 Task: Add a signature Landon Mitchell containing Have a great National Cybersecurity Awareness Month, Landon Mitchell to email address softage.3@softage.net and add a folder Assembly
Action: Mouse moved to (83, 119)
Screenshot: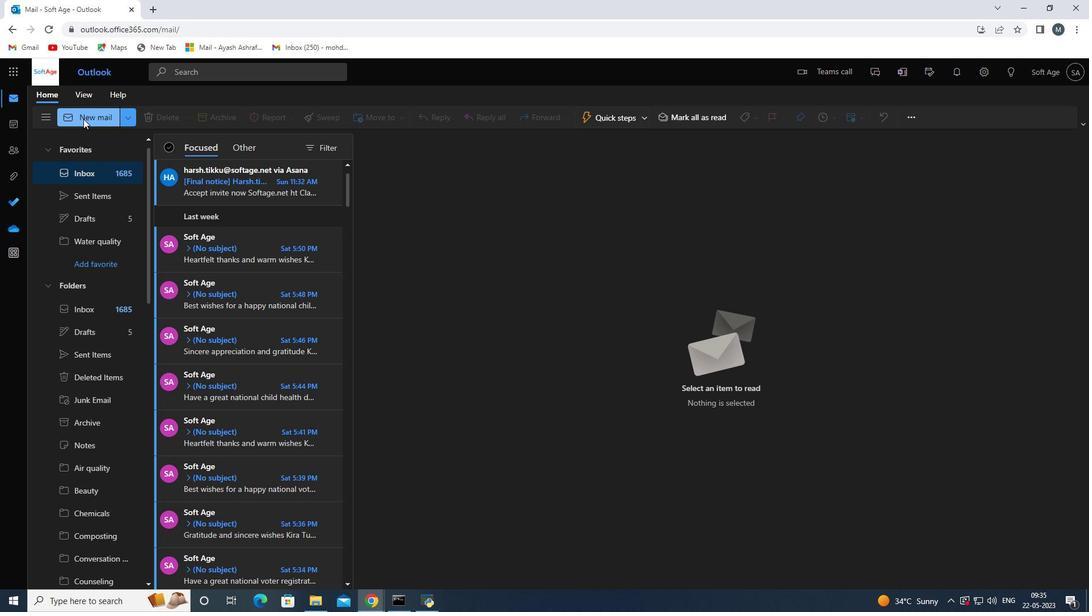 
Action: Mouse pressed left at (83, 119)
Screenshot: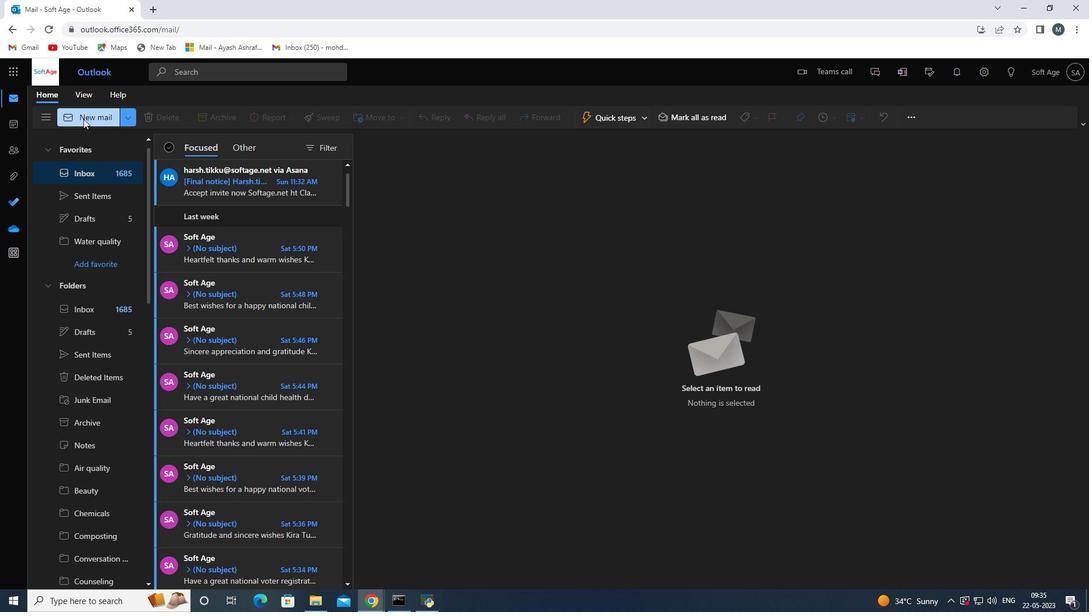 
Action: Mouse moved to (766, 119)
Screenshot: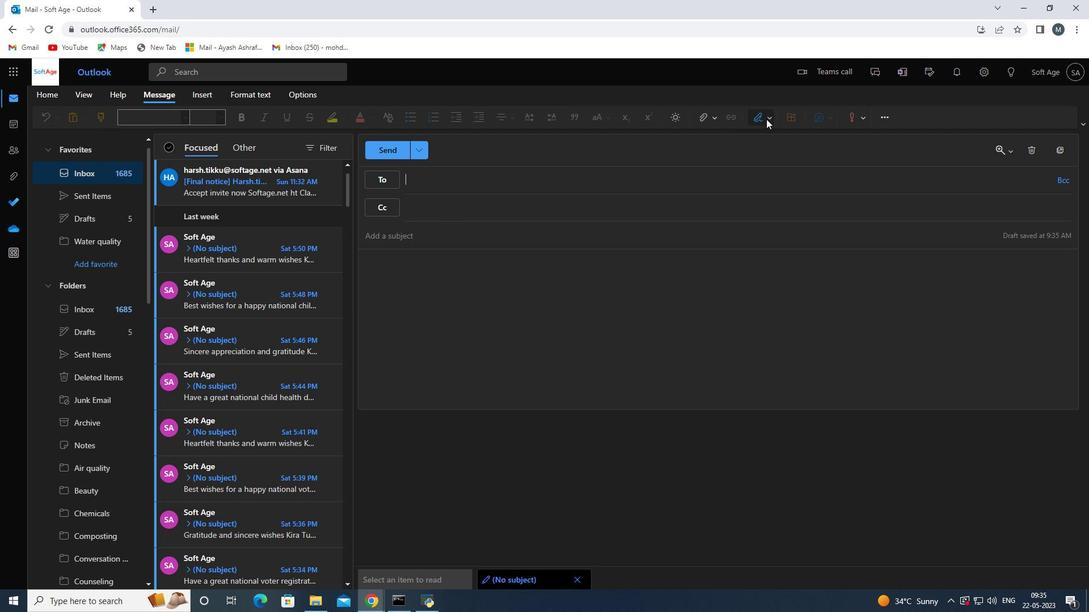 
Action: Mouse pressed left at (766, 119)
Screenshot: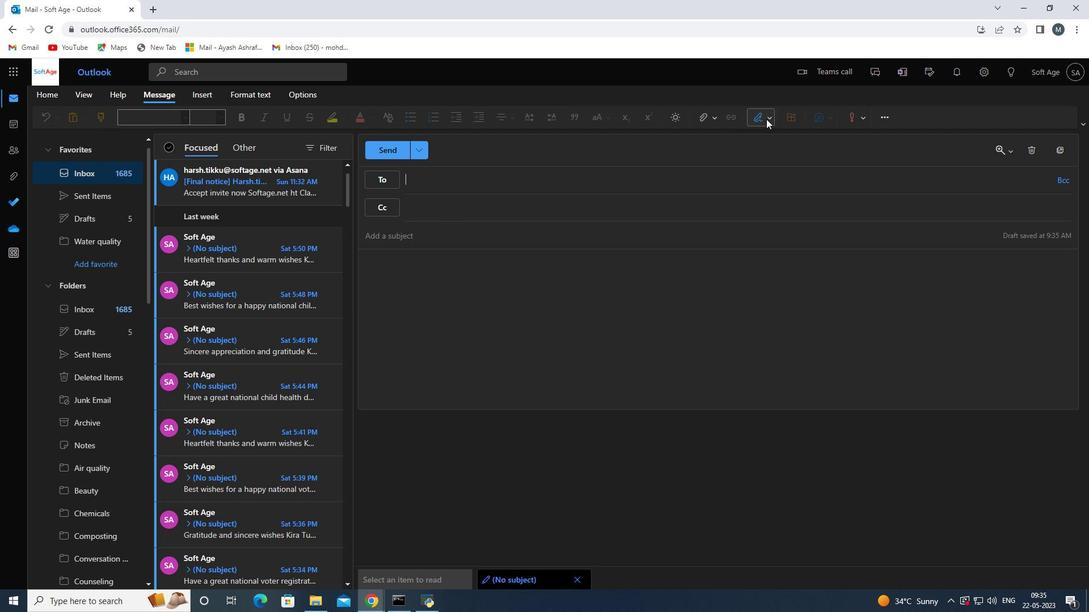 
Action: Mouse moved to (728, 412)
Screenshot: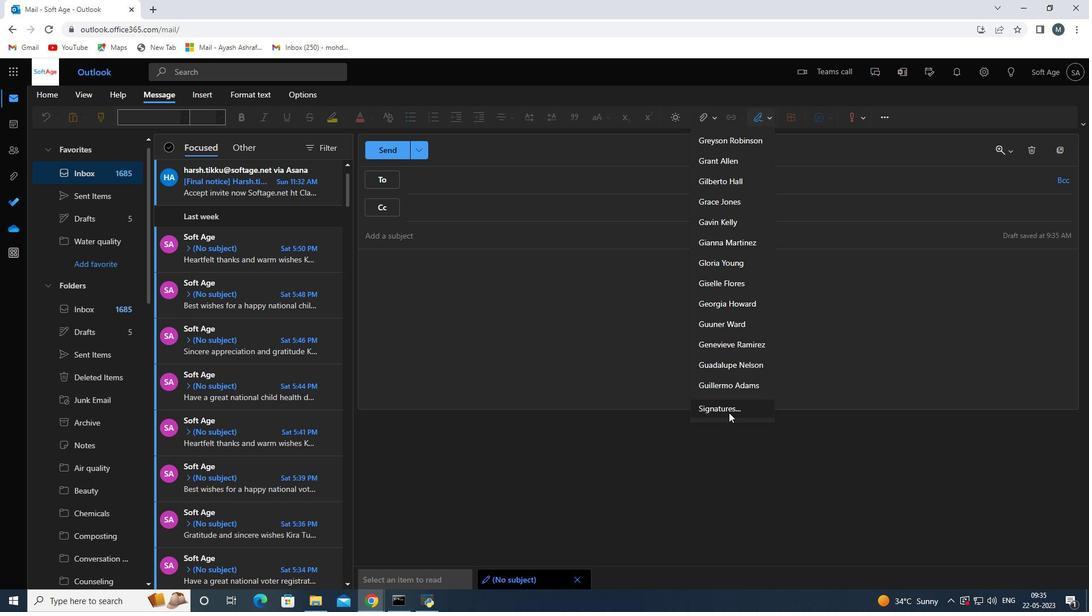 
Action: Mouse pressed left at (728, 412)
Screenshot: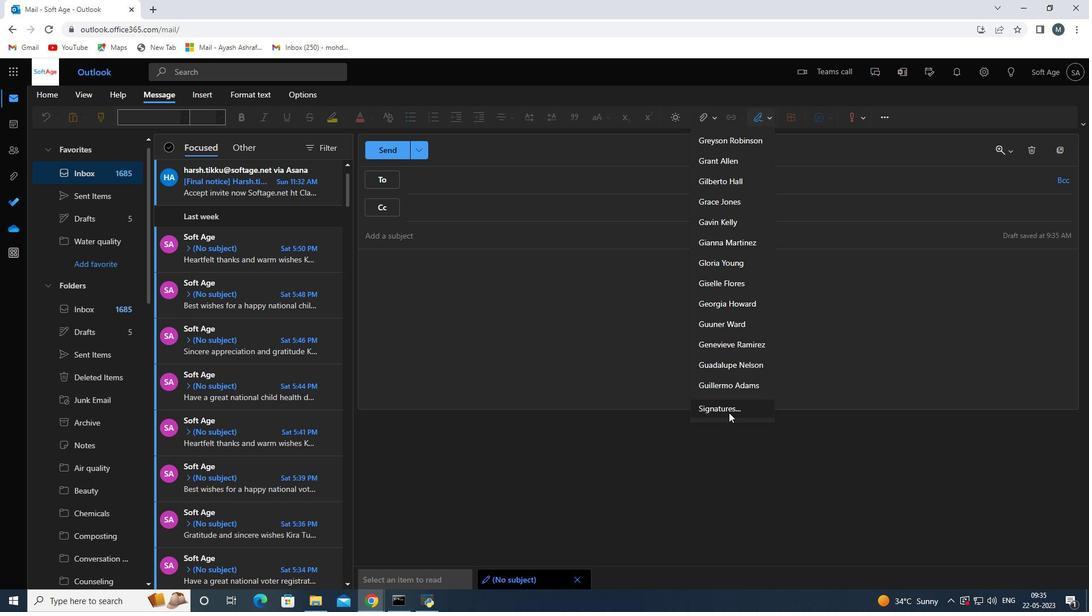 
Action: Mouse moved to (781, 209)
Screenshot: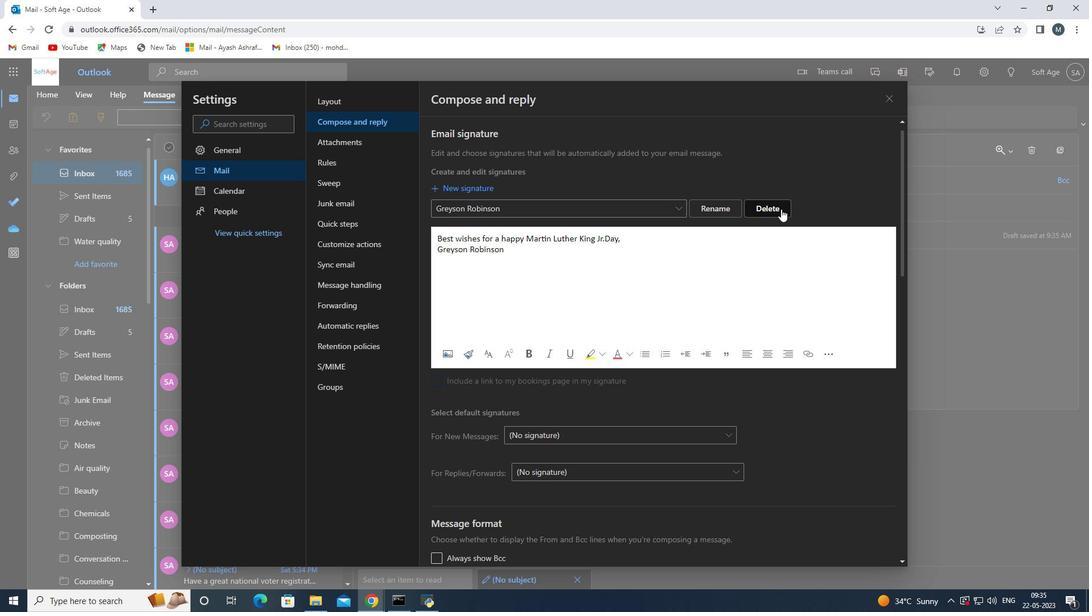 
Action: Mouse pressed left at (781, 209)
Screenshot: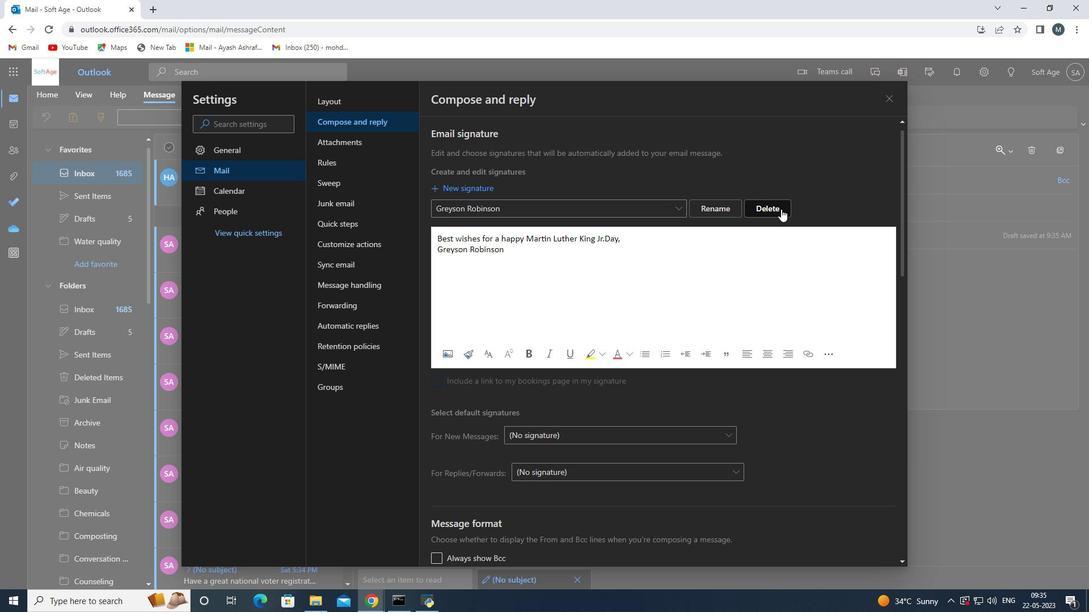 
Action: Mouse moved to (766, 203)
Screenshot: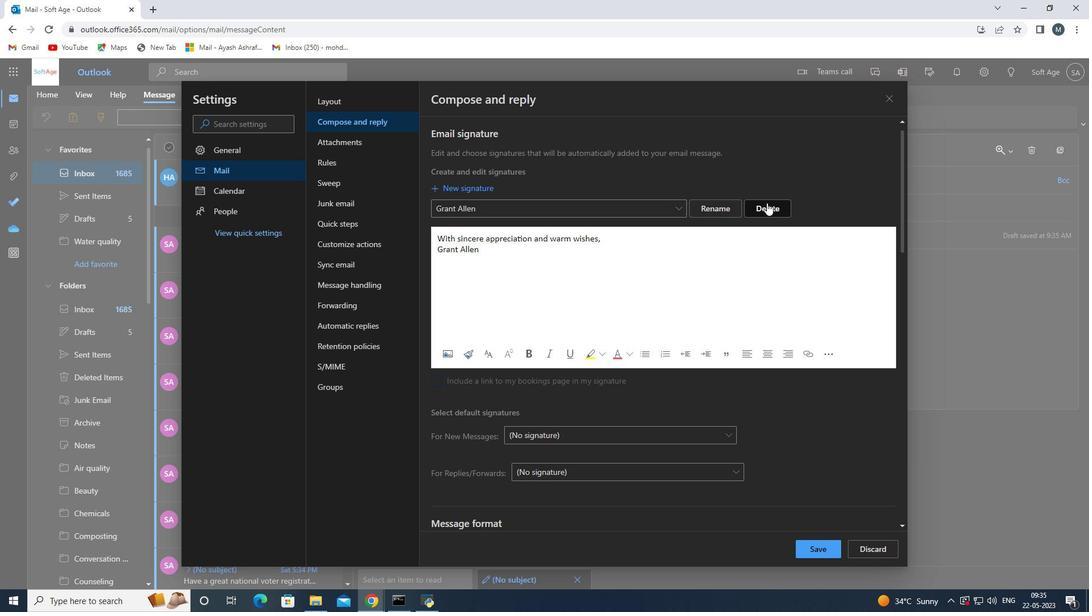 
Action: Mouse pressed left at (766, 203)
Screenshot: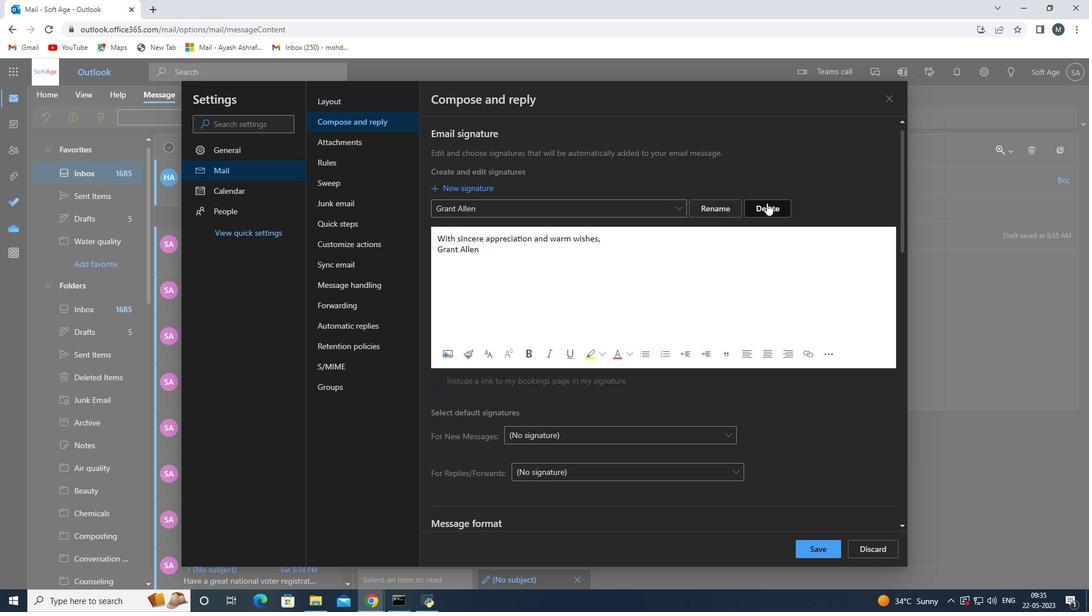 
Action: Mouse moved to (758, 213)
Screenshot: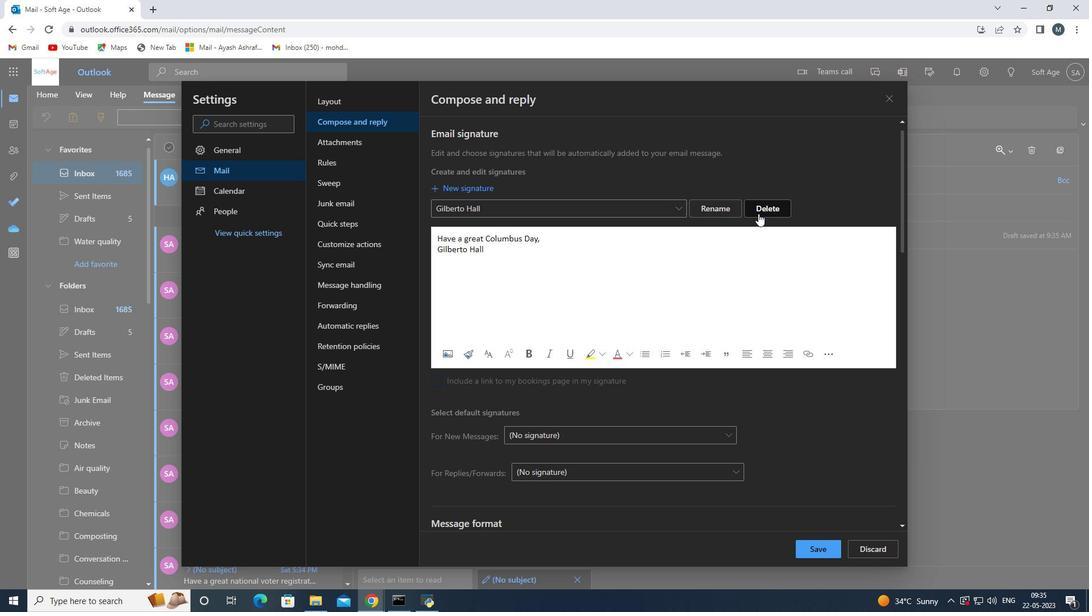 
Action: Mouse pressed left at (758, 213)
Screenshot: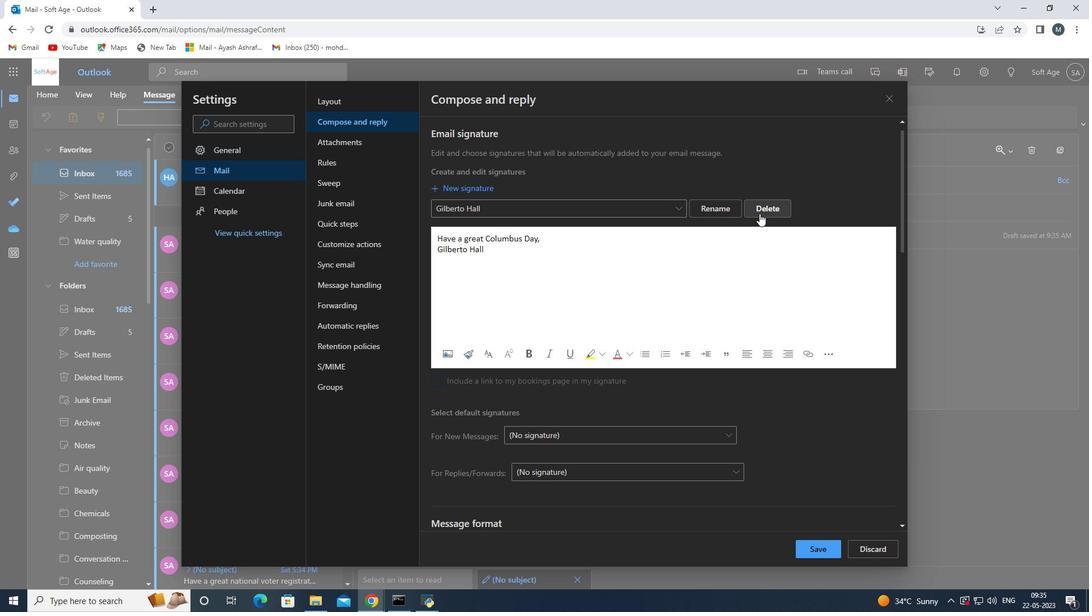 
Action: Mouse moved to (760, 213)
Screenshot: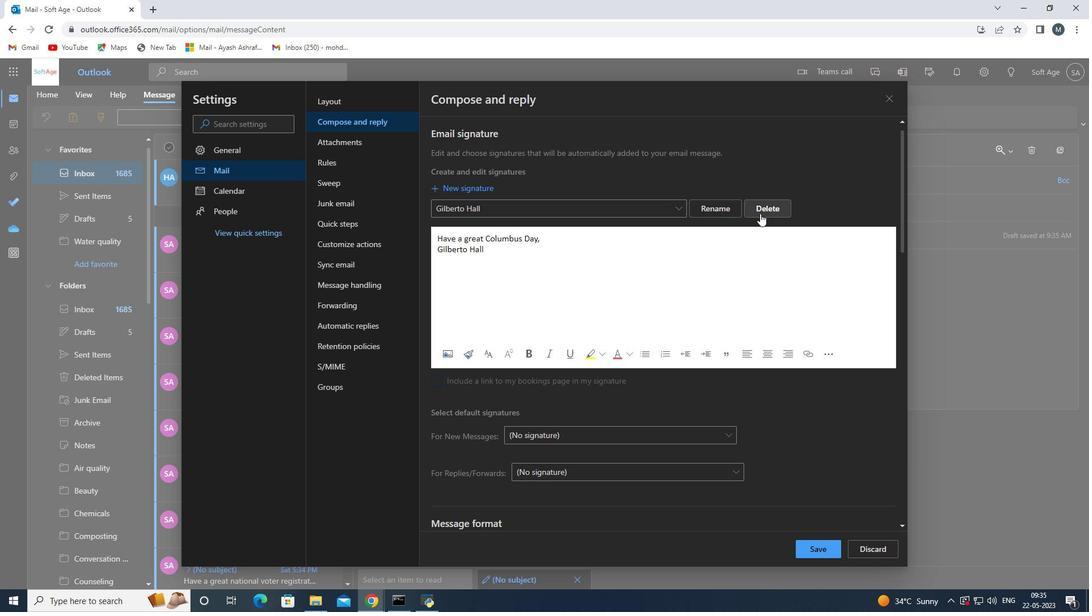 
Action: Mouse pressed left at (760, 213)
Screenshot: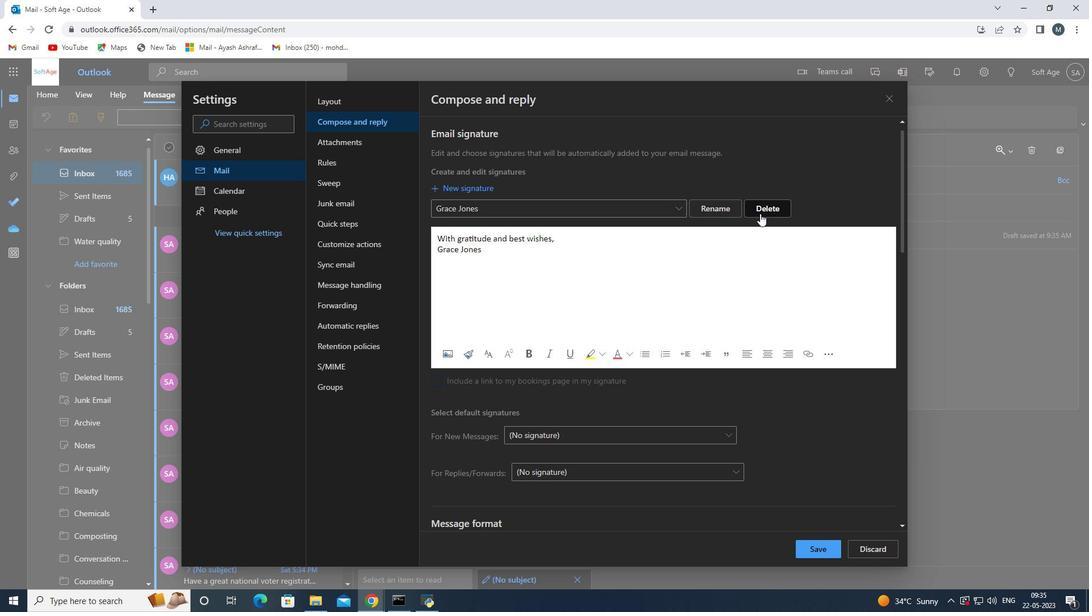 
Action: Mouse pressed left at (760, 213)
Screenshot: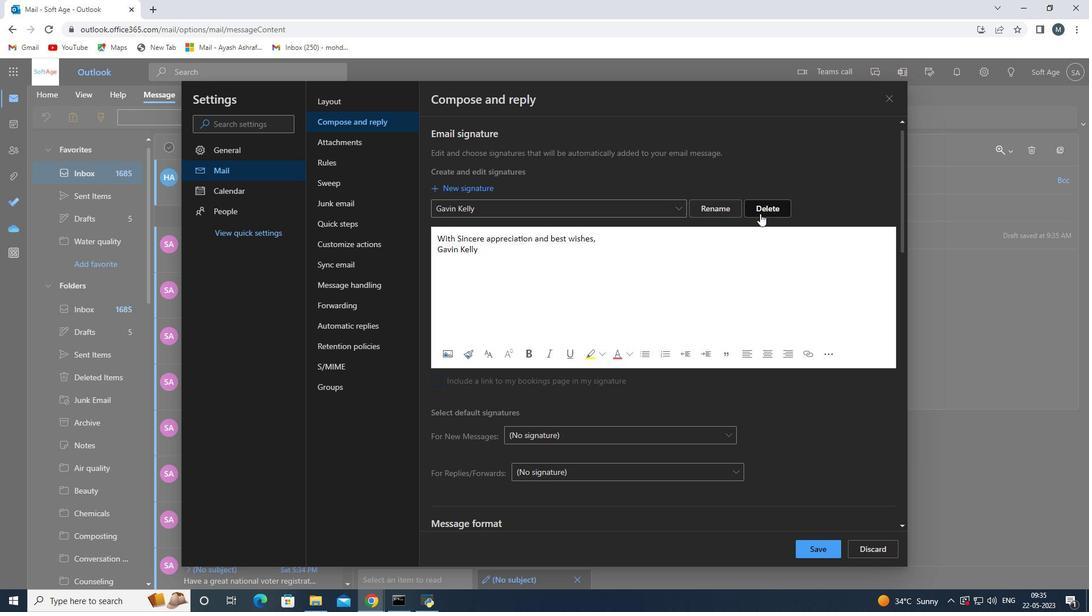 
Action: Mouse pressed left at (760, 213)
Screenshot: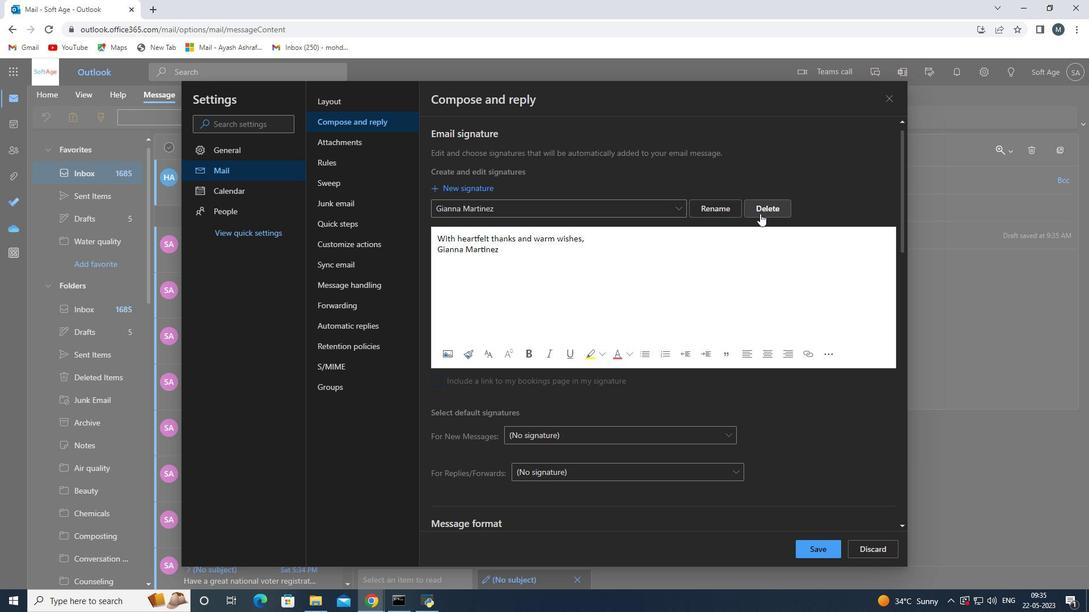 
Action: Mouse pressed left at (760, 213)
Screenshot: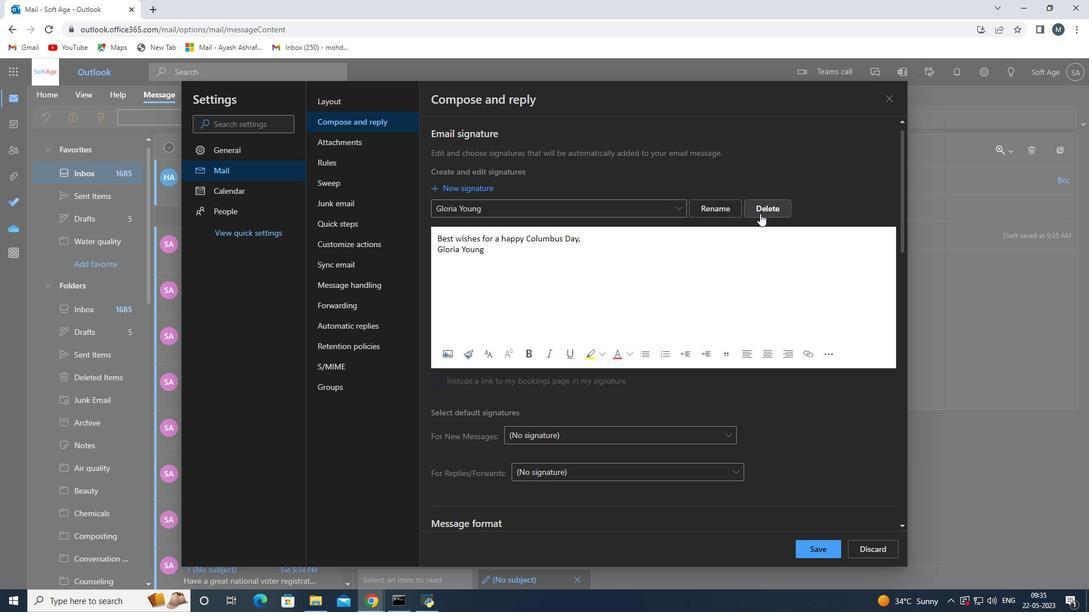 
Action: Mouse pressed left at (760, 213)
Screenshot: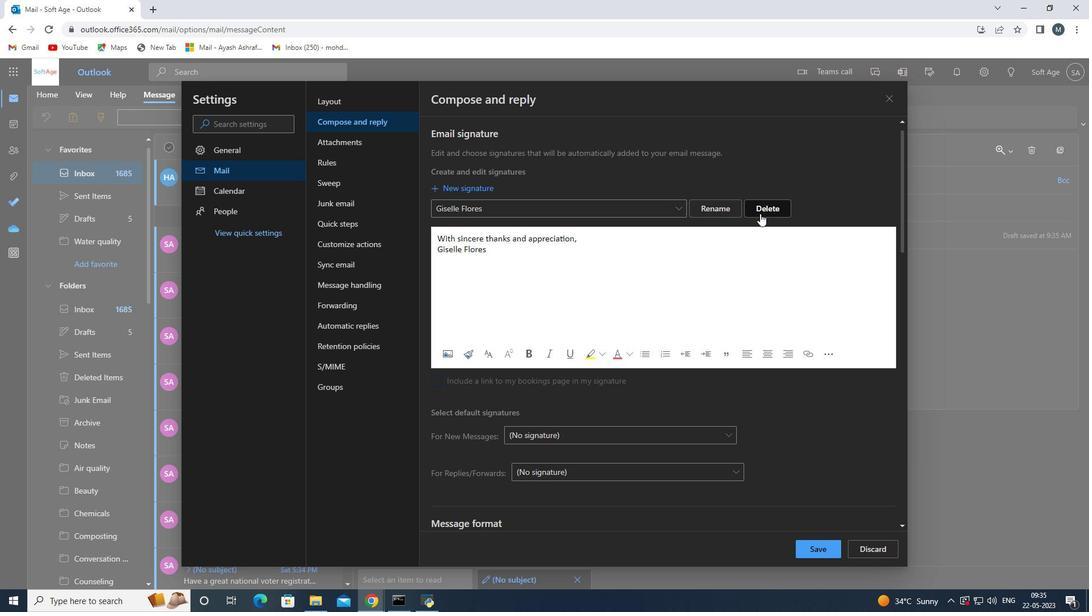 
Action: Mouse moved to (762, 211)
Screenshot: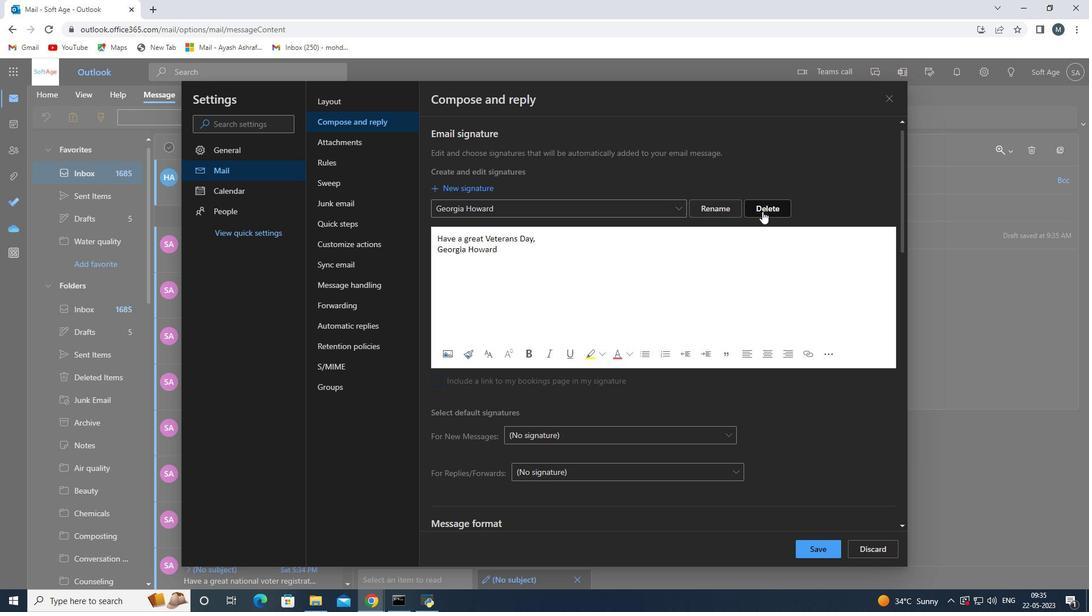 
Action: Mouse pressed left at (762, 211)
Screenshot: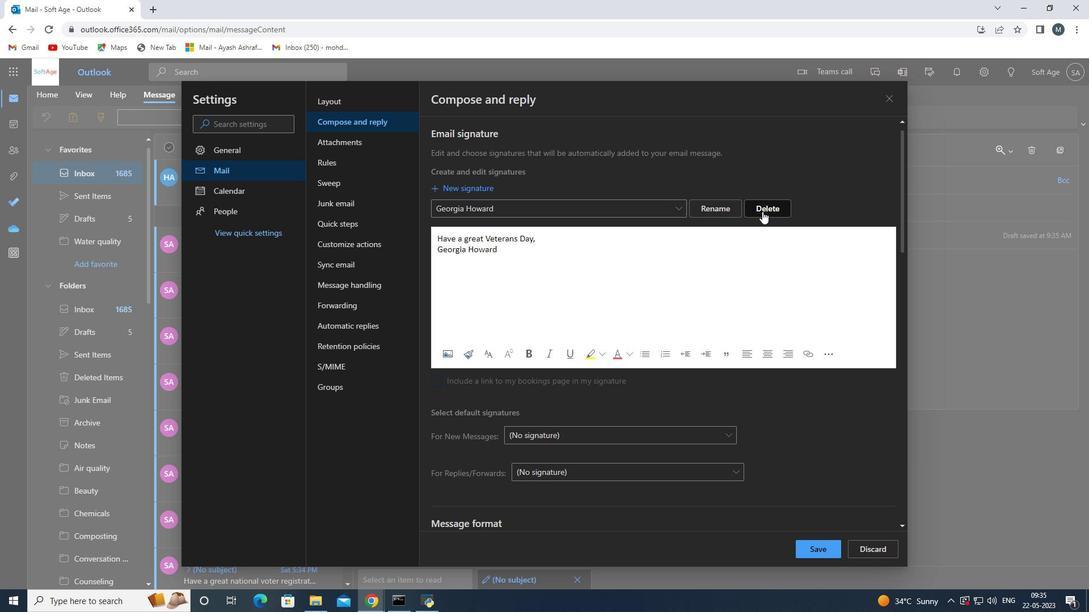 
Action: Mouse pressed left at (762, 211)
Screenshot: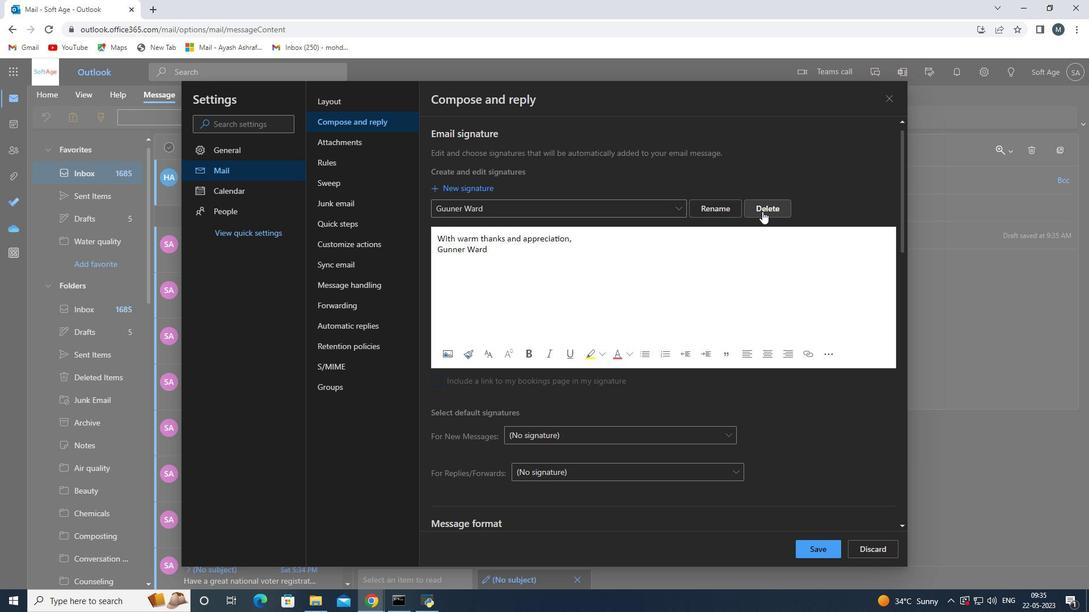 
Action: Mouse pressed left at (762, 211)
Screenshot: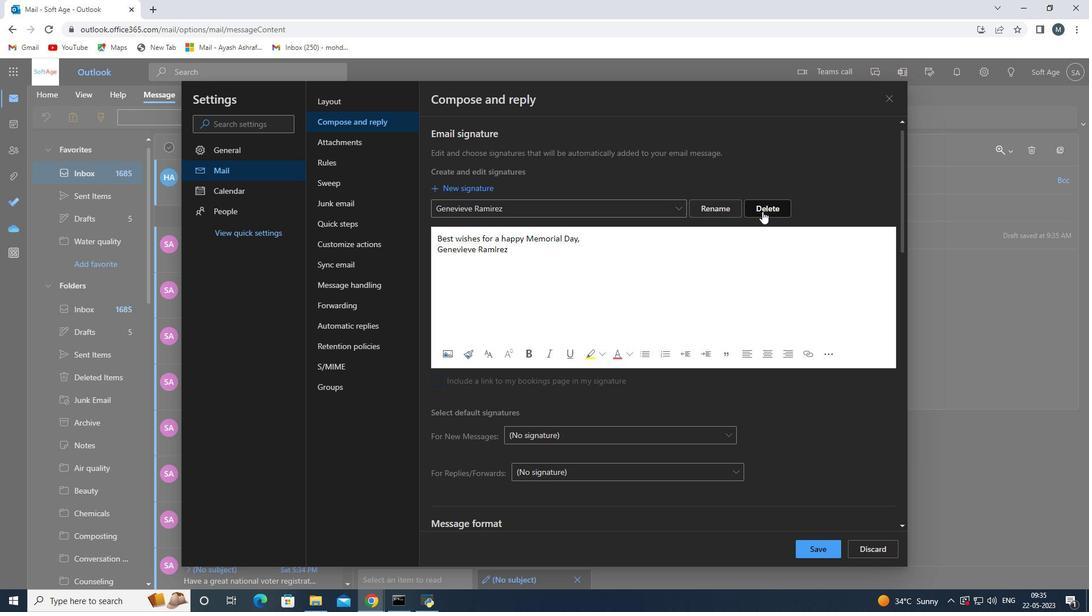 
Action: Mouse pressed left at (762, 211)
Screenshot: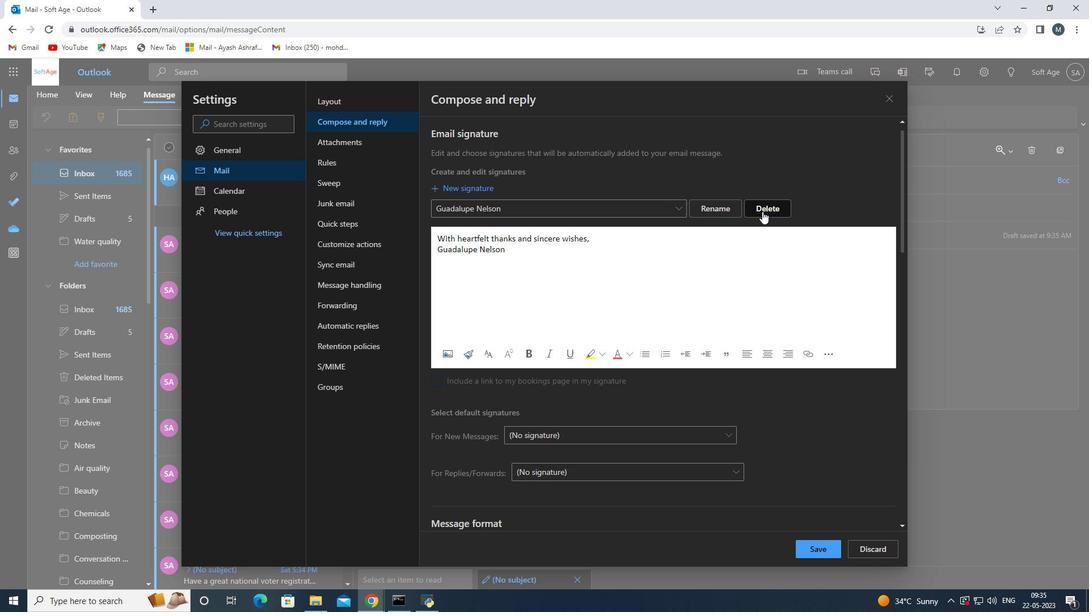 
Action: Mouse pressed left at (762, 211)
Screenshot: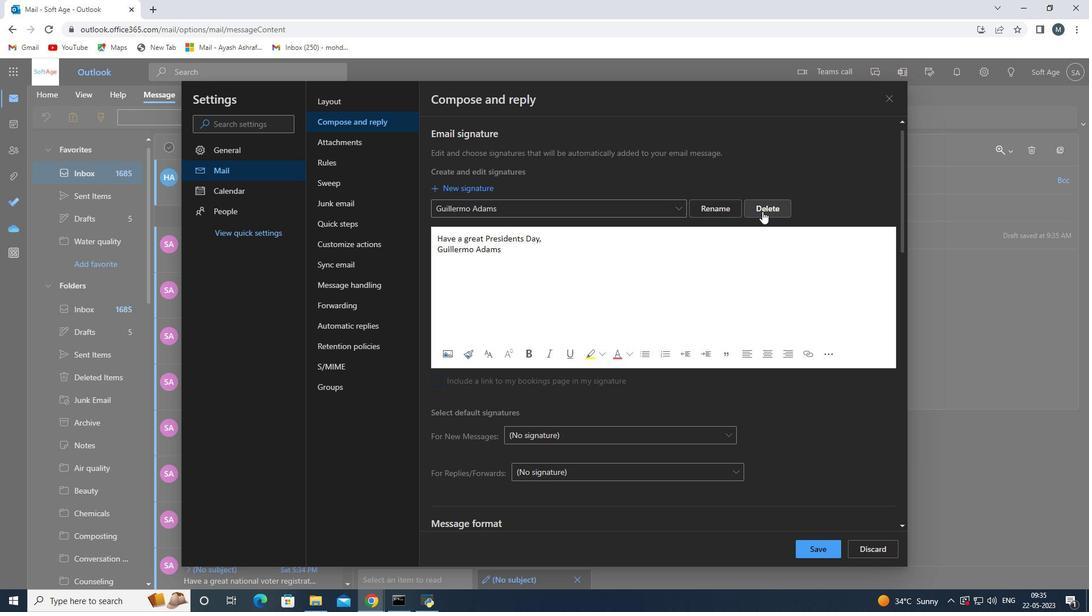 
Action: Mouse pressed left at (762, 211)
Screenshot: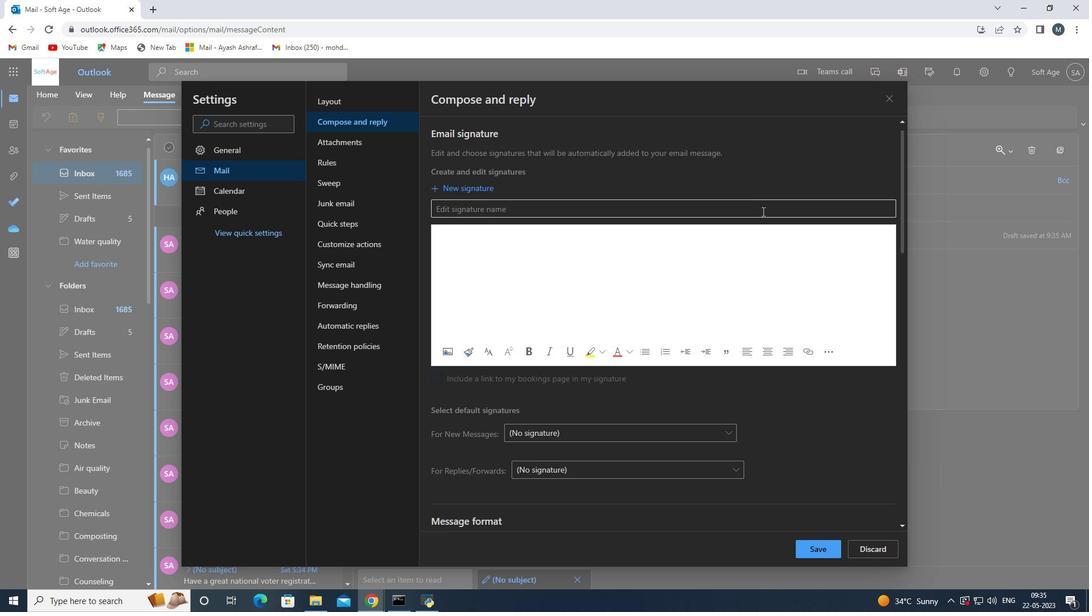 
Action: Mouse pressed left at (762, 211)
Screenshot: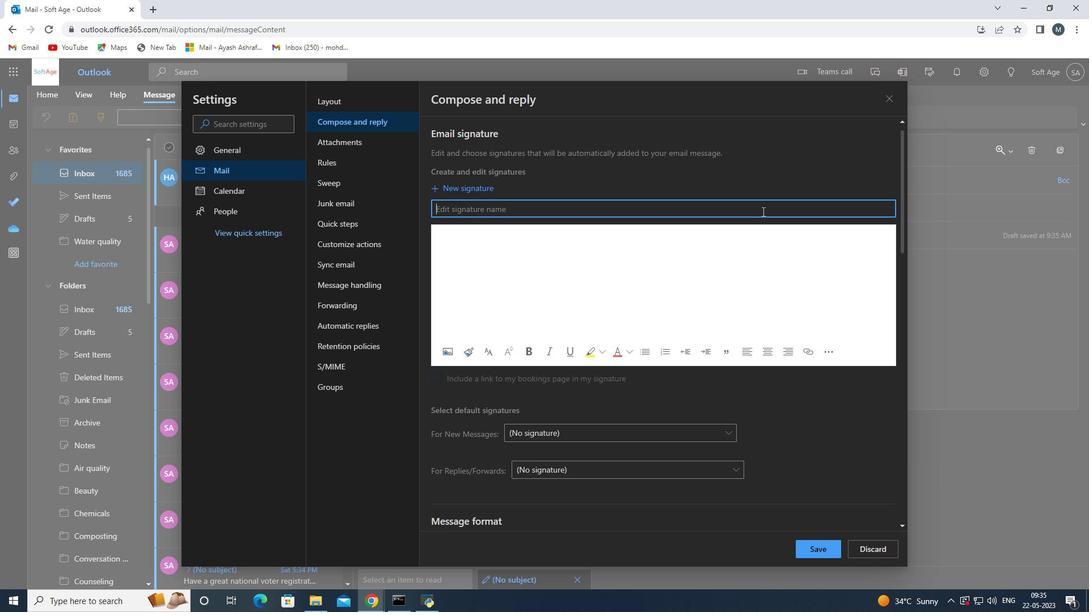 
Action: Mouse pressed left at (762, 211)
Screenshot: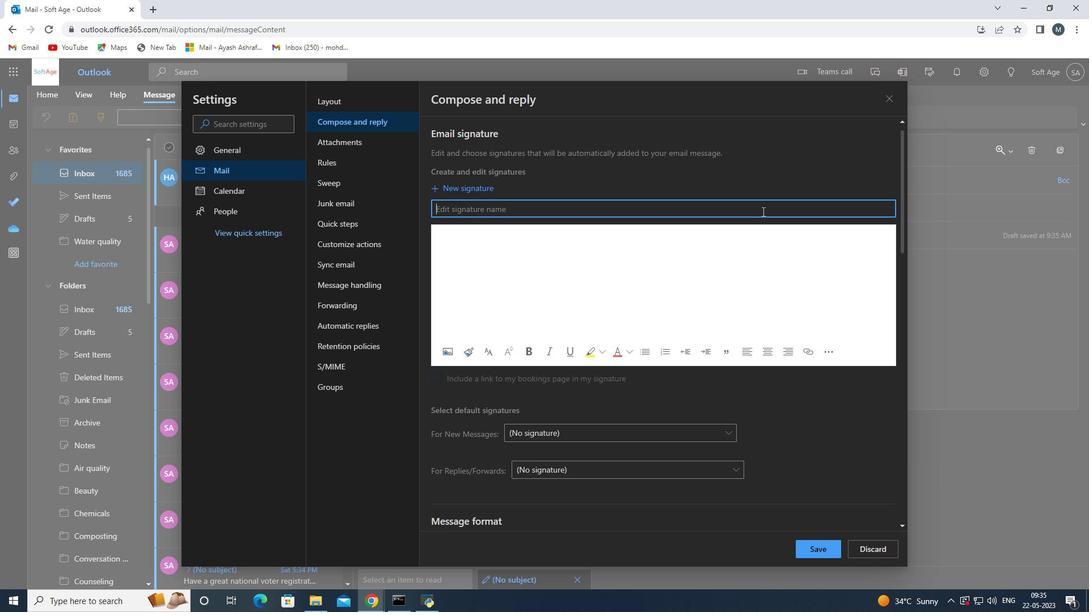 
Action: Mouse moved to (474, 204)
Screenshot: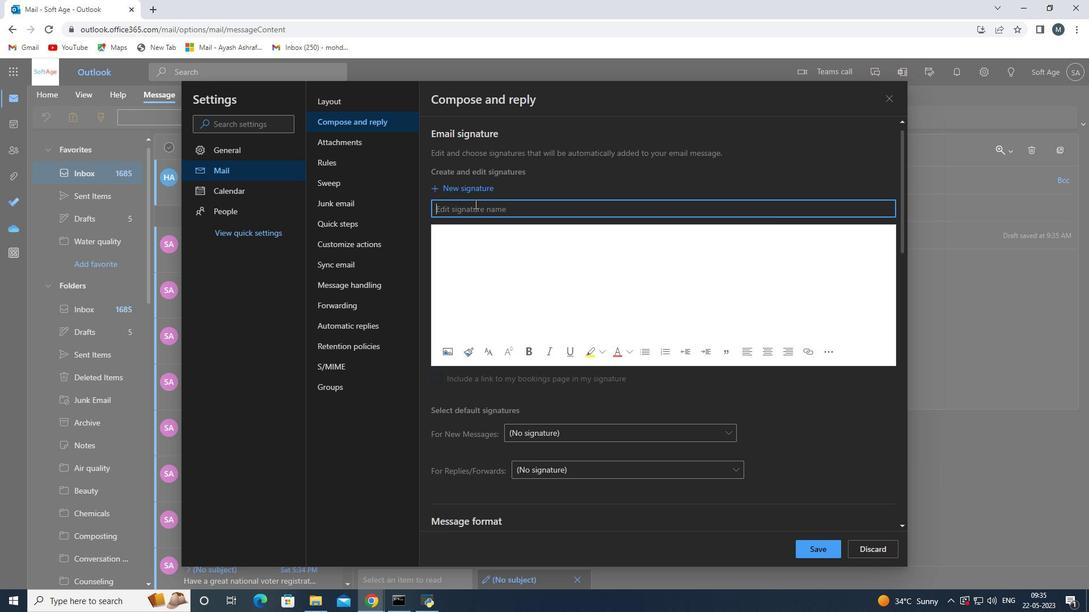 
Action: Mouse pressed left at (474, 204)
Screenshot: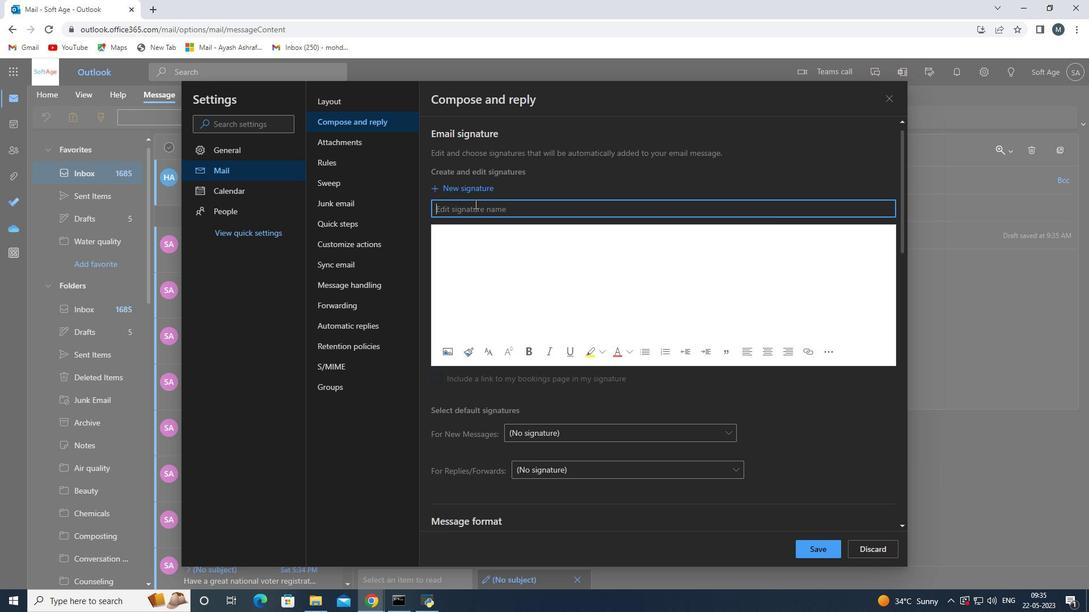 
Action: Key pressed <Key.shift>Landi<Key.backspace>on<Key.space><Key.shift>Mitchell
Screenshot: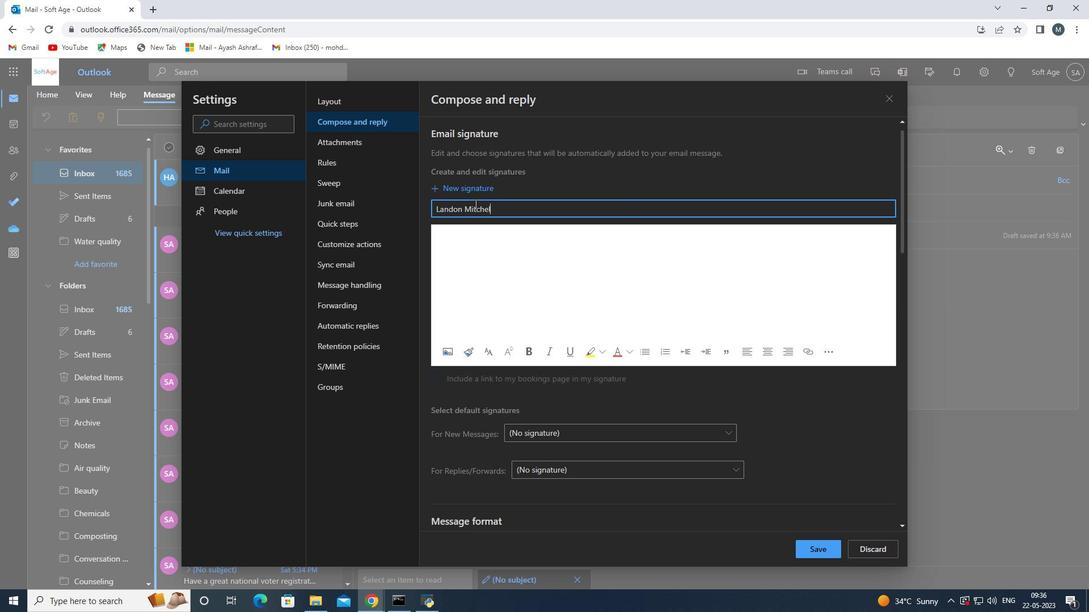
Action: Mouse moved to (491, 253)
Screenshot: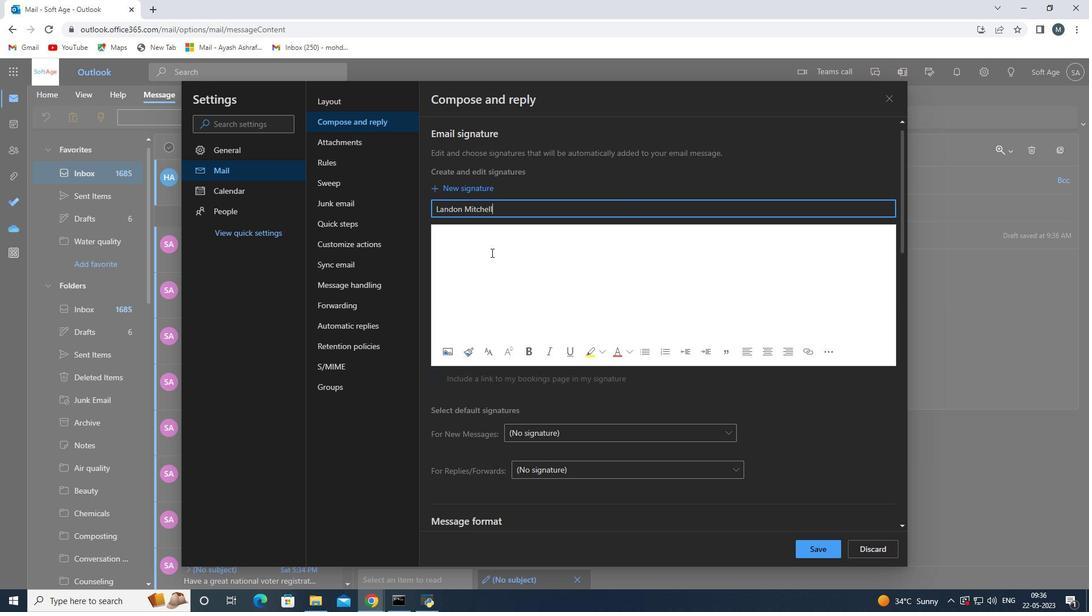 
Action: Mouse pressed left at (491, 253)
Screenshot: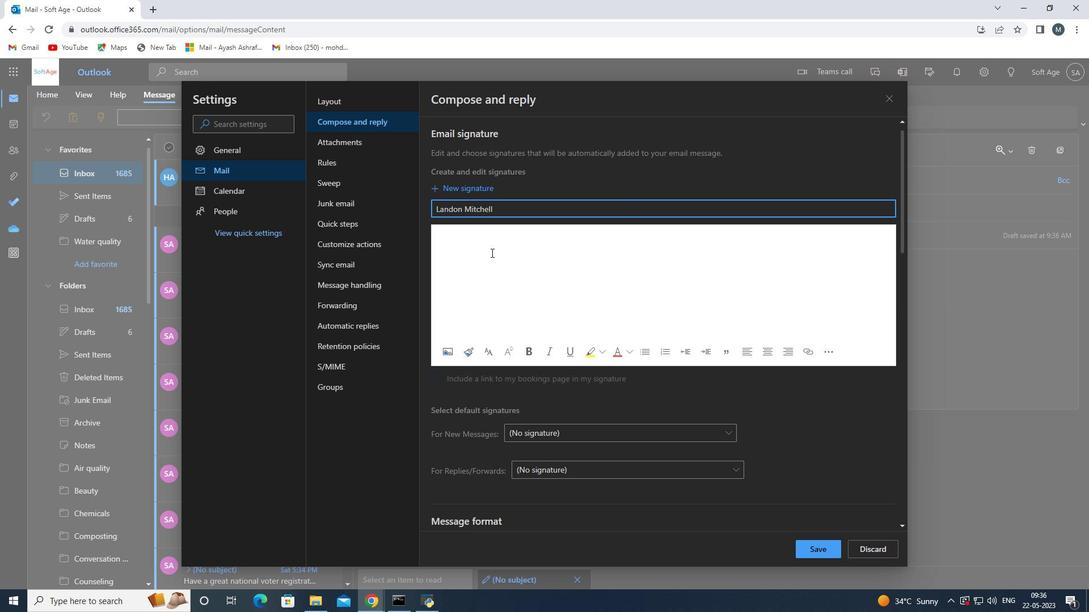 
Action: Key pressed <Key.enter><Key.shift>Landon<Key.space><Key.shift>Mitchel<Key.space><Key.backspace>l
Screenshot: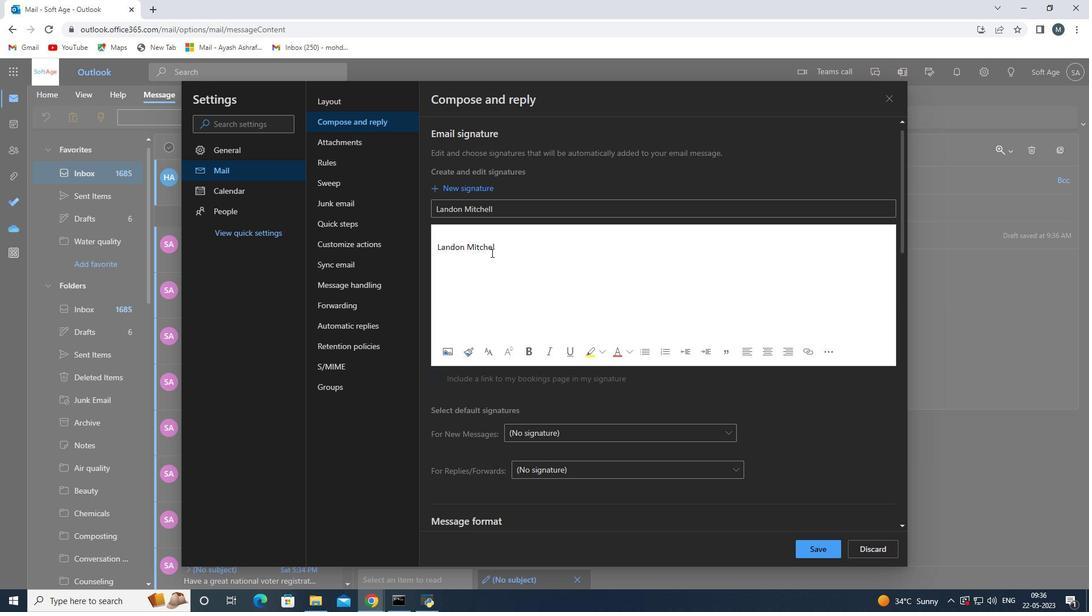 
Action: Mouse moved to (807, 548)
Screenshot: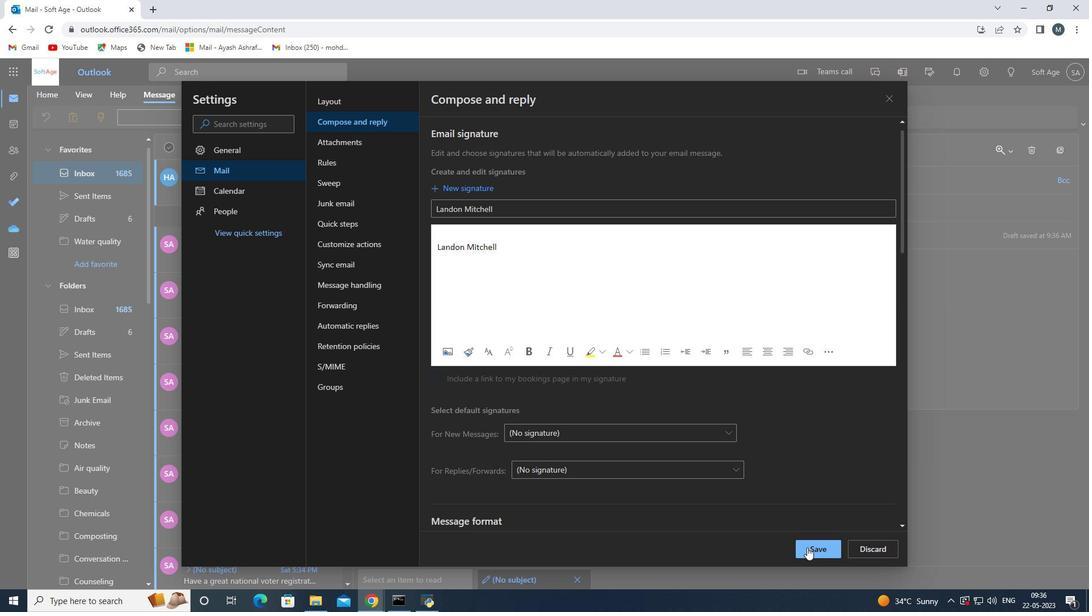 
Action: Mouse pressed left at (807, 548)
Screenshot: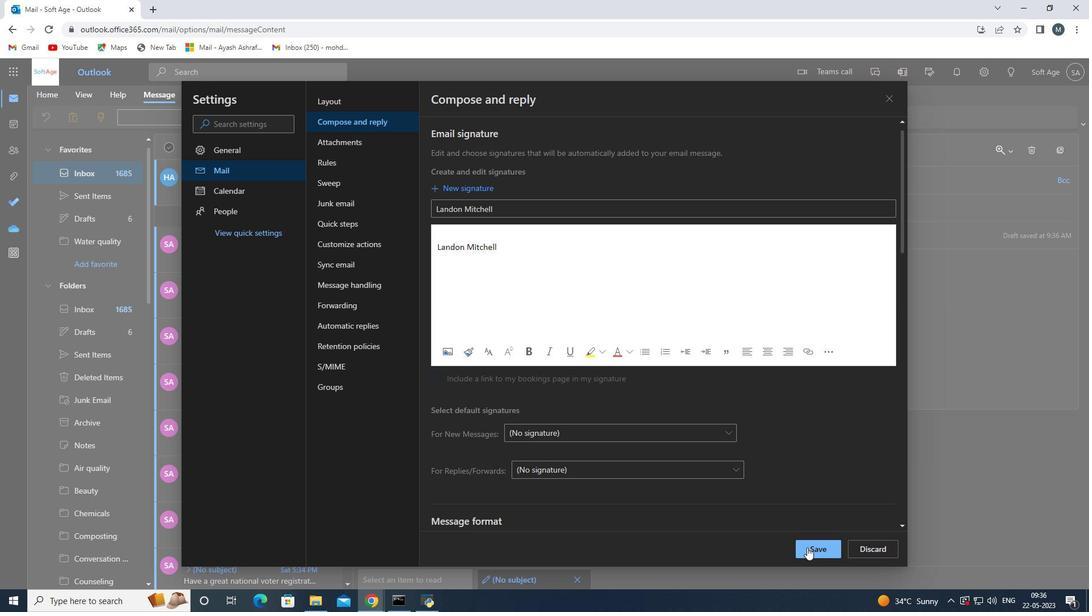
Action: Mouse moved to (809, 167)
Screenshot: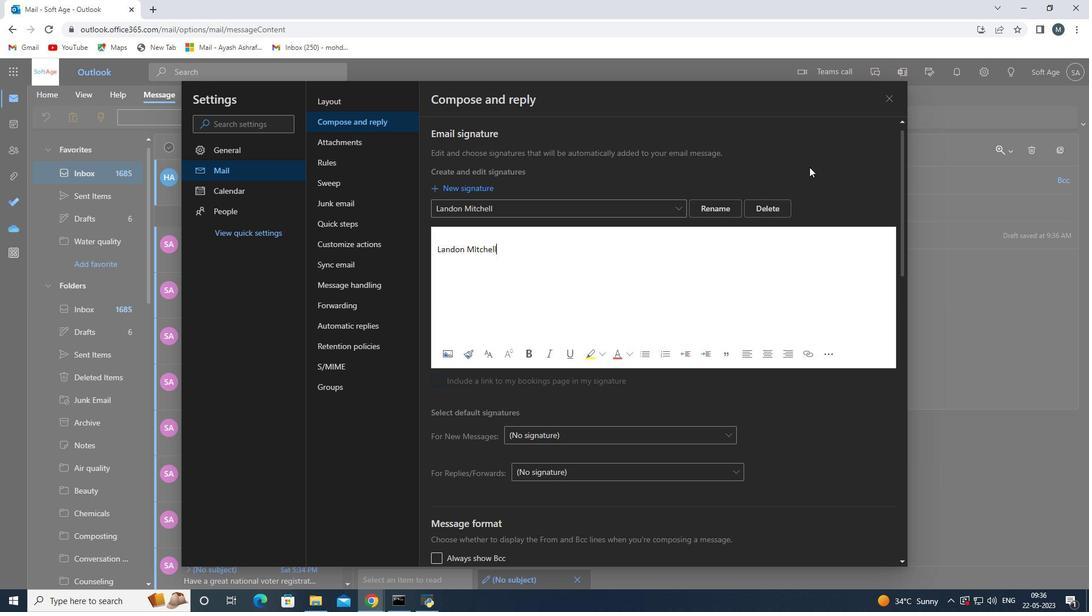 
Action: Mouse scrolled (809, 167) with delta (0, 0)
Screenshot: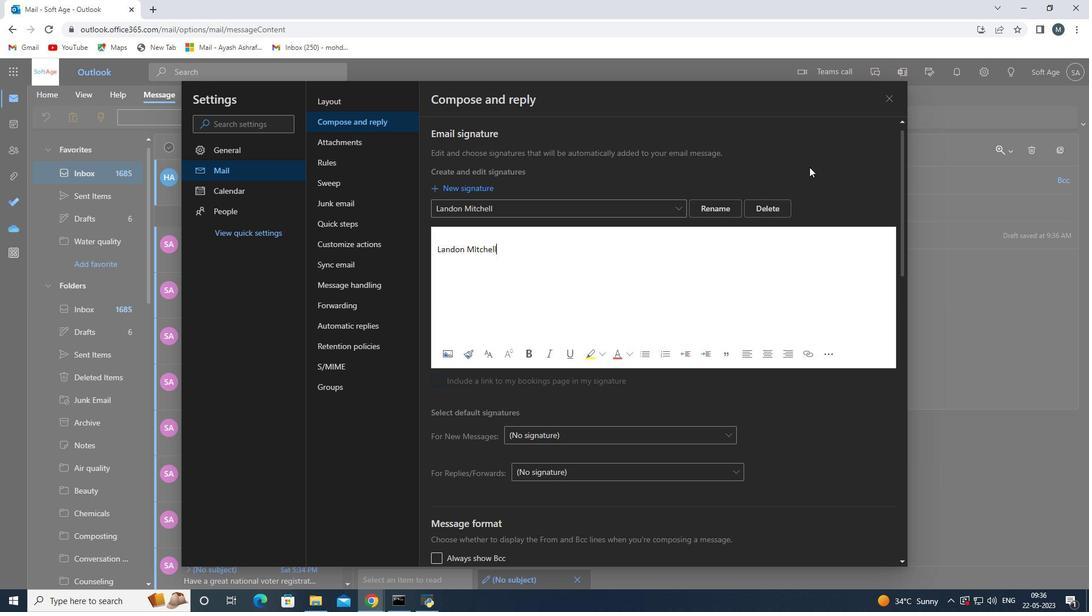 
Action: Mouse scrolled (809, 167) with delta (0, 0)
Screenshot: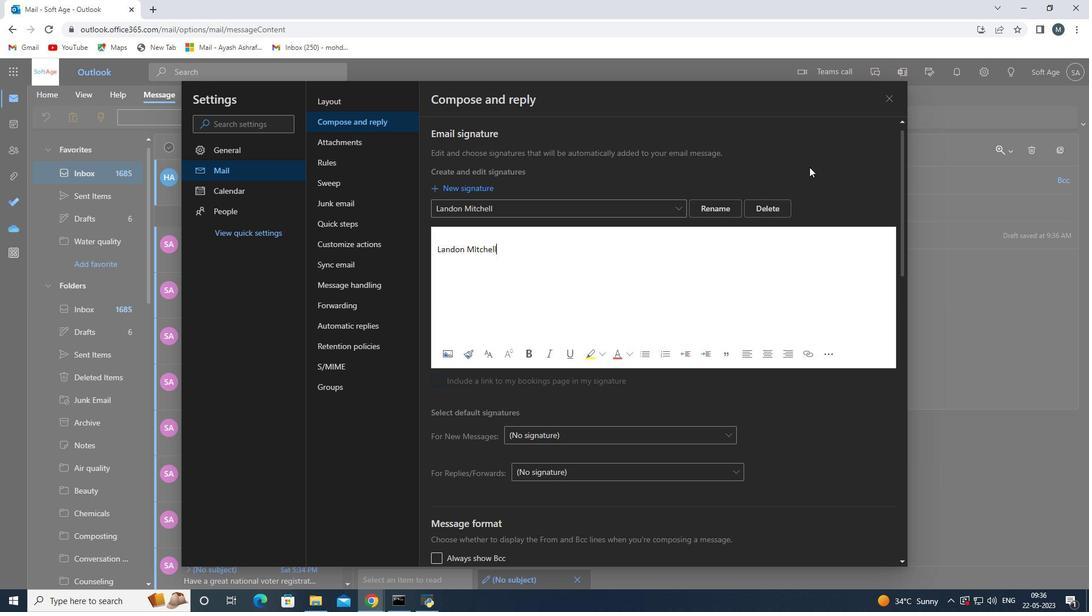 
Action: Mouse scrolled (809, 167) with delta (0, 0)
Screenshot: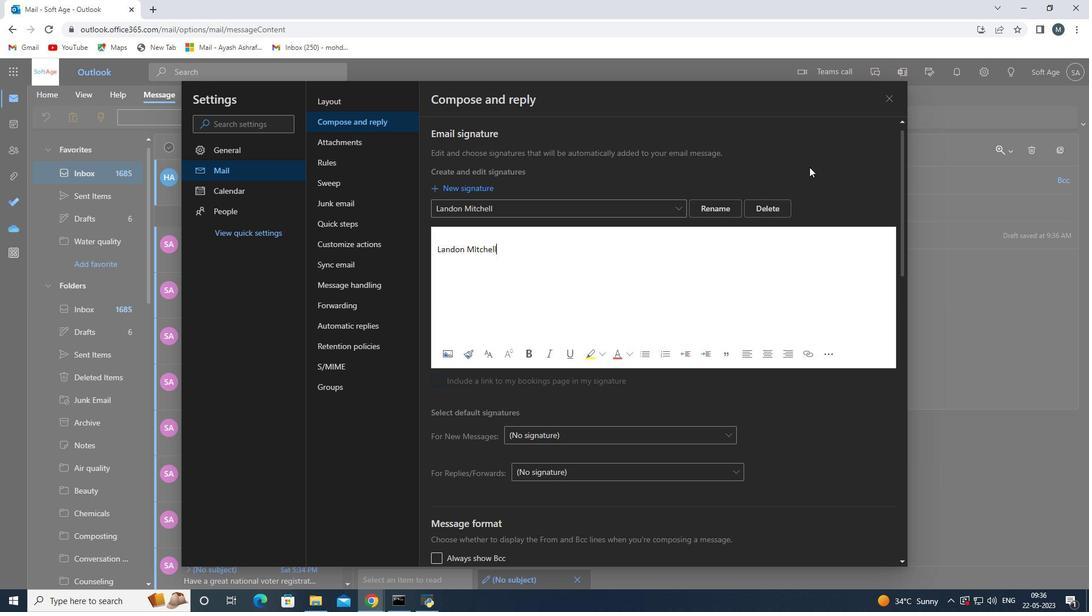 
Action: Mouse scrolled (809, 167) with delta (0, 0)
Screenshot: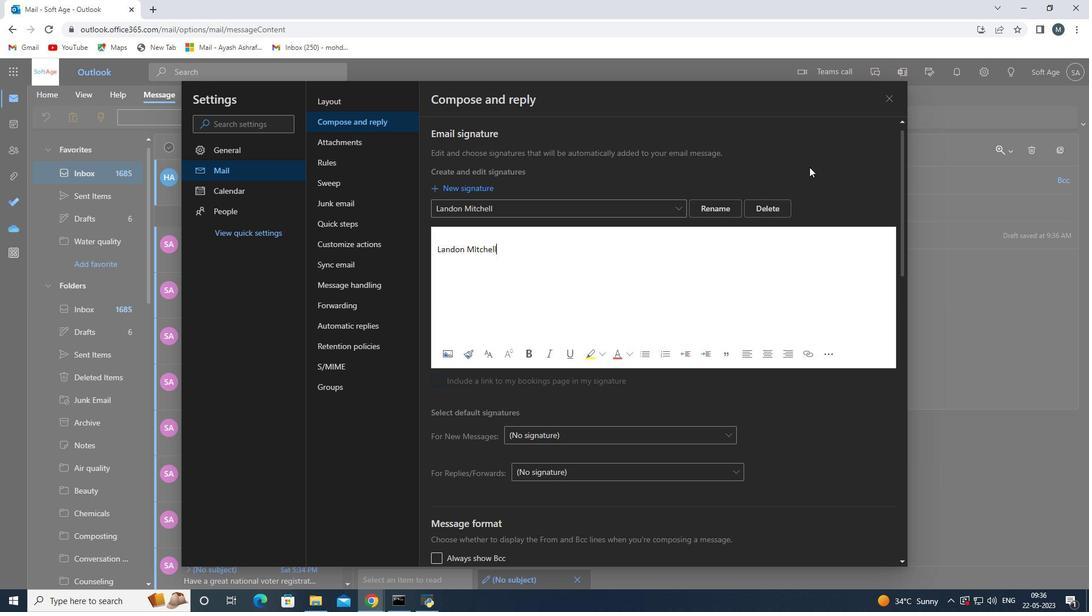 
Action: Mouse moved to (884, 98)
Screenshot: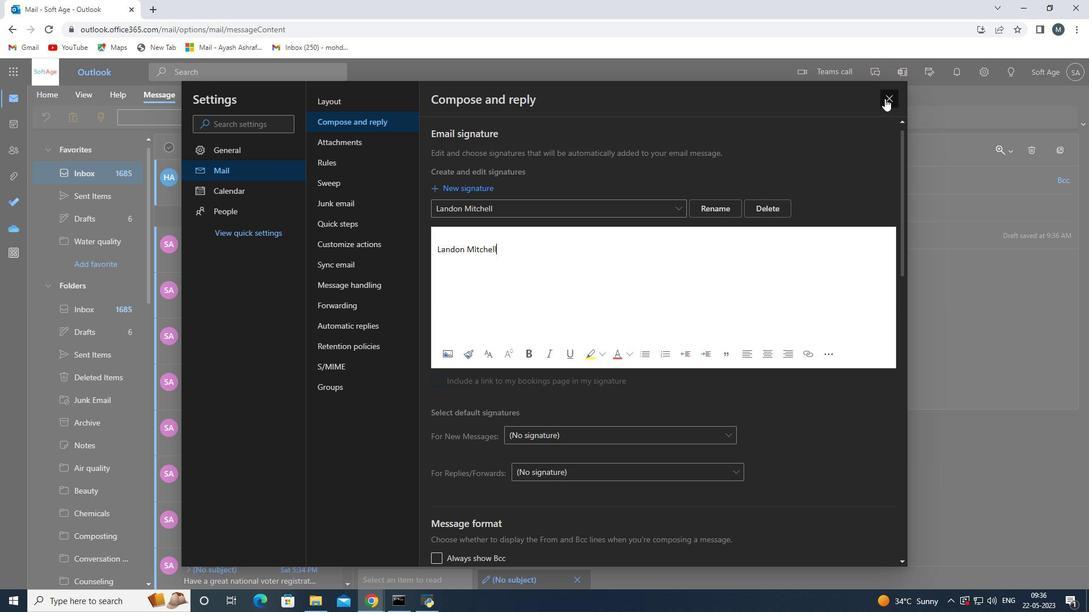 
Action: Mouse pressed left at (884, 98)
Screenshot: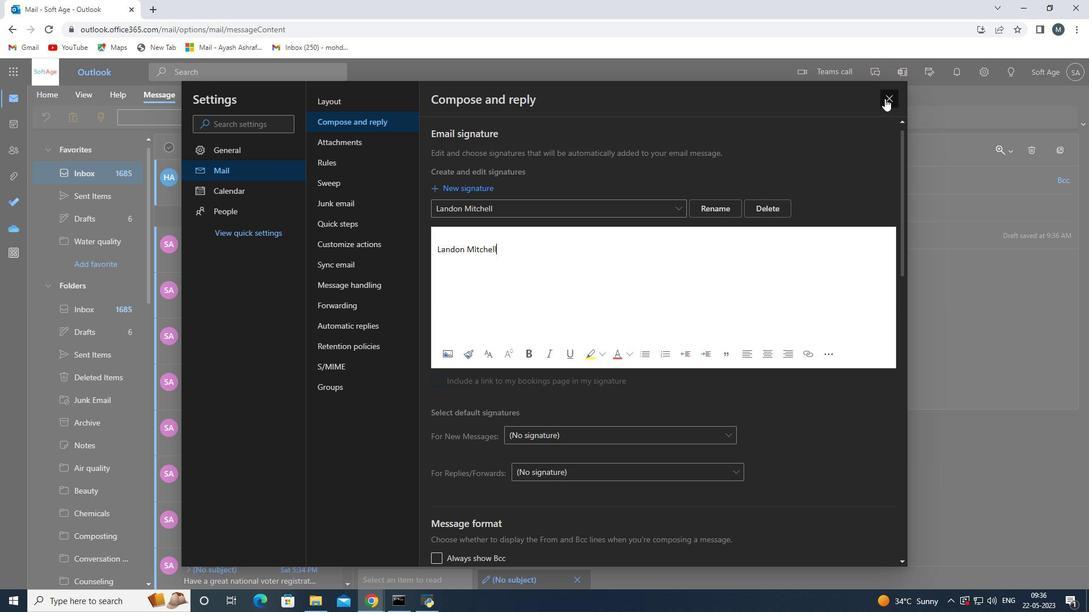 
Action: Mouse moved to (451, 275)
Screenshot: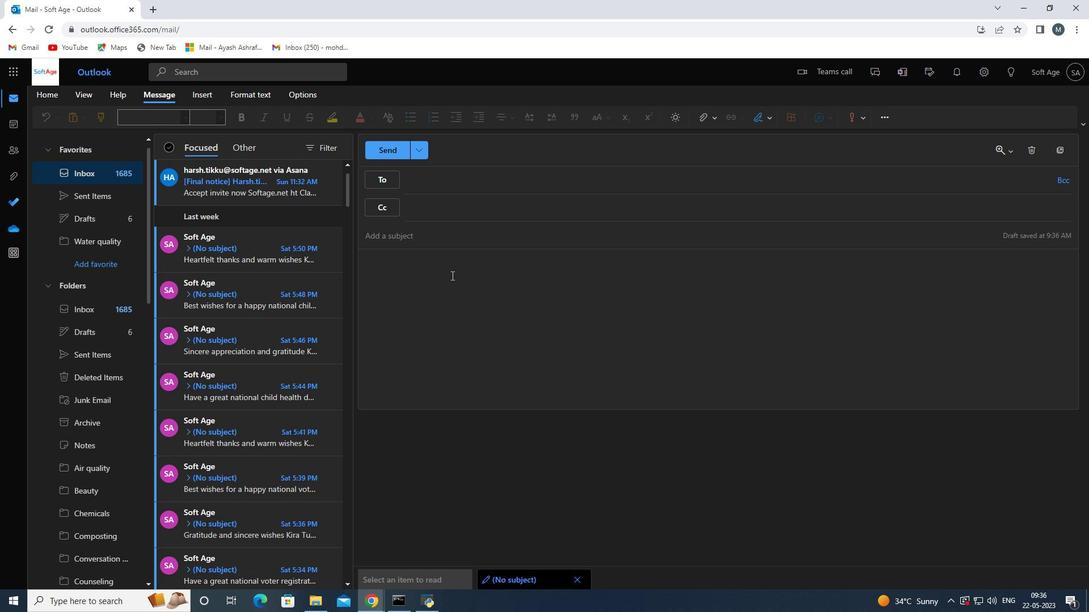 
Action: Mouse pressed left at (451, 275)
Screenshot: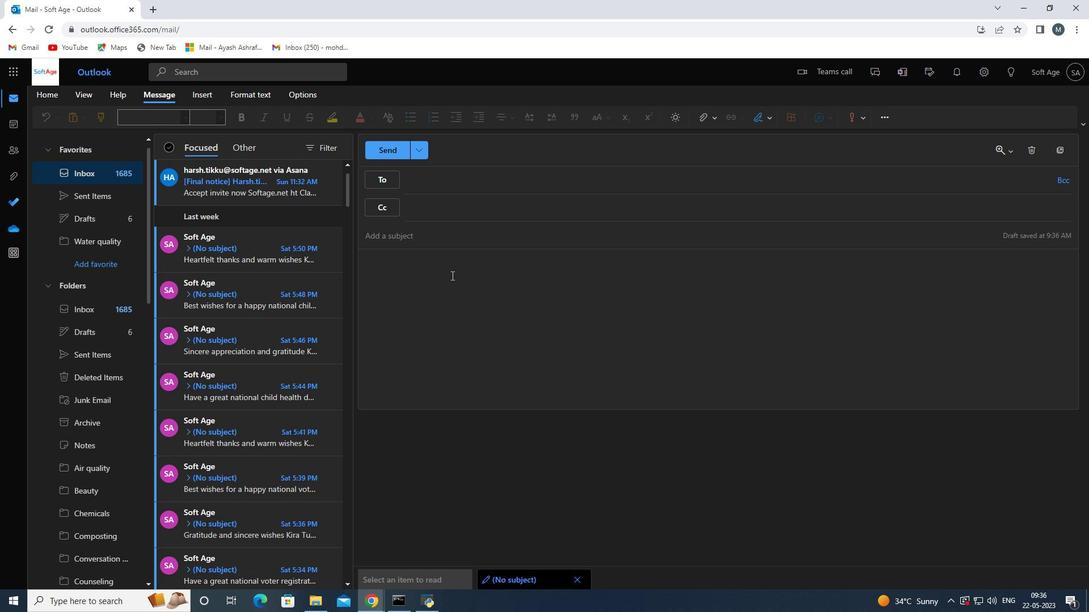 
Action: Mouse moved to (450, 235)
Screenshot: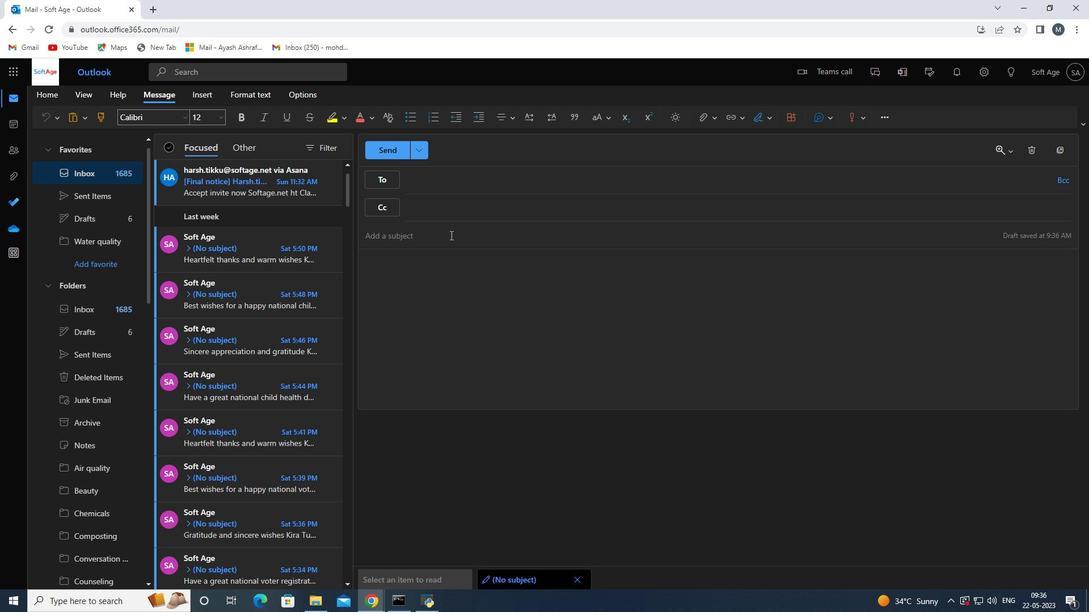 
Action: Mouse pressed left at (450, 235)
Screenshot: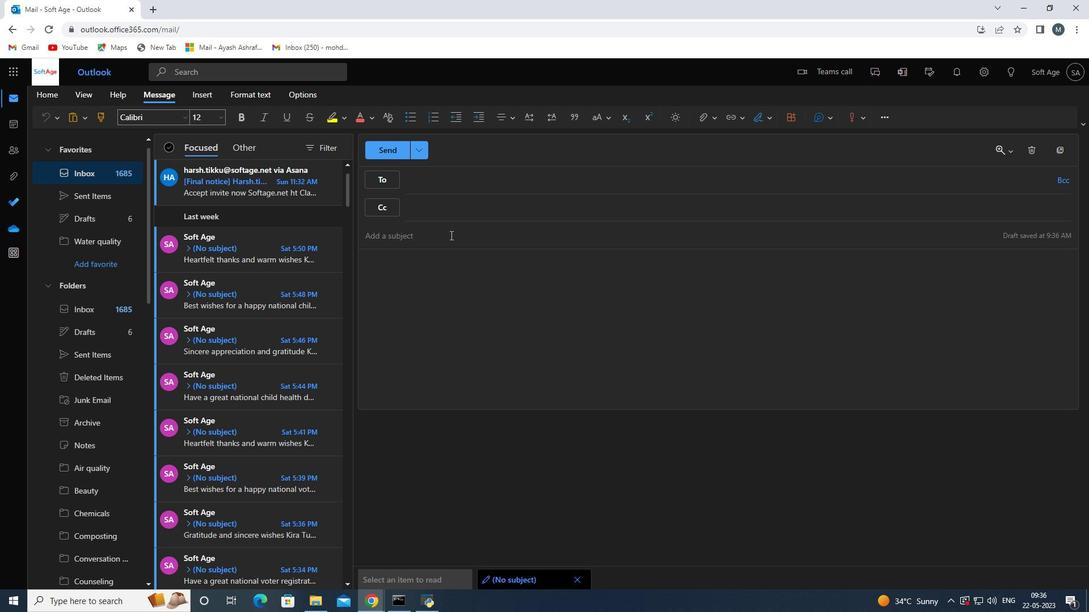 
Action: Key pressed <Key.shift>Have<Key.space>a<Key.space><Key.backspace><Key.backspace><Key.backspace><Key.backspace><Key.backspace><Key.backspace><Key.backspace><Key.backspace><Key.backspace><Key.backspace><Key.backspace><Key.backspace><Key.backspace>
Screenshot: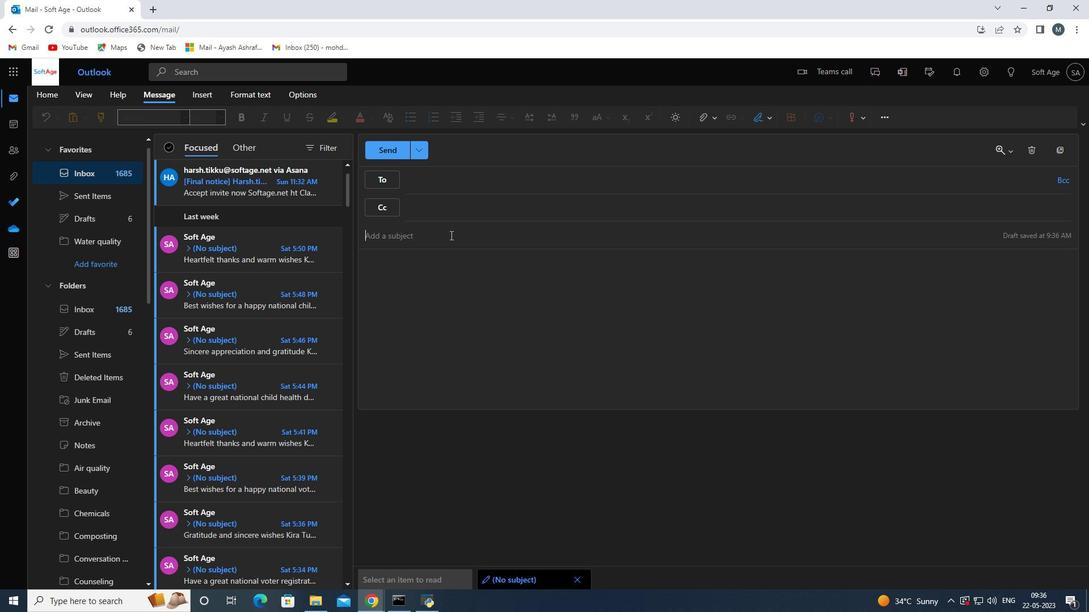 
Action: Mouse moved to (450, 234)
Screenshot: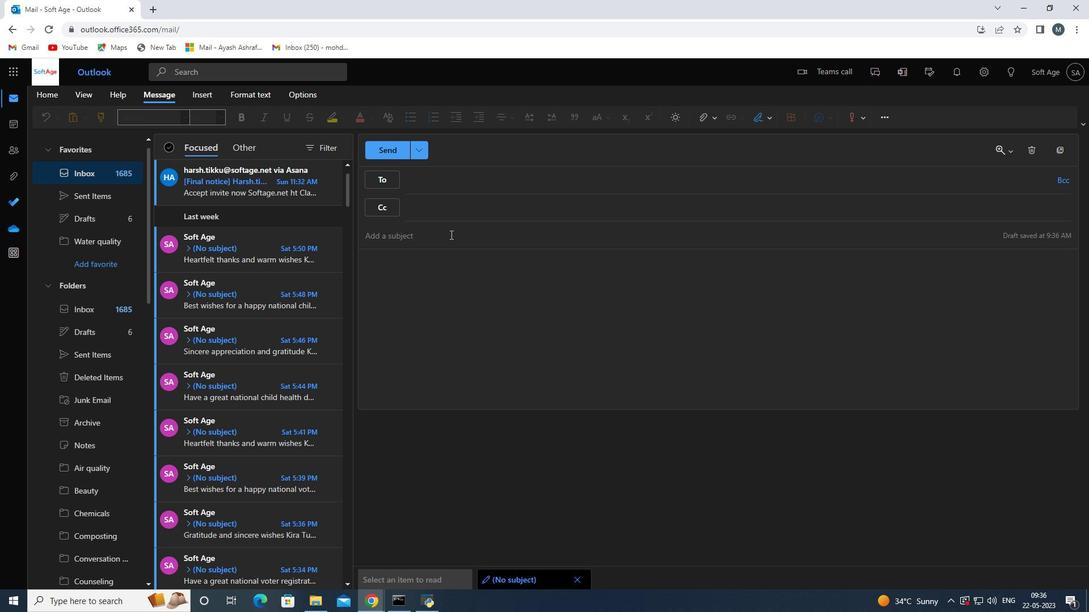 
Action: Key pressed <Key.enter><Key.enter><Key.backspace><Key.shift><Key.shift>HAb<Key.backspace>ve<Key.space>a<Key.space><Key.backspace><Key.backspace><Key.backspace><Key.backspace><Key.backspace><Key.backspace>ave<Key.space>a<Key.space>great<Key.space>national<Key.space>cybersecurity<Key.backspace>y<Key.space>awareness<Key.space>month
Screenshot: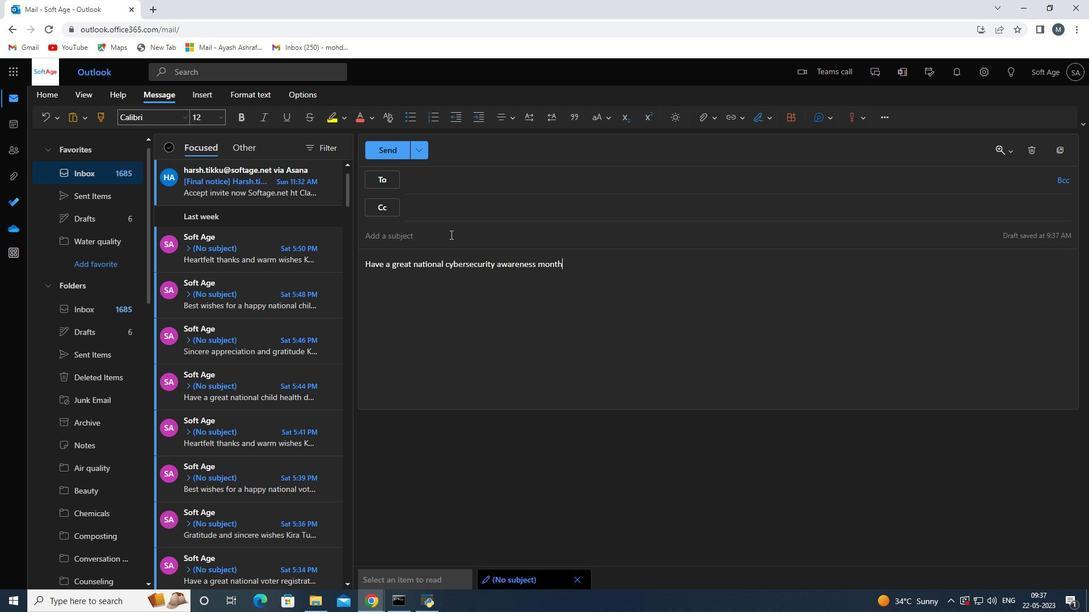 
Action: Mouse moved to (458, 306)
Screenshot: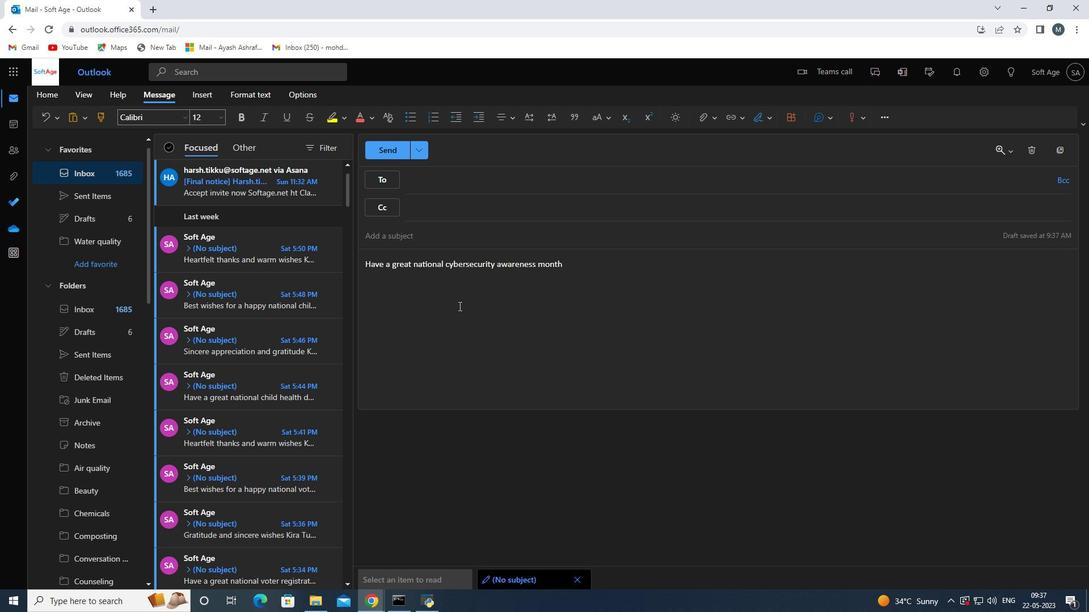 
Action: Mouse pressed left at (458, 306)
Screenshot: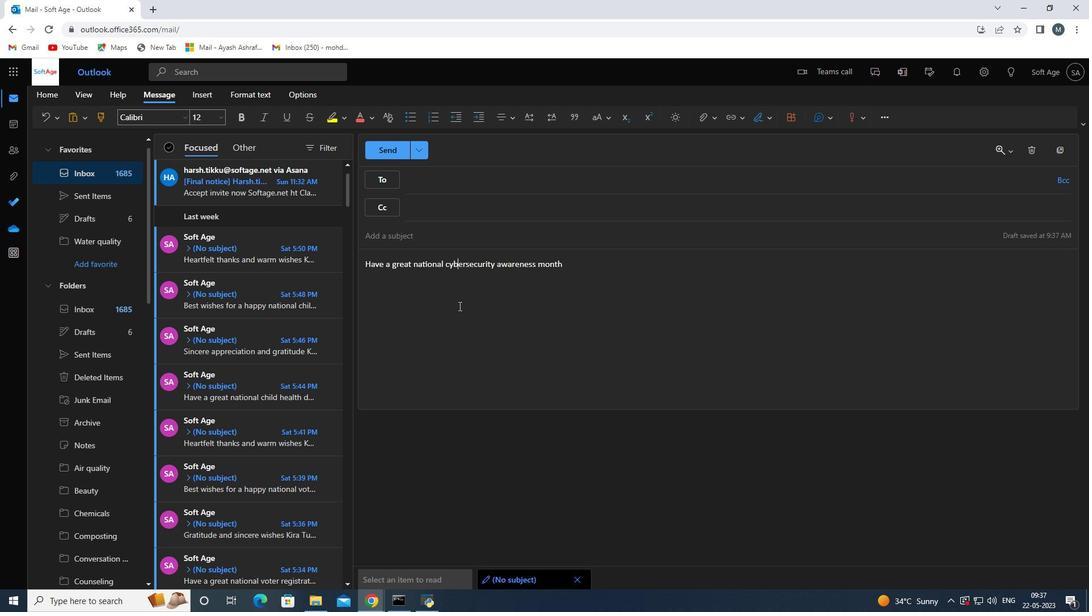
Action: Mouse moved to (589, 266)
Screenshot: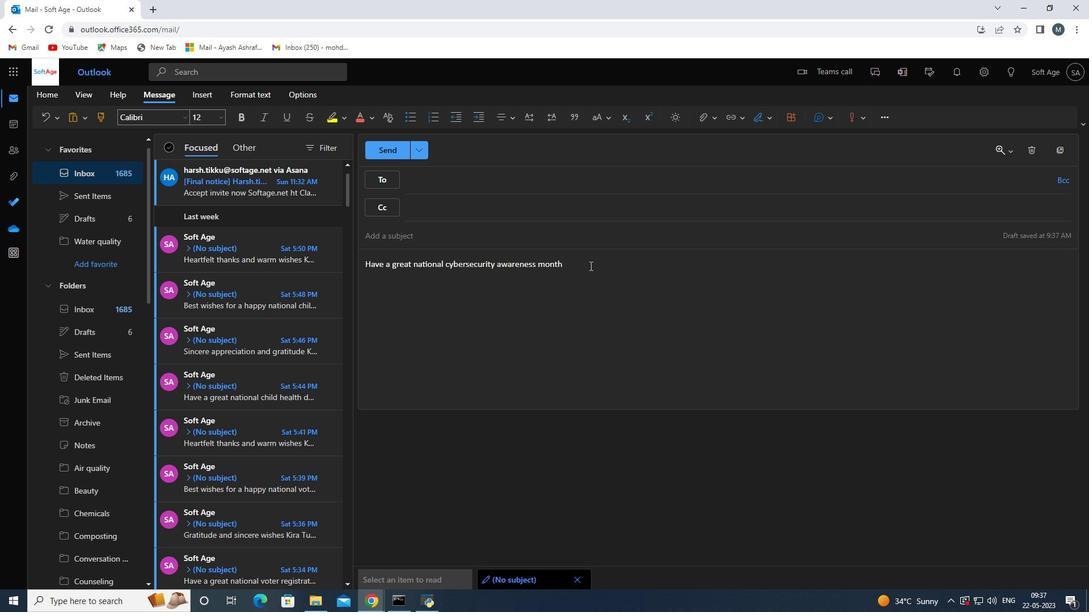 
Action: Mouse pressed left at (589, 266)
Screenshot: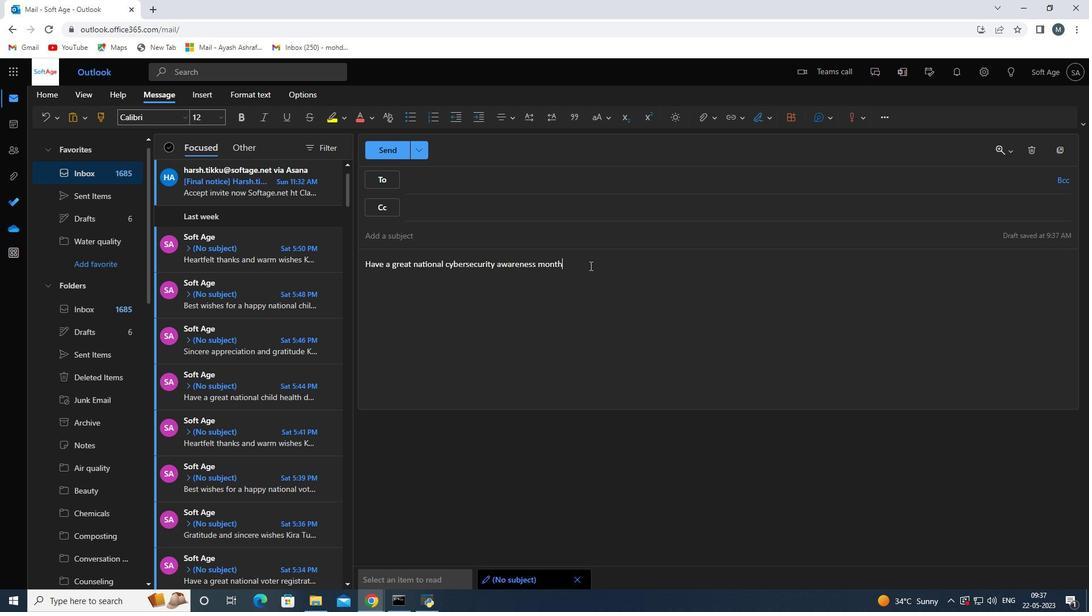 
Action: Mouse moved to (589, 264)
Screenshot: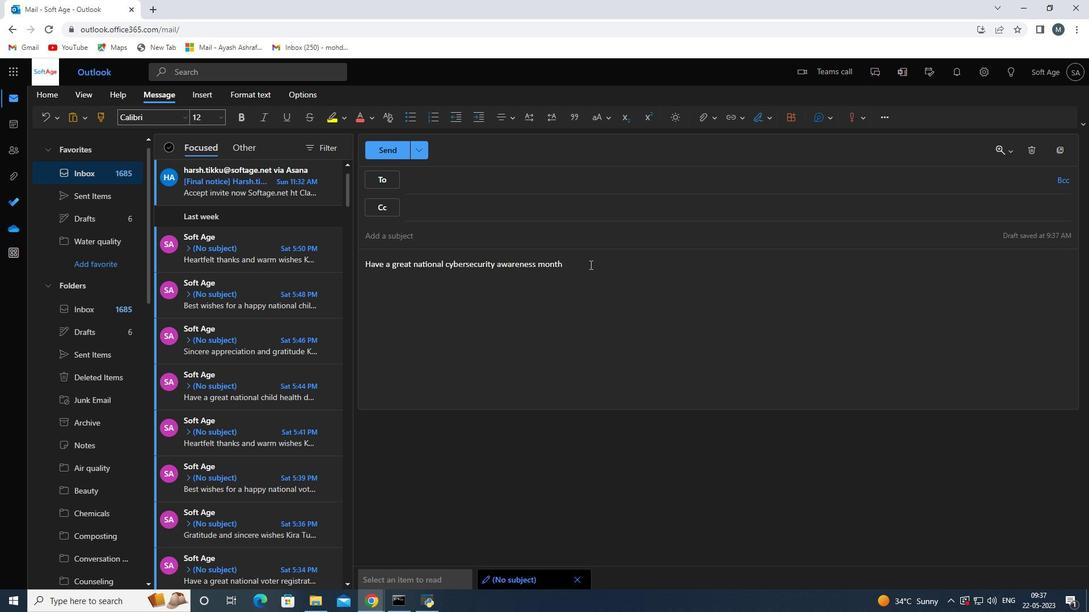 
Action: Key pressed <Key.enter><Key.enter>
Screenshot: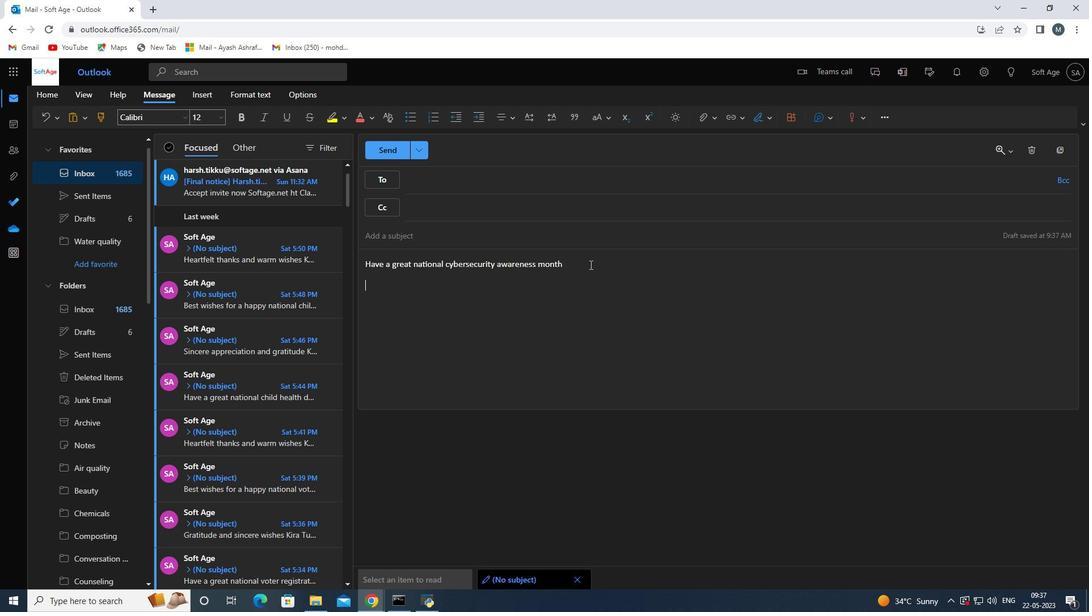 
Action: Mouse moved to (706, 121)
Screenshot: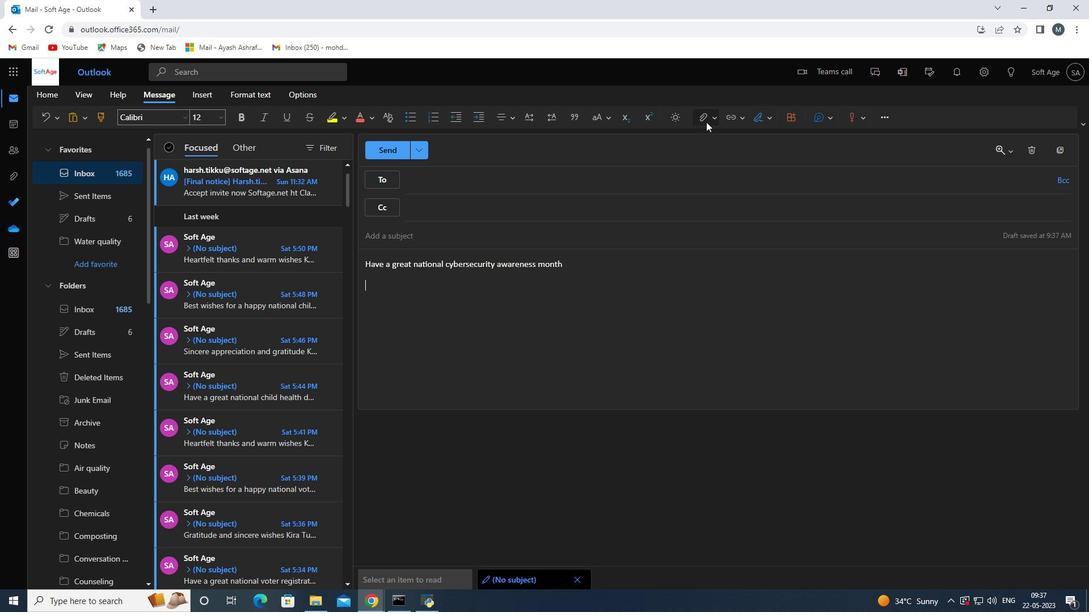 
Action: Mouse pressed left at (706, 121)
Screenshot: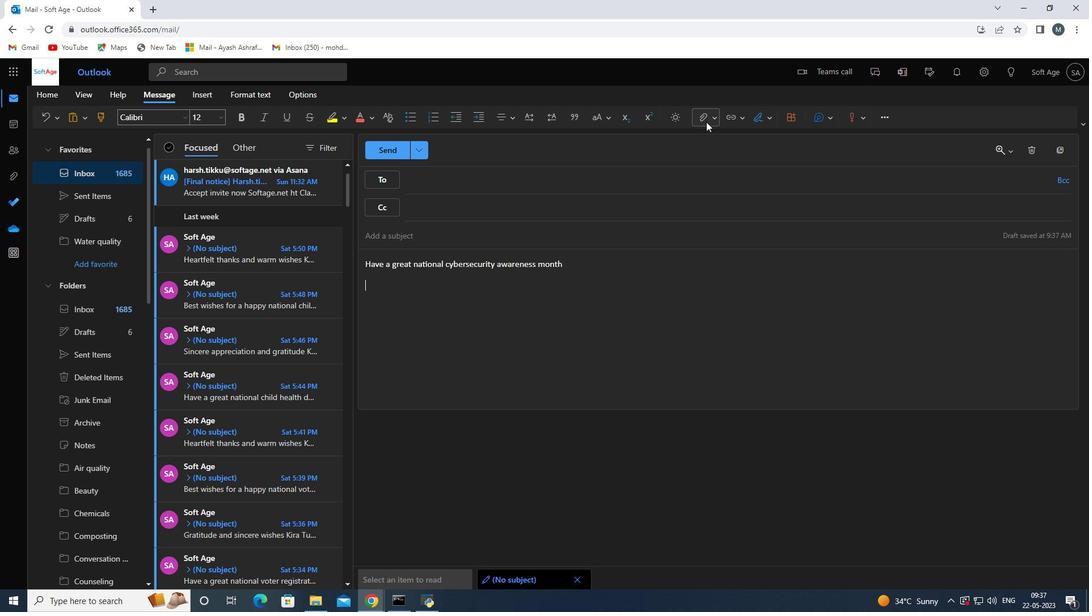 
Action: Mouse moved to (774, 121)
Screenshot: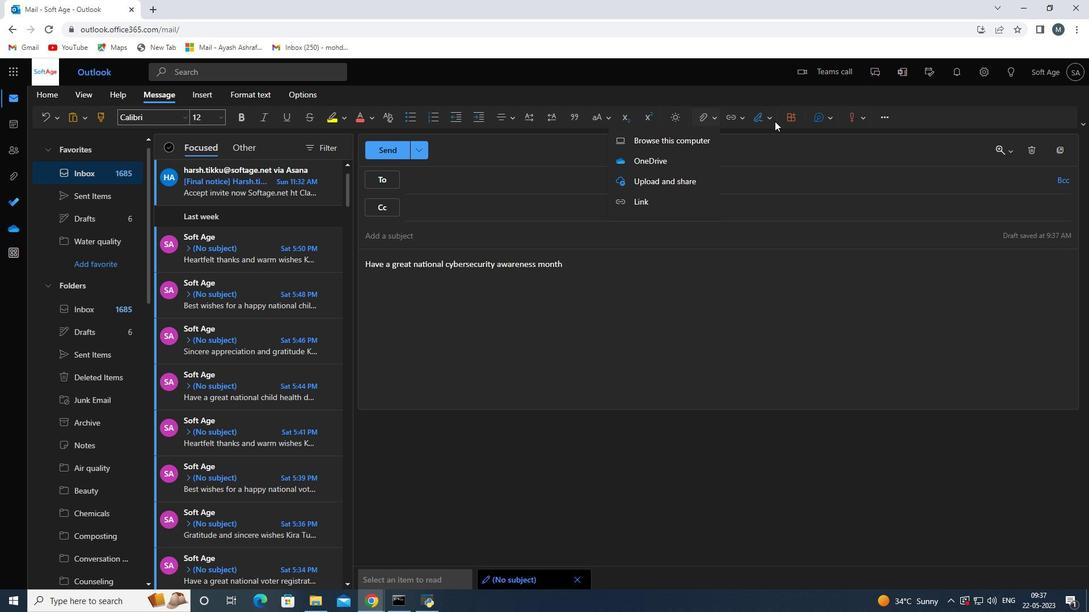 
Action: Mouse pressed left at (774, 121)
Screenshot: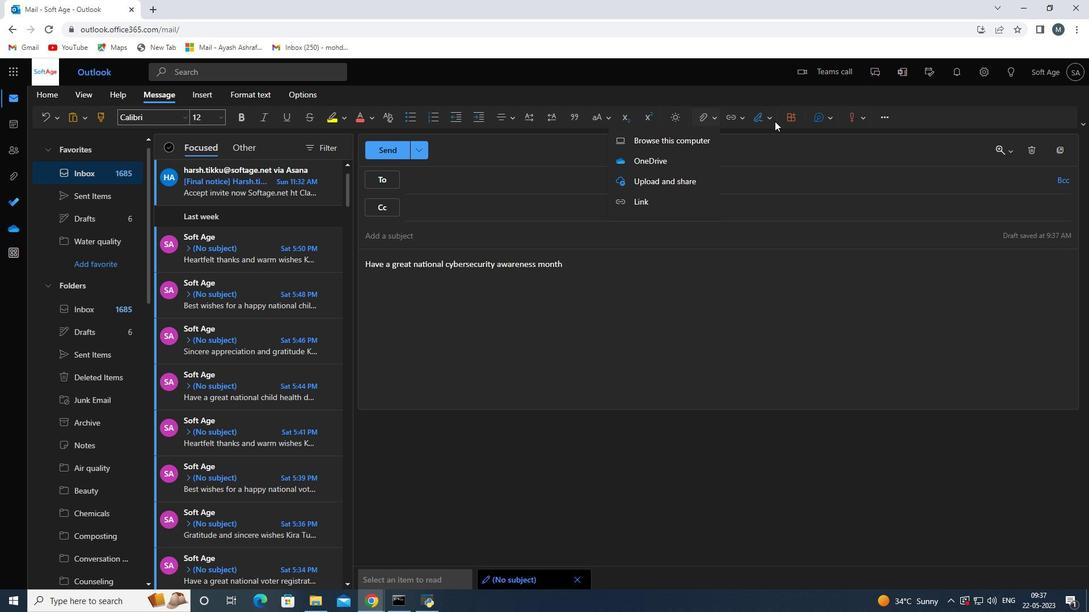 
Action: Mouse moved to (770, 121)
Screenshot: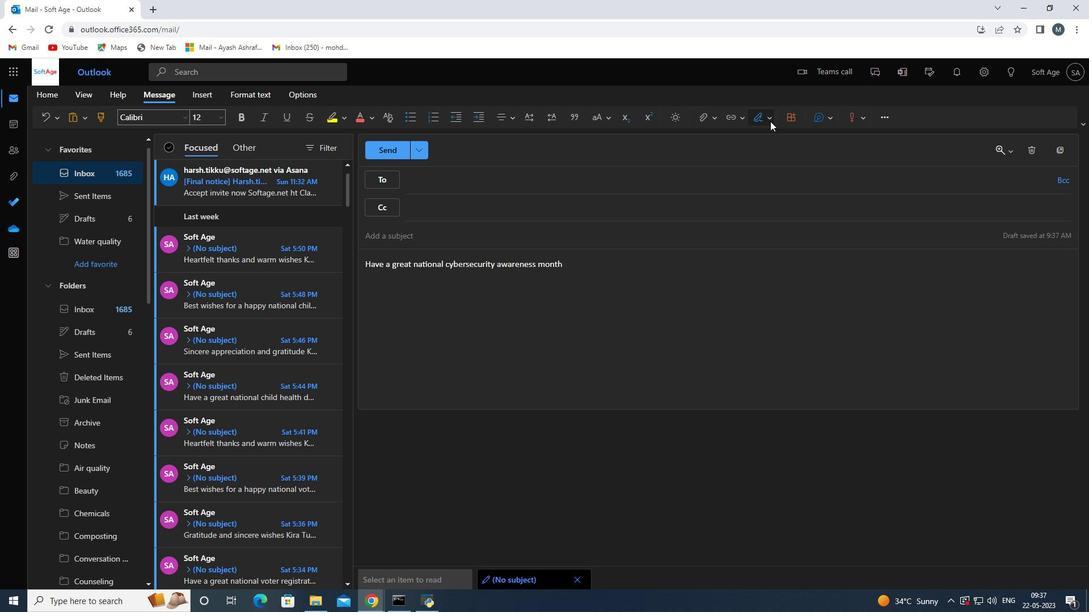 
Action: Mouse pressed left at (770, 121)
Screenshot: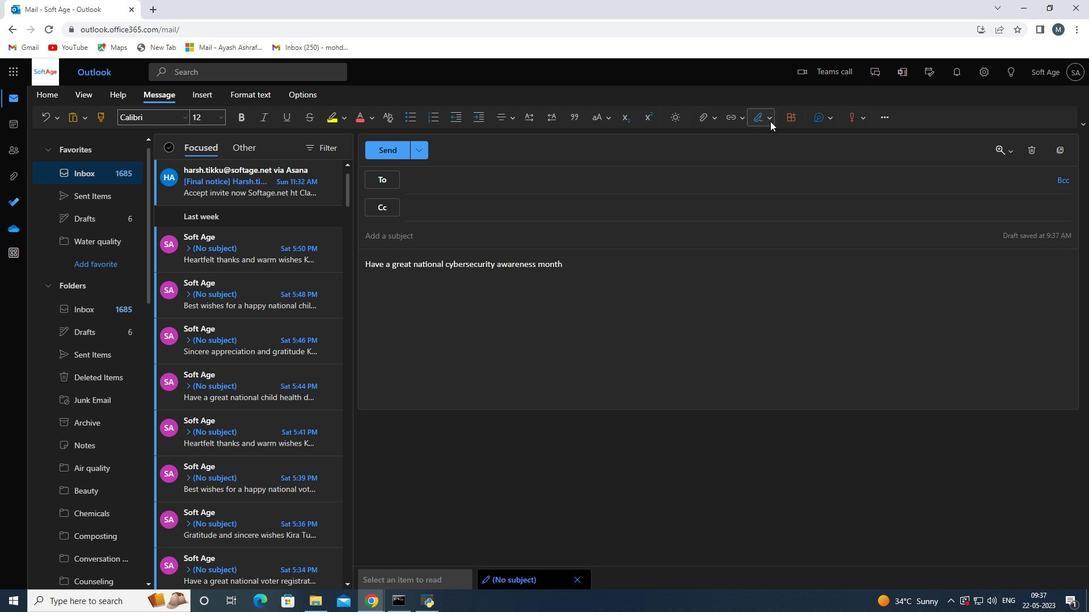 
Action: Mouse moved to (758, 141)
Screenshot: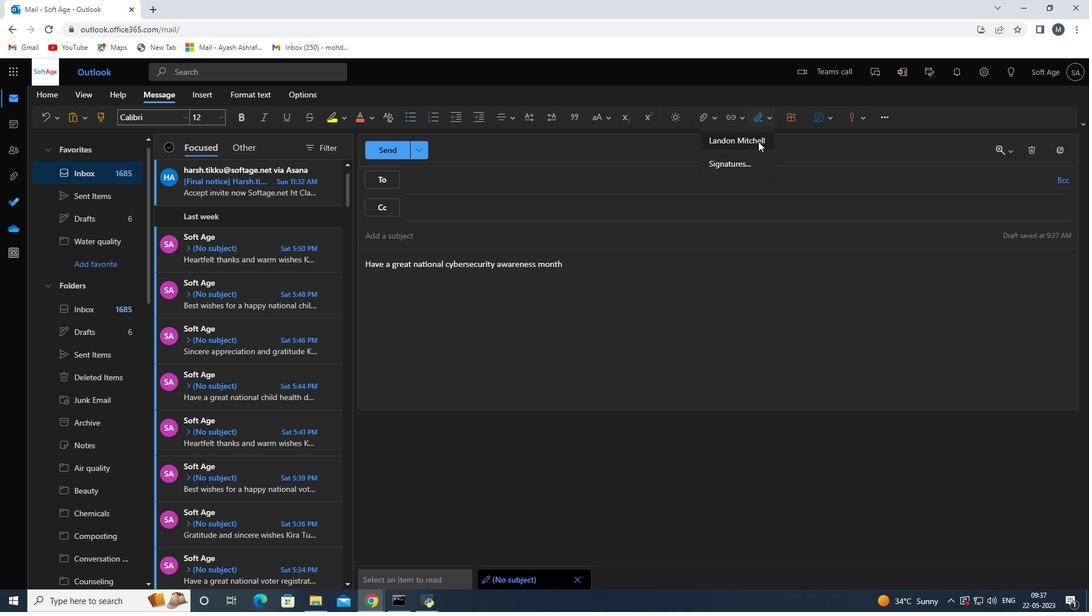 
Action: Mouse pressed left at (758, 141)
Screenshot: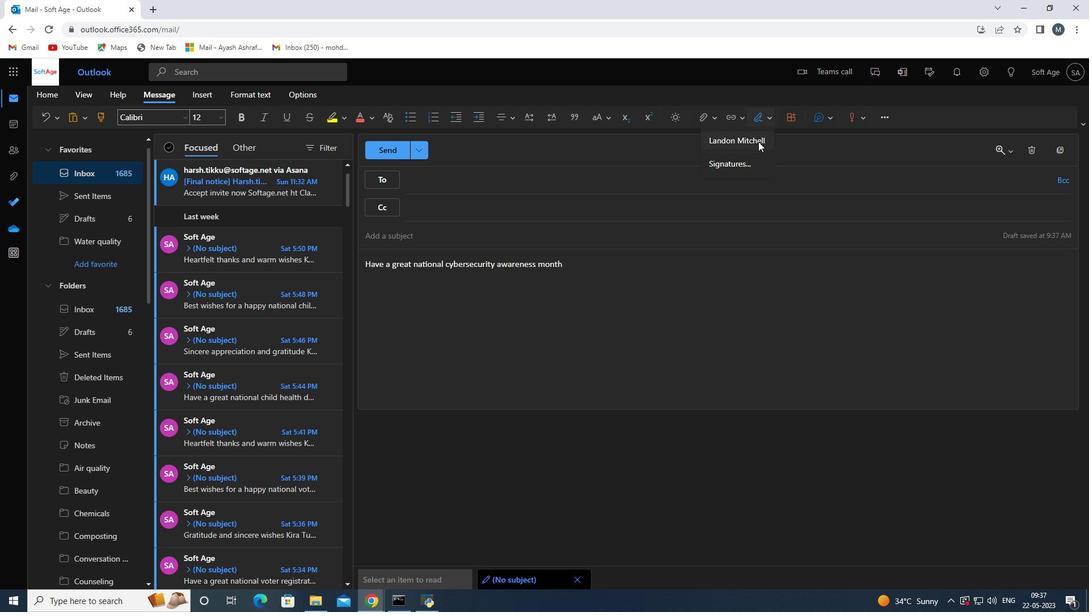 
Action: Mouse moved to (464, 317)
Screenshot: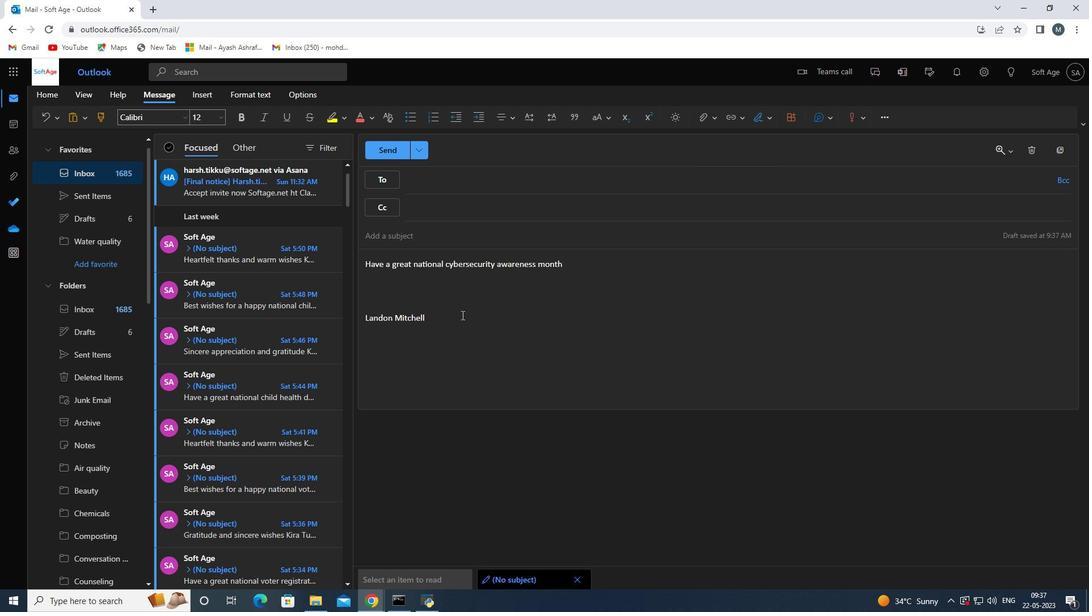 
Action: Mouse scrolled (464, 318) with delta (0, 0)
Screenshot: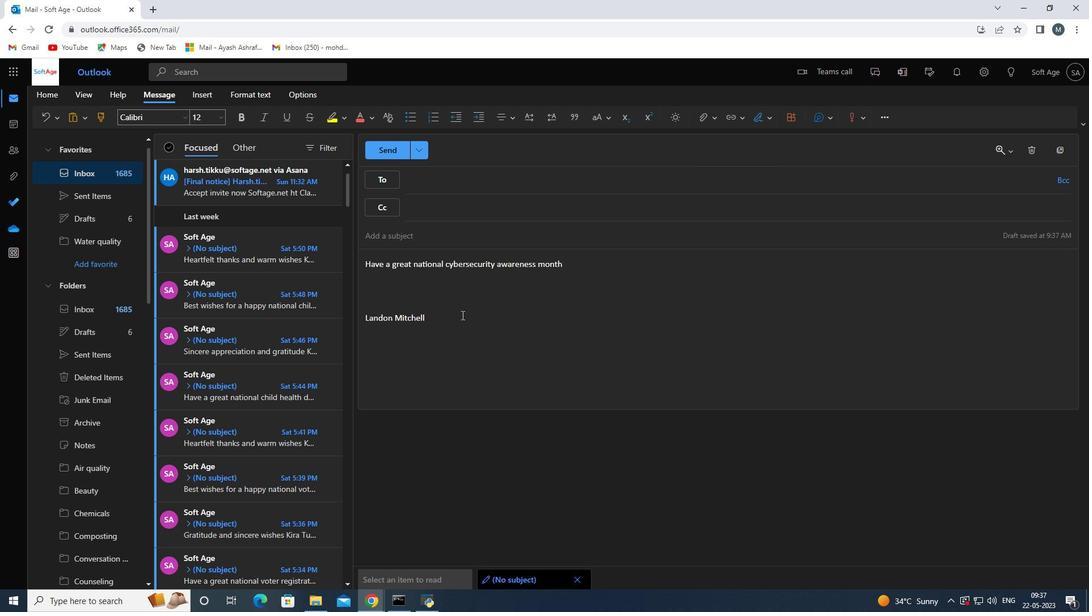 
Action: Mouse moved to (437, 208)
Screenshot: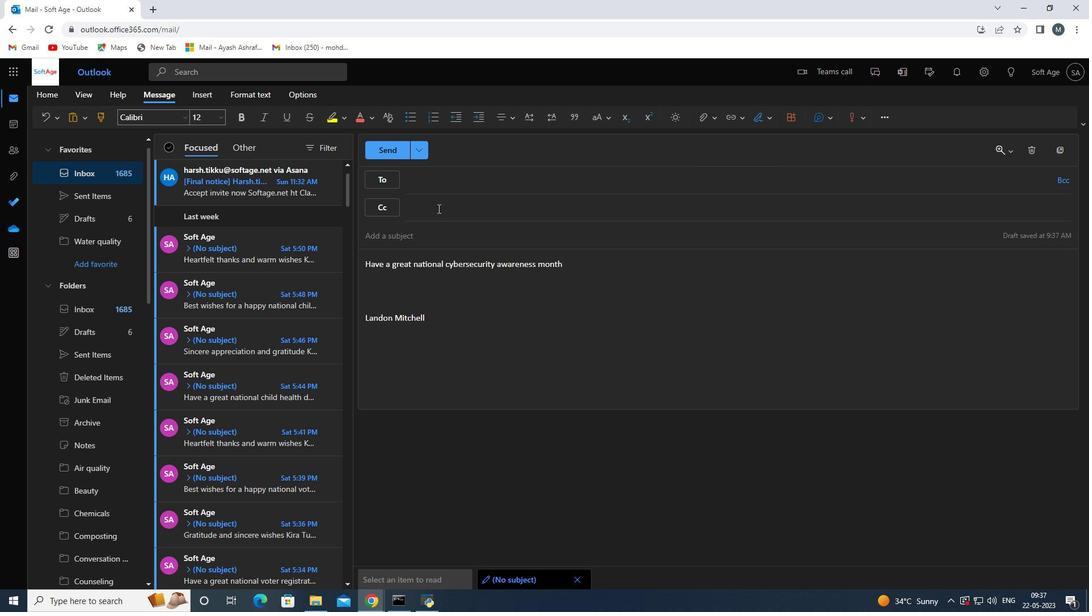 
Action: Mouse pressed left at (437, 208)
Screenshot: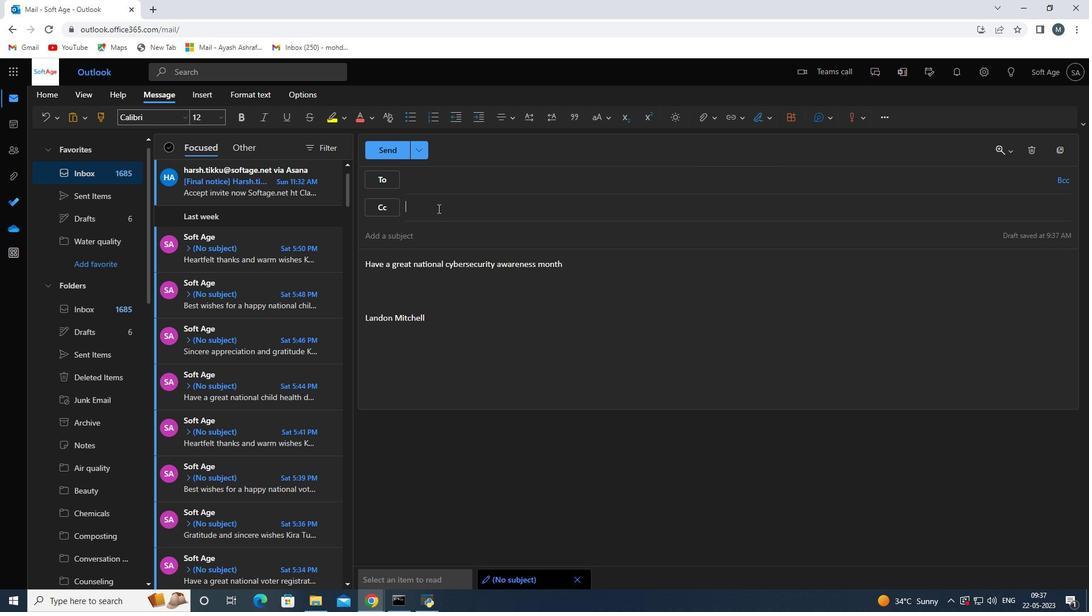 
Action: Mouse moved to (457, 176)
Screenshot: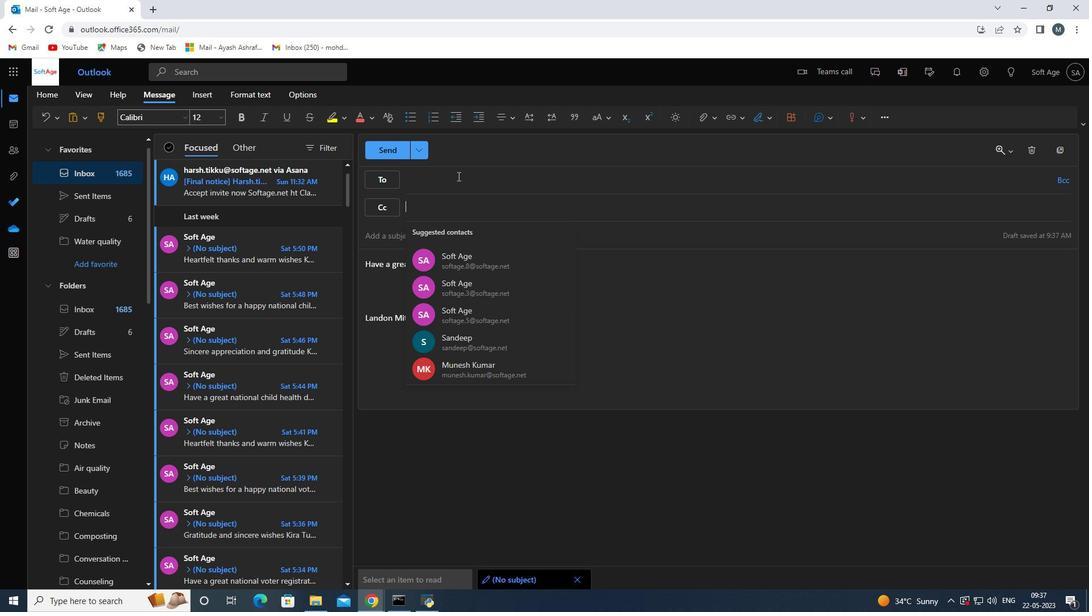 
Action: Mouse pressed left at (457, 176)
Screenshot: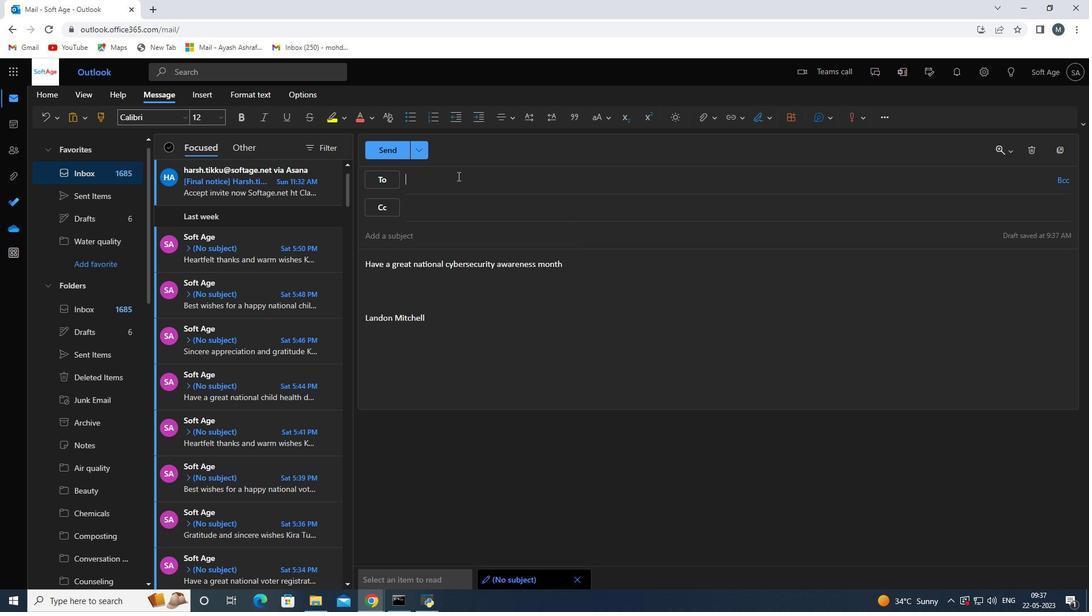 
Action: Key pressed softage.3
Screenshot: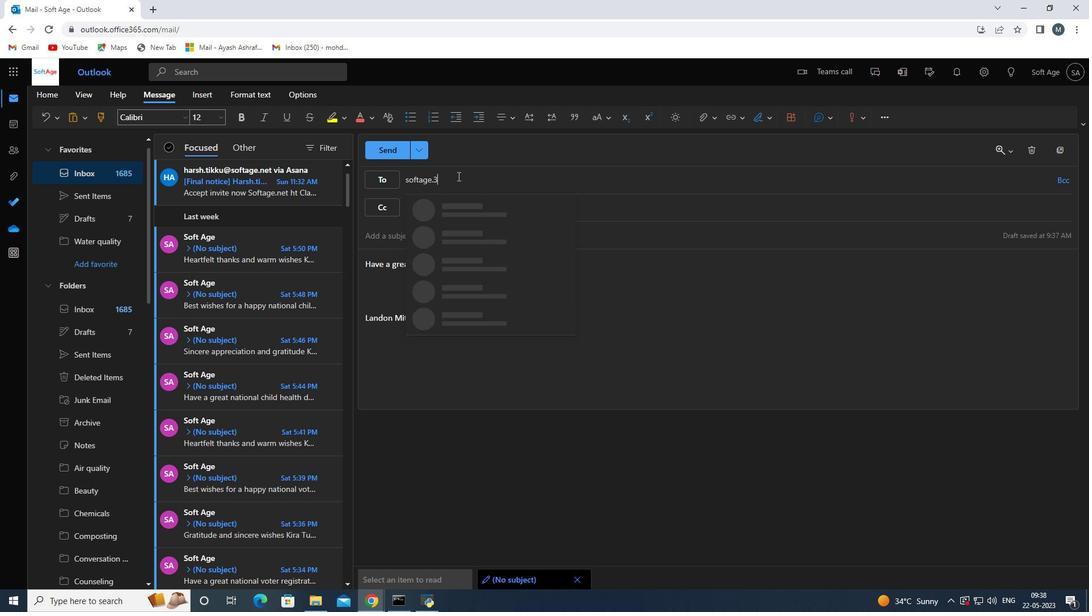 
Action: Mouse moved to (470, 237)
Screenshot: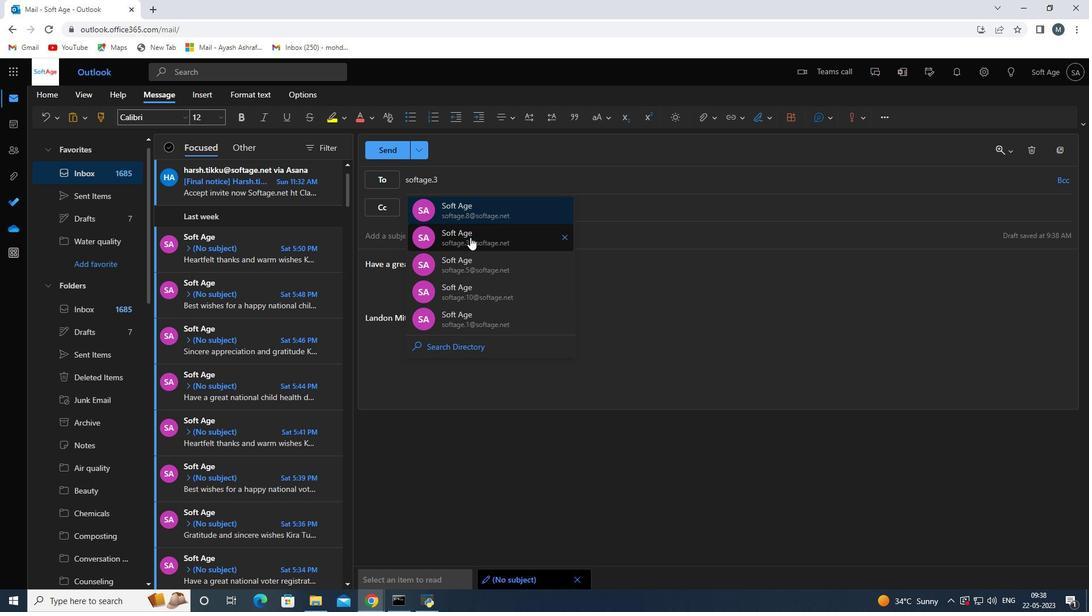 
Action: Mouse pressed left at (470, 237)
Screenshot: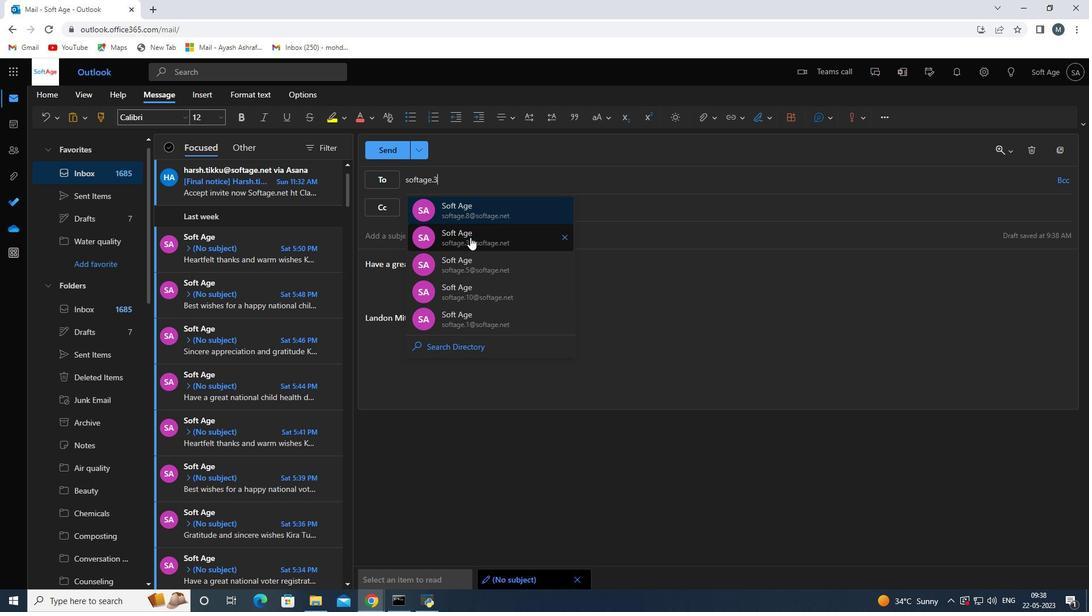 
Action: Mouse moved to (132, 459)
Screenshot: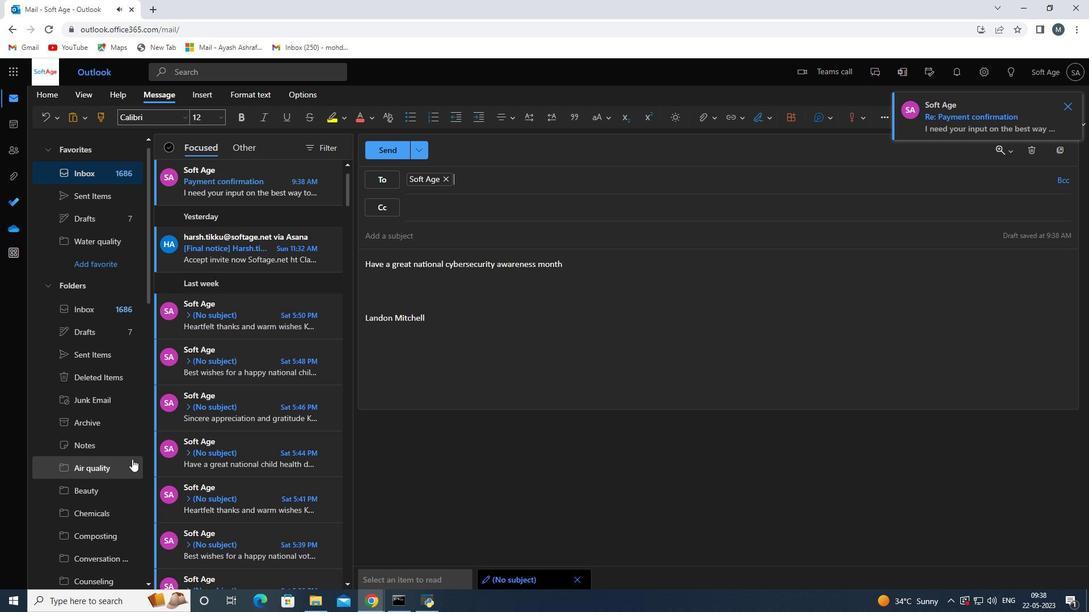 
Action: Mouse scrolled (132, 458) with delta (0, 0)
Screenshot: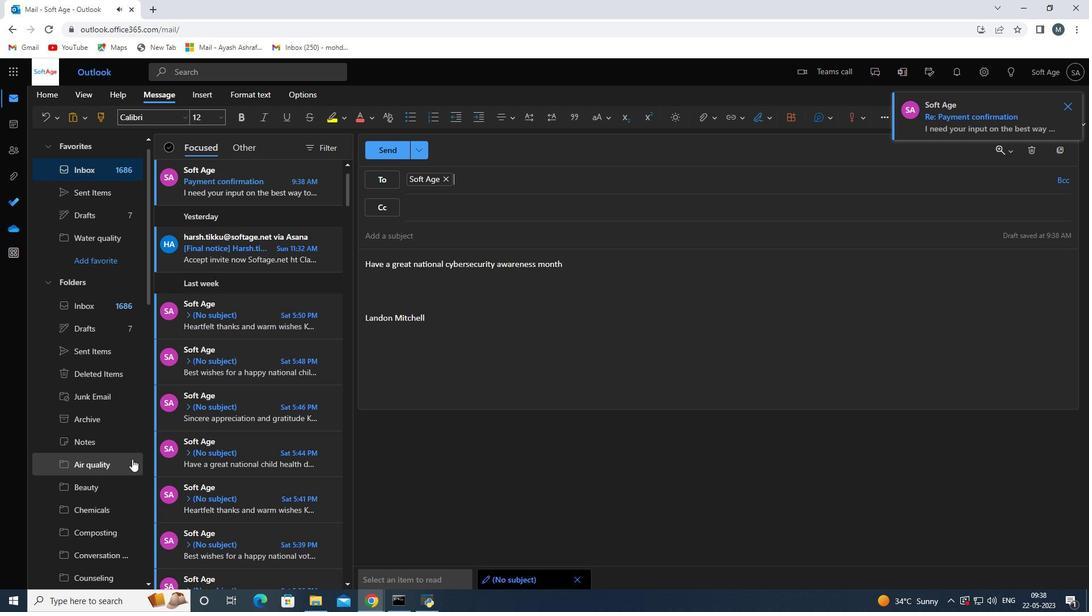 
Action: Mouse scrolled (132, 458) with delta (0, 0)
Screenshot: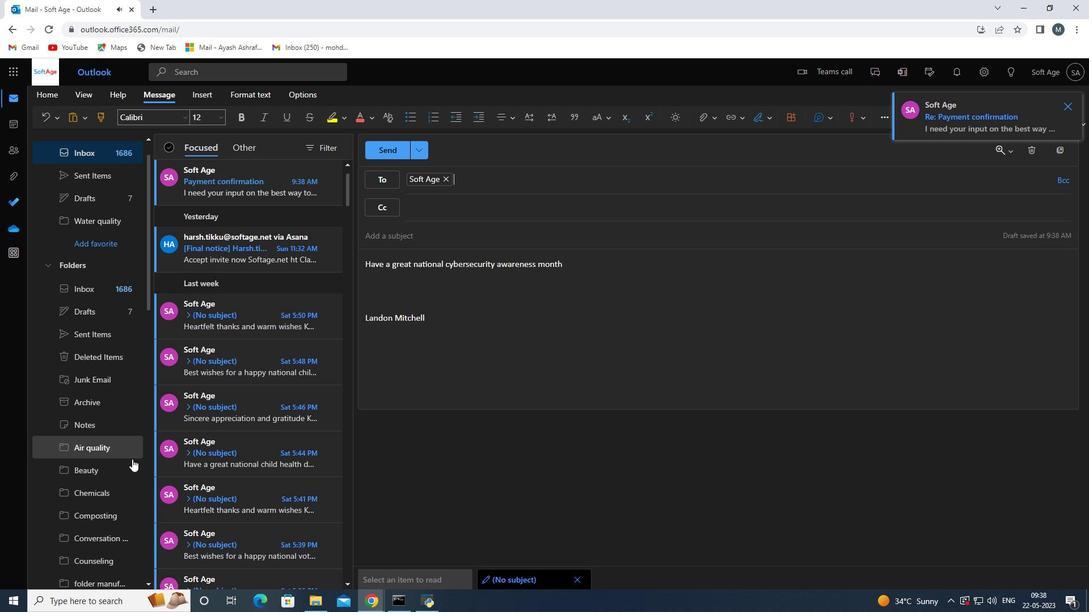 
Action: Mouse moved to (125, 462)
Screenshot: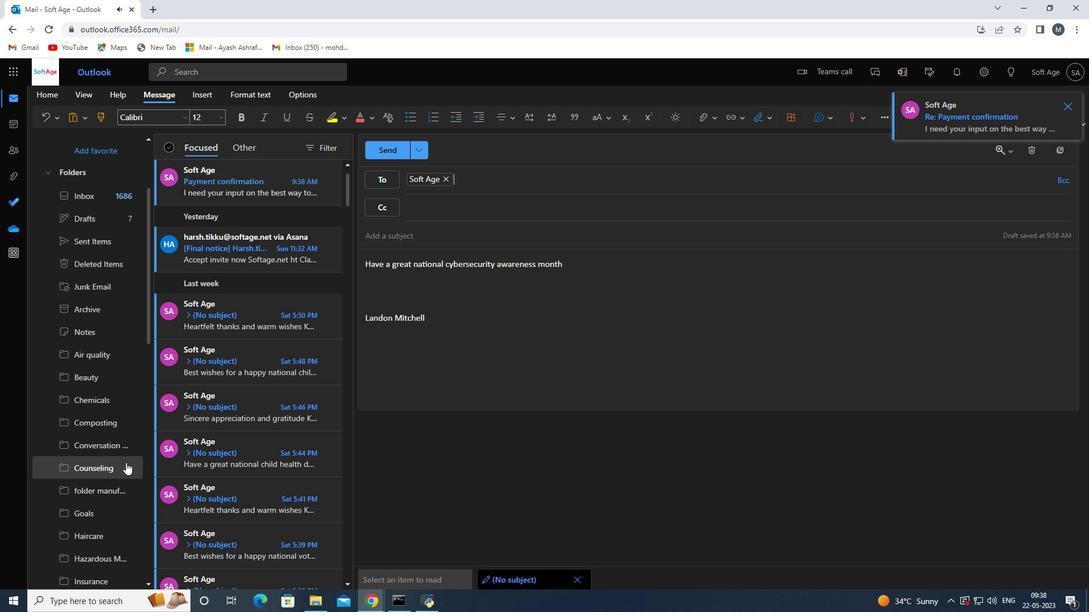 
Action: Mouse scrolled (125, 462) with delta (0, 0)
Screenshot: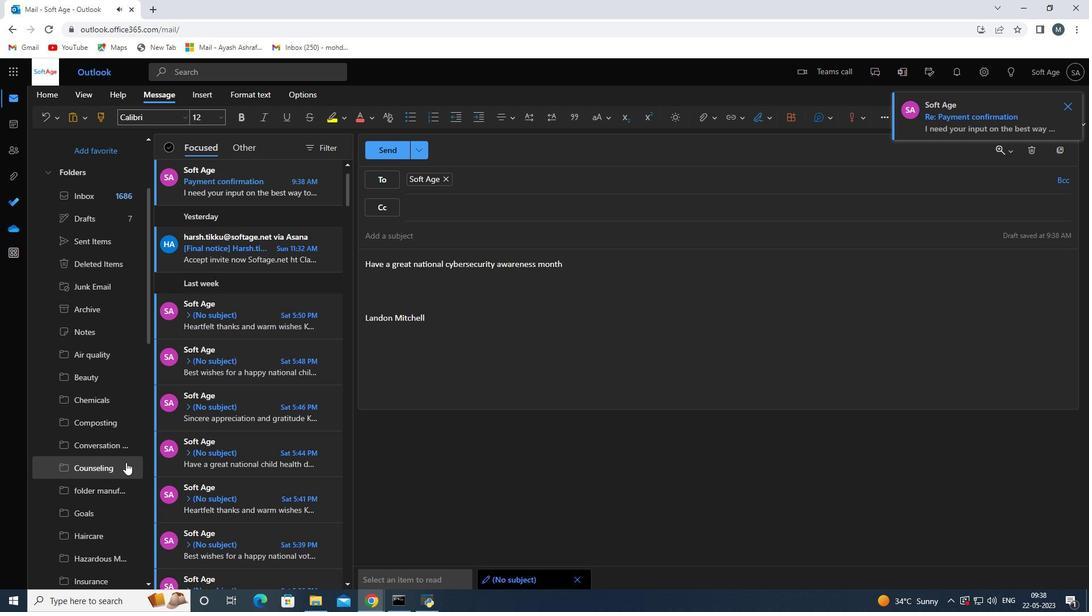 
Action: Mouse scrolled (125, 462) with delta (0, 0)
Screenshot: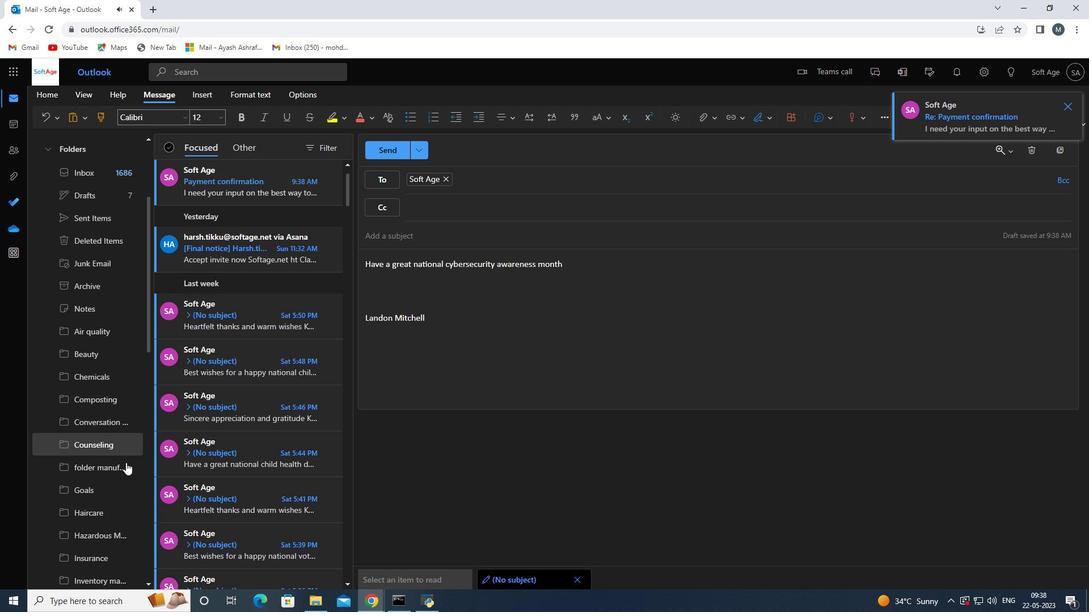 
Action: Mouse moved to (124, 463)
Screenshot: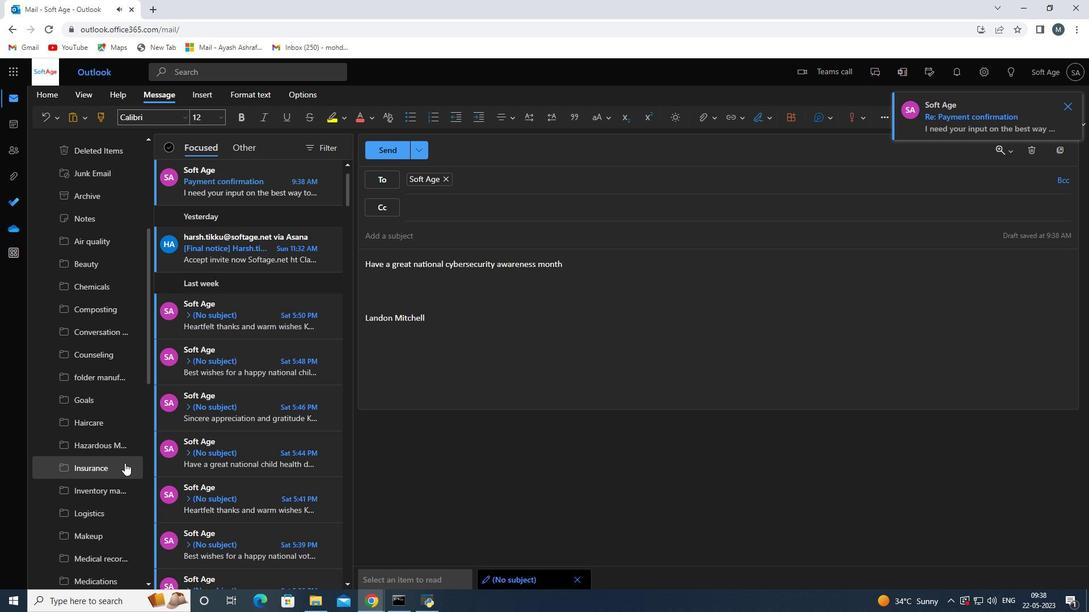 
Action: Mouse scrolled (124, 462) with delta (0, 0)
Screenshot: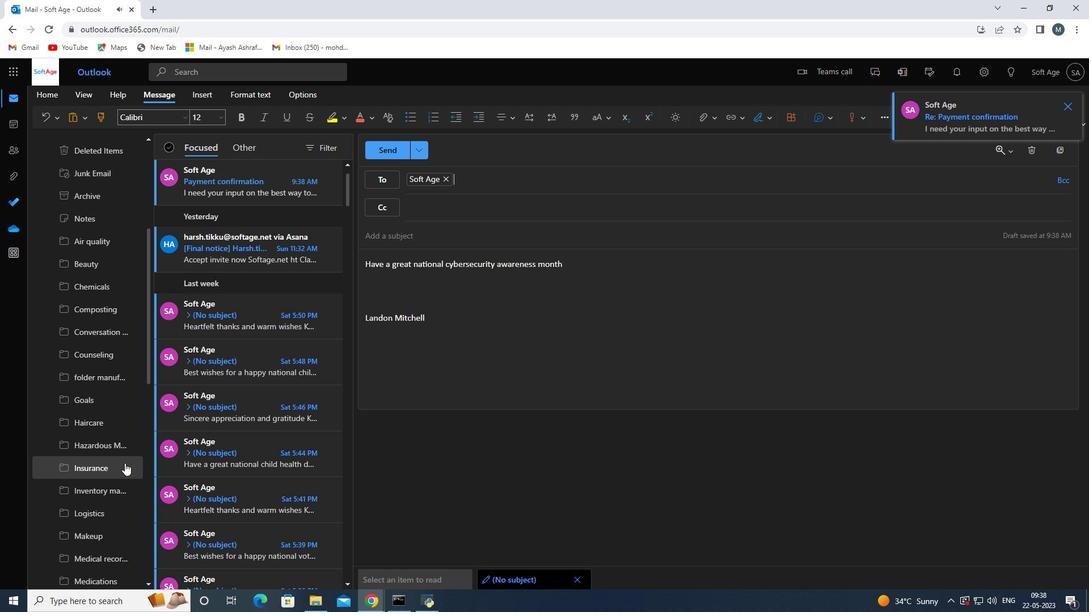 
Action: Mouse scrolled (124, 462) with delta (0, 0)
Screenshot: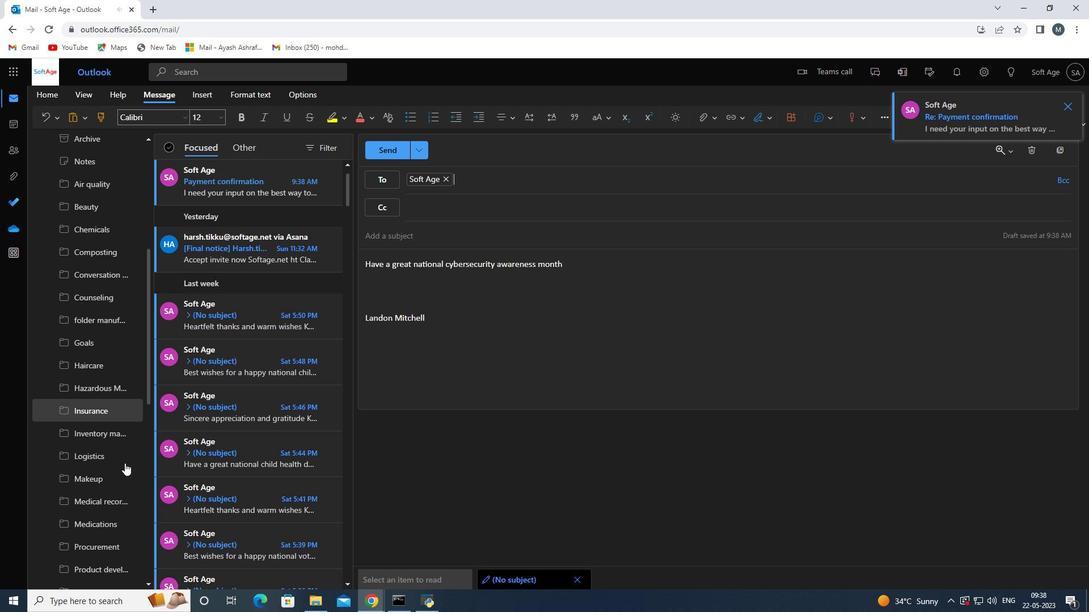 
Action: Mouse scrolled (124, 462) with delta (0, 0)
Screenshot: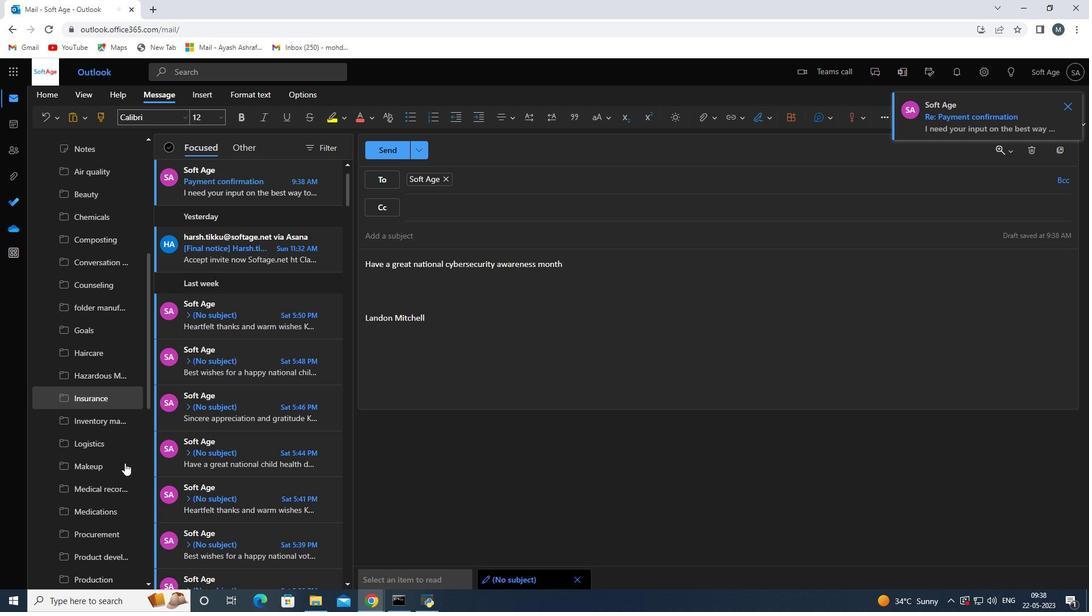 
Action: Mouse moved to (122, 470)
Screenshot: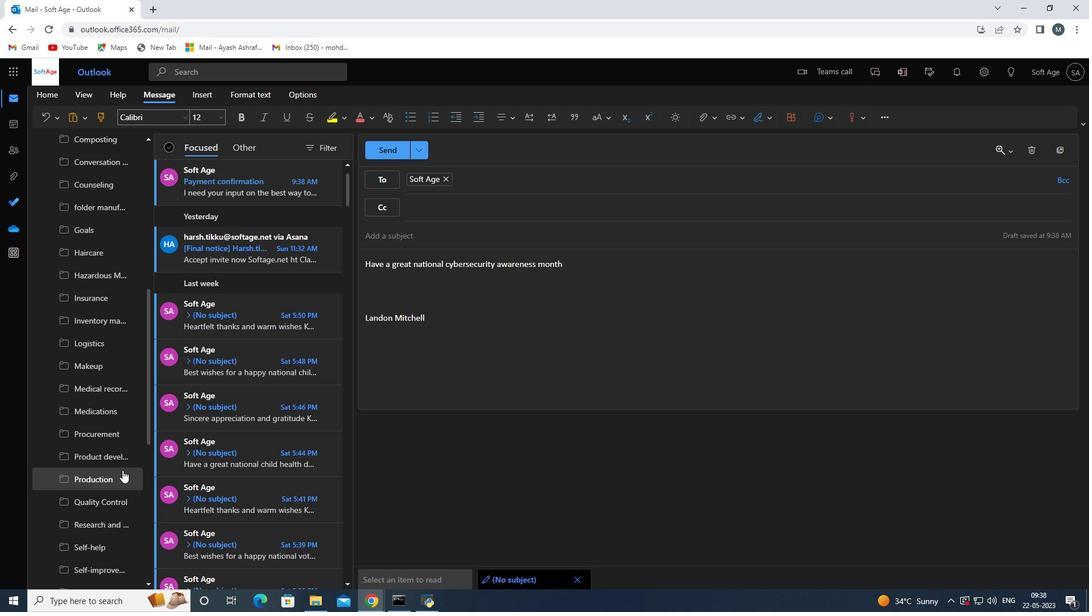 
Action: Mouse scrolled (122, 470) with delta (0, 0)
Screenshot: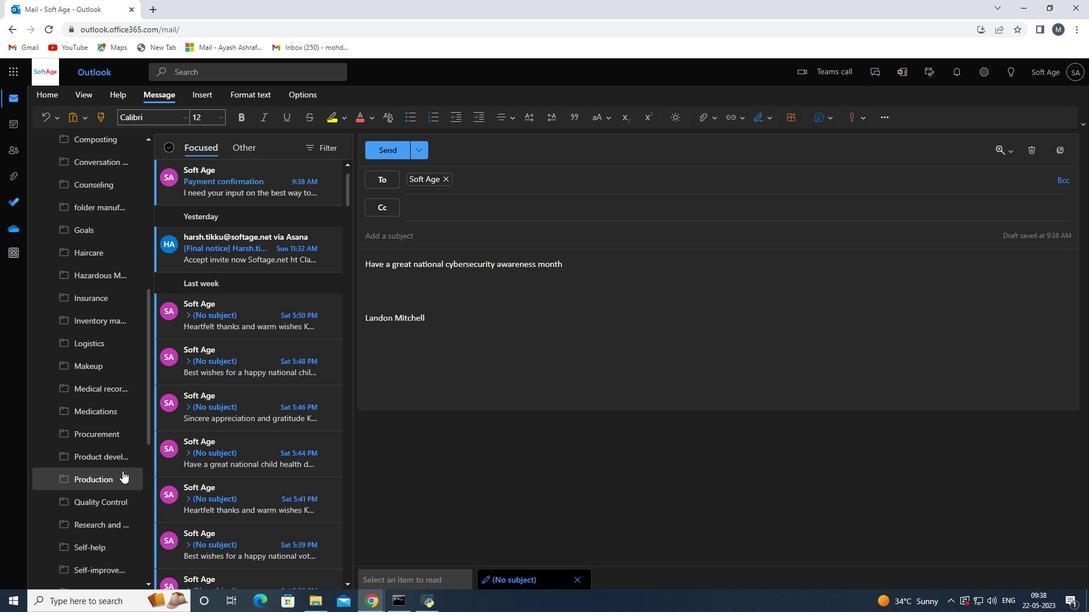 
Action: Mouse moved to (122, 471)
Screenshot: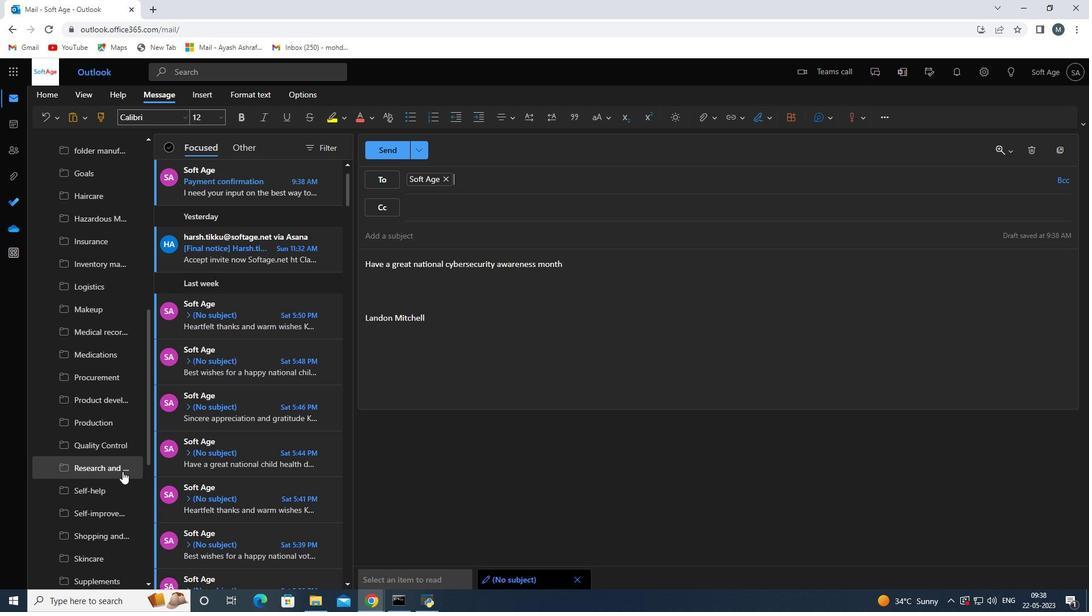 
Action: Mouse scrolled (122, 471) with delta (0, 0)
Screenshot: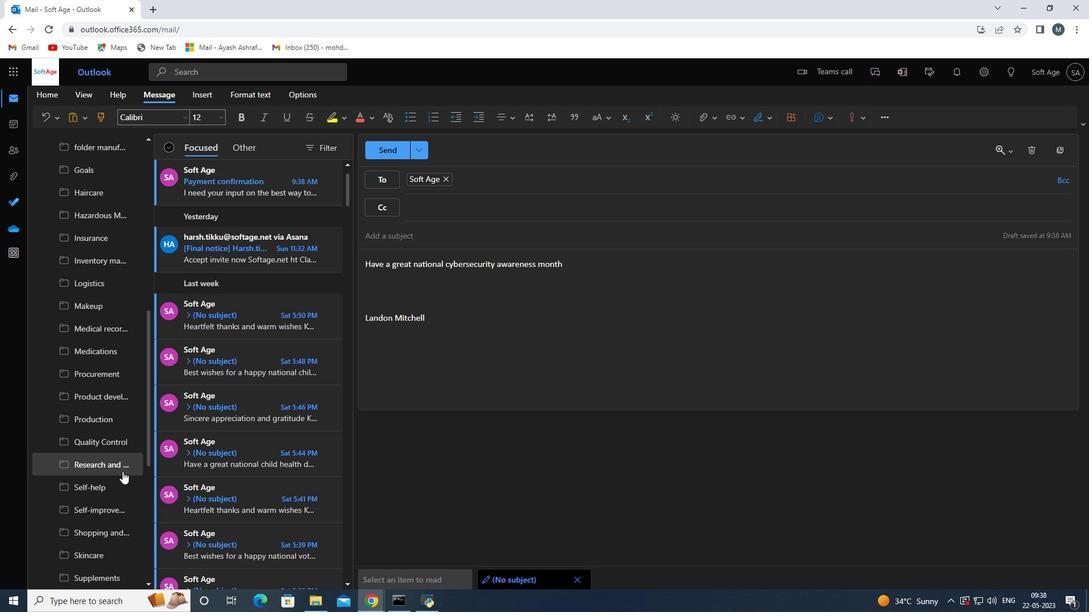 
Action: Mouse scrolled (122, 471) with delta (0, 0)
Screenshot: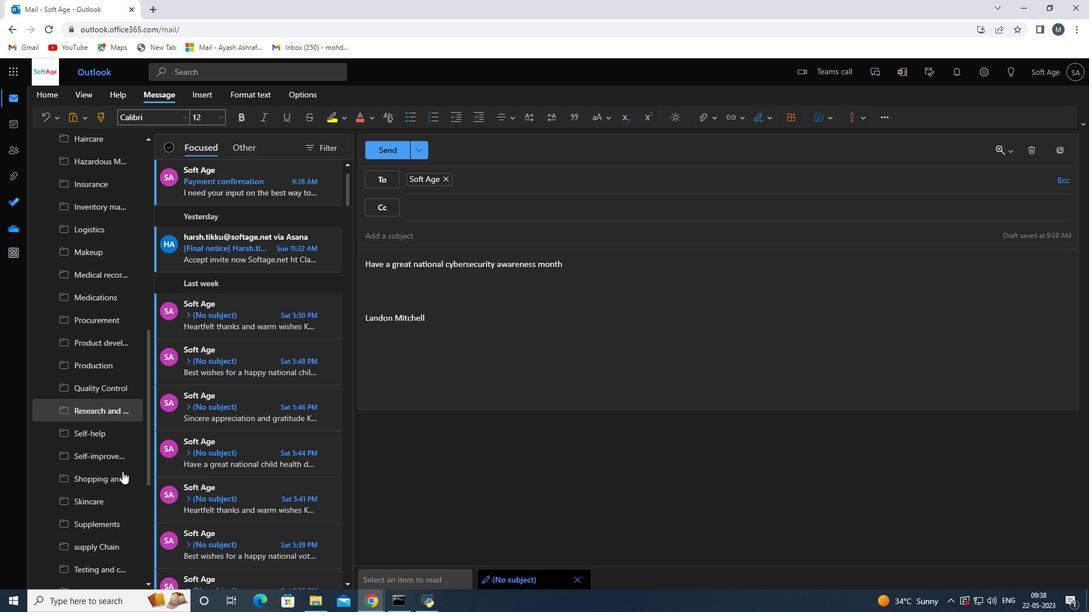 
Action: Mouse scrolled (122, 471) with delta (0, 0)
Screenshot: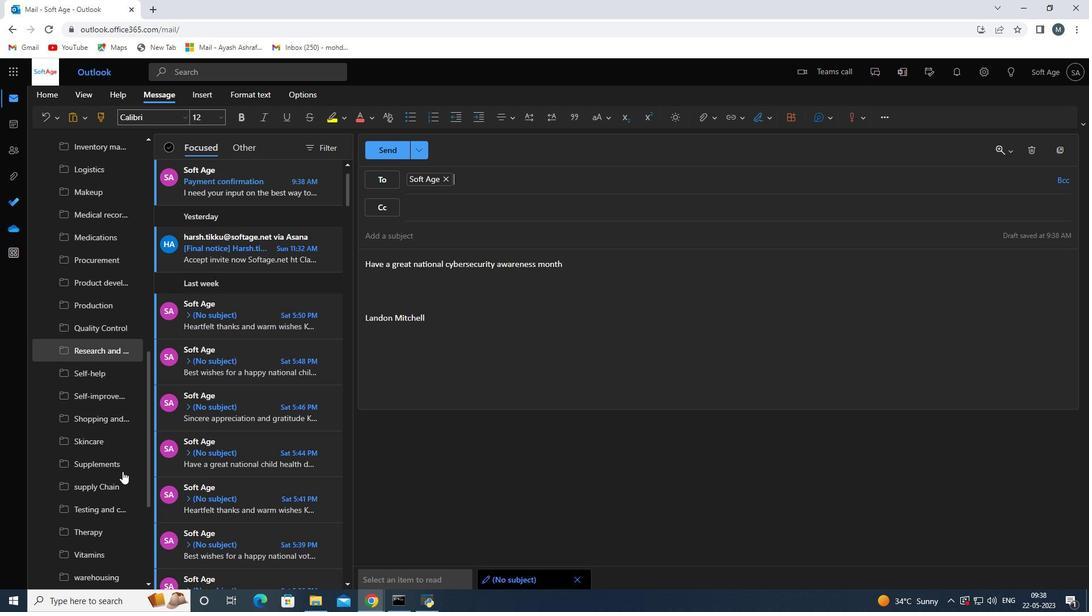 
Action: Mouse scrolled (122, 471) with delta (0, 0)
Screenshot: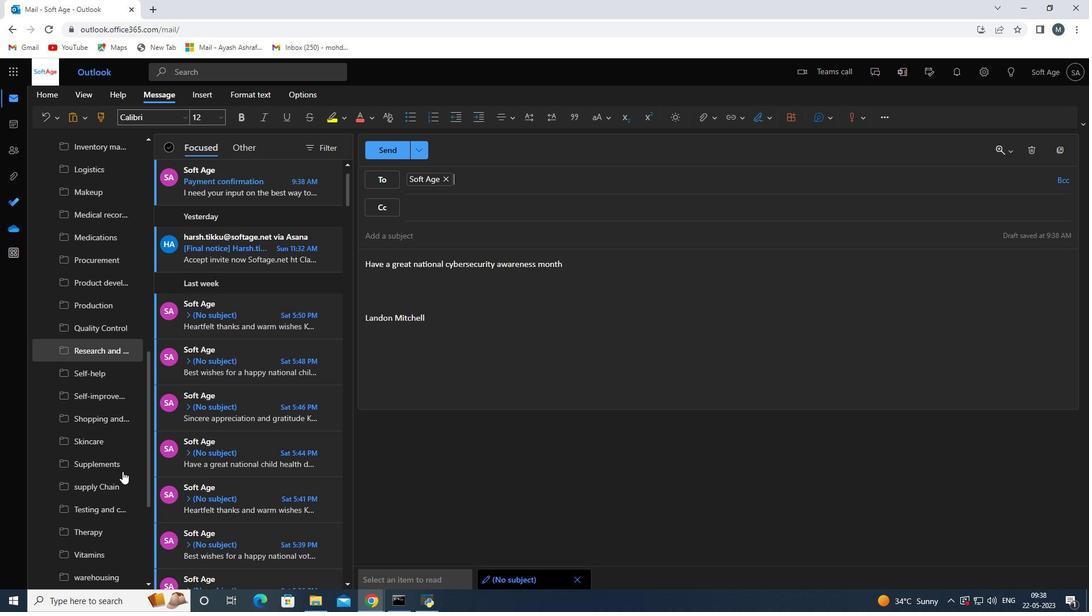 
Action: Mouse scrolled (122, 472) with delta (0, 0)
Screenshot: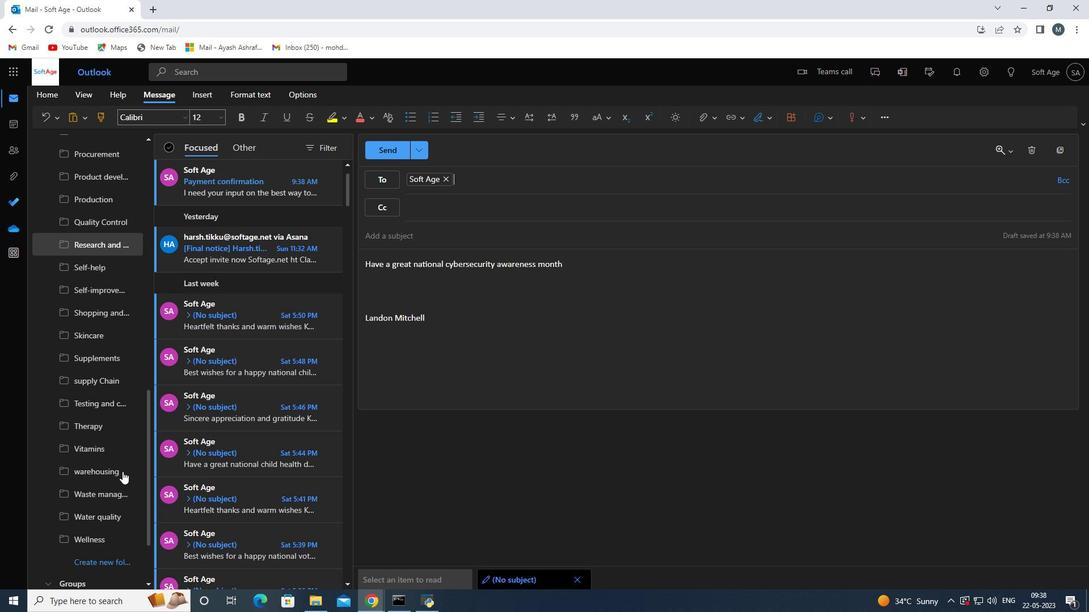 
Action: Mouse scrolled (122, 472) with delta (0, 0)
Screenshot: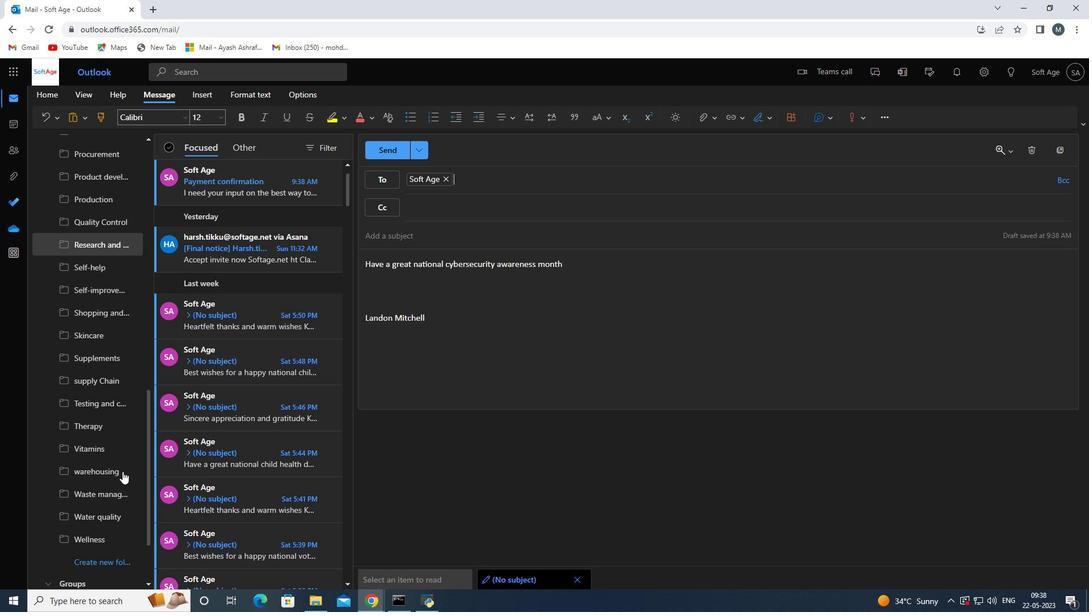 
Action: Mouse scrolled (122, 472) with delta (0, 0)
Screenshot: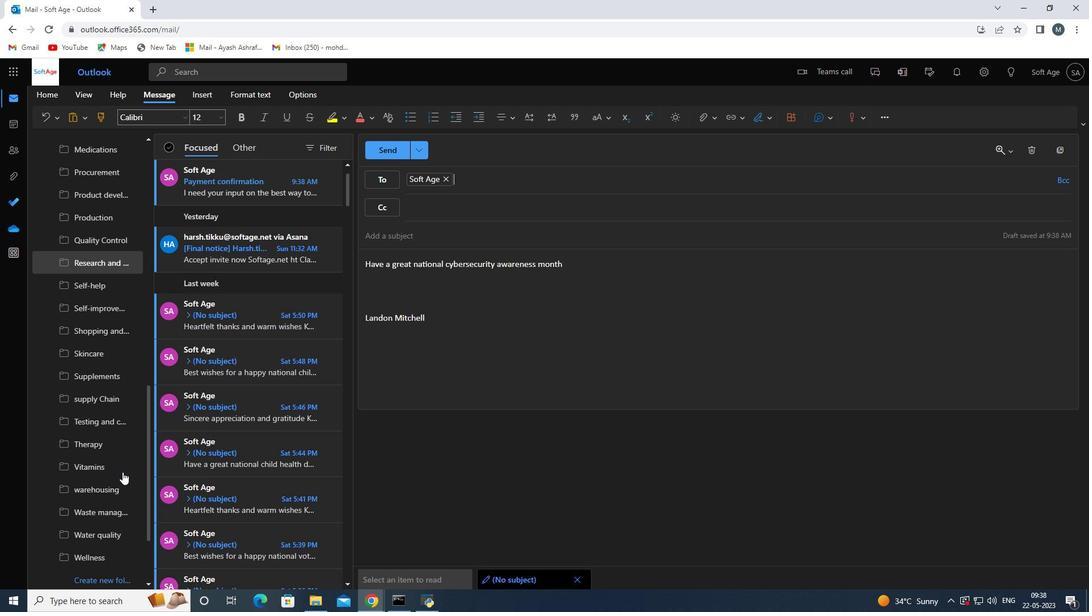 
Action: Mouse moved to (122, 472)
Screenshot: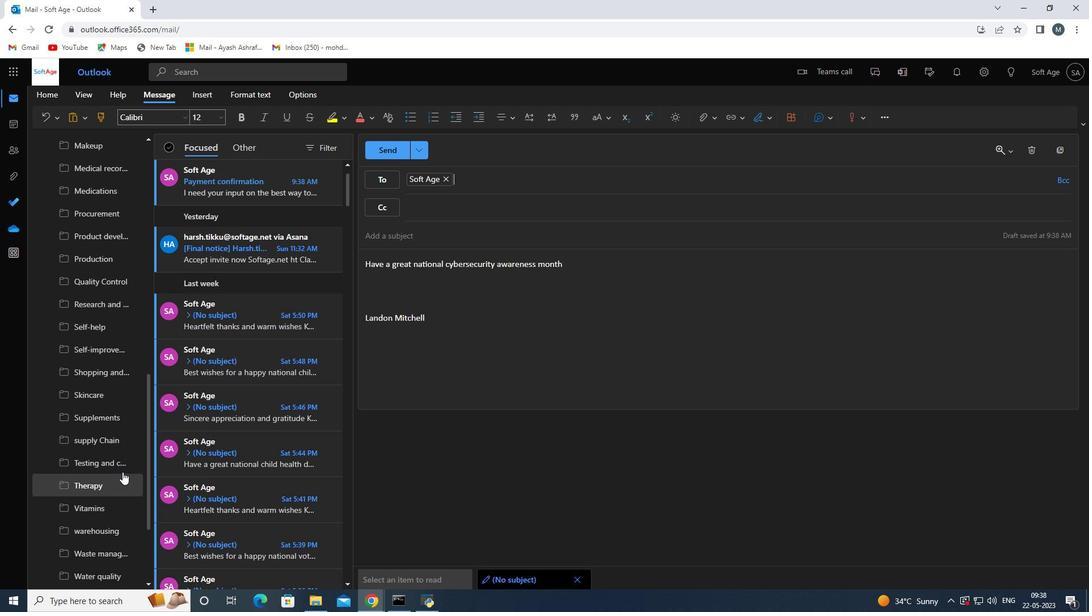 
Action: Mouse scrolled (122, 473) with delta (0, 0)
Screenshot: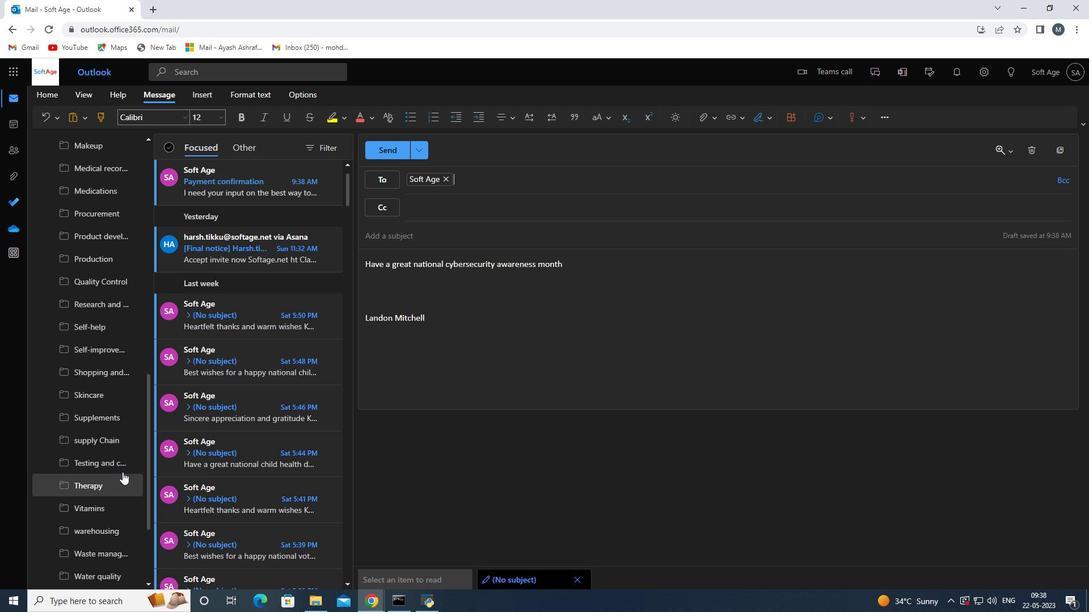 
Action: Mouse moved to (122, 472)
Screenshot: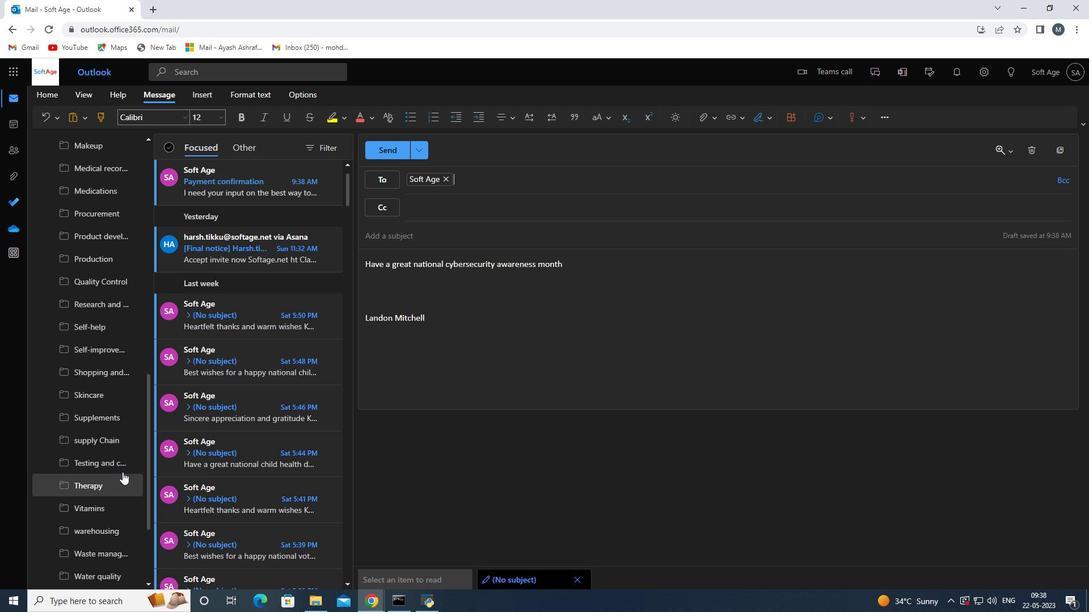 
Action: Mouse scrolled (122, 471) with delta (0, 0)
Screenshot: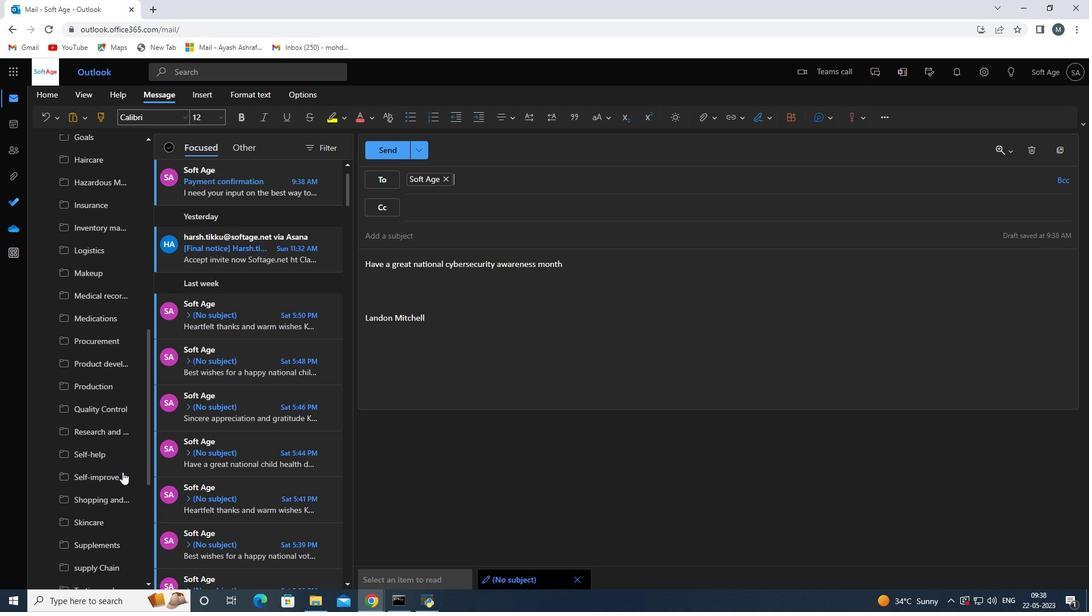 
Action: Mouse scrolled (122, 471) with delta (0, 0)
Screenshot: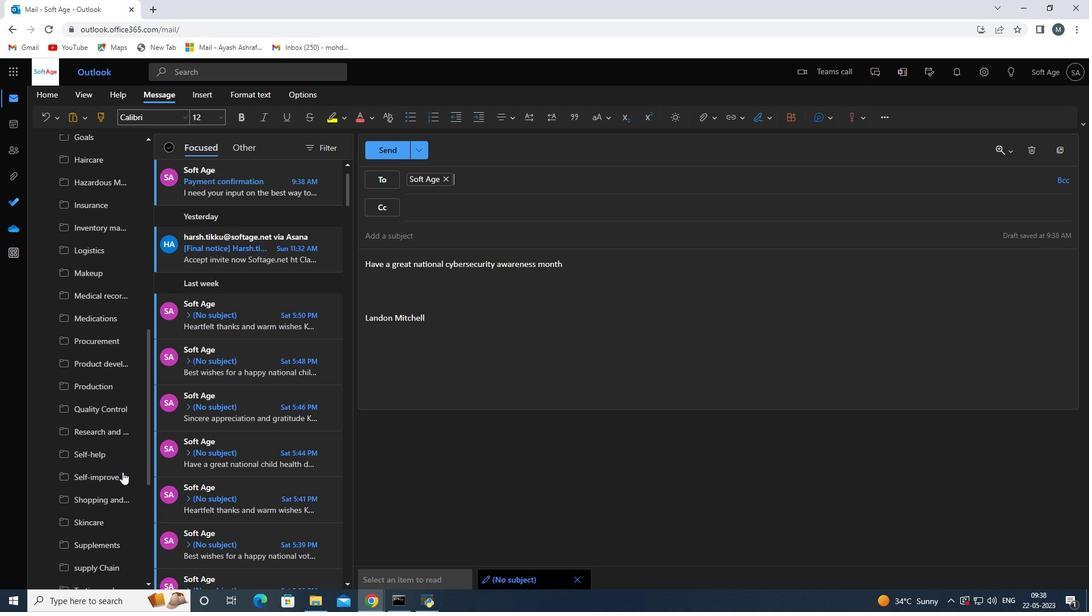 
Action: Mouse scrolled (122, 471) with delta (0, 0)
Screenshot: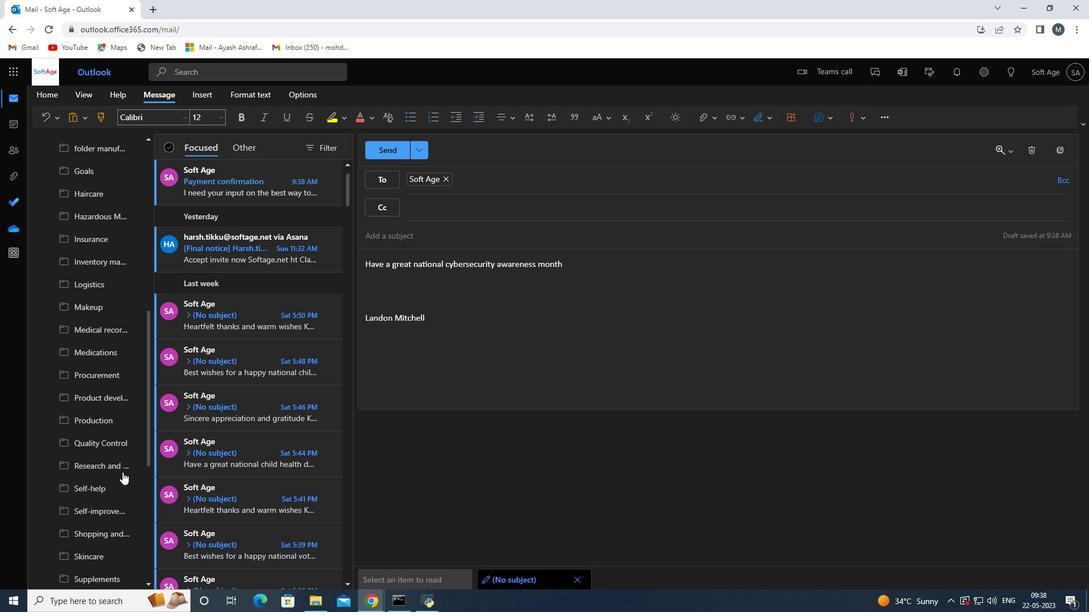 
Action: Mouse scrolled (122, 471) with delta (0, 0)
Screenshot: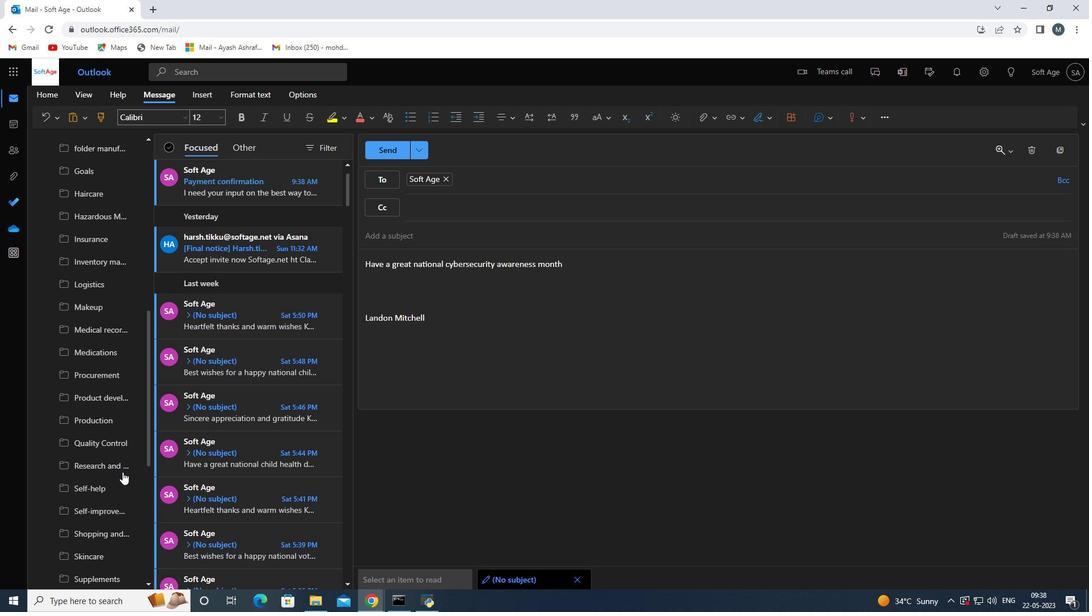
Action: Mouse scrolled (122, 471) with delta (0, 0)
Screenshot: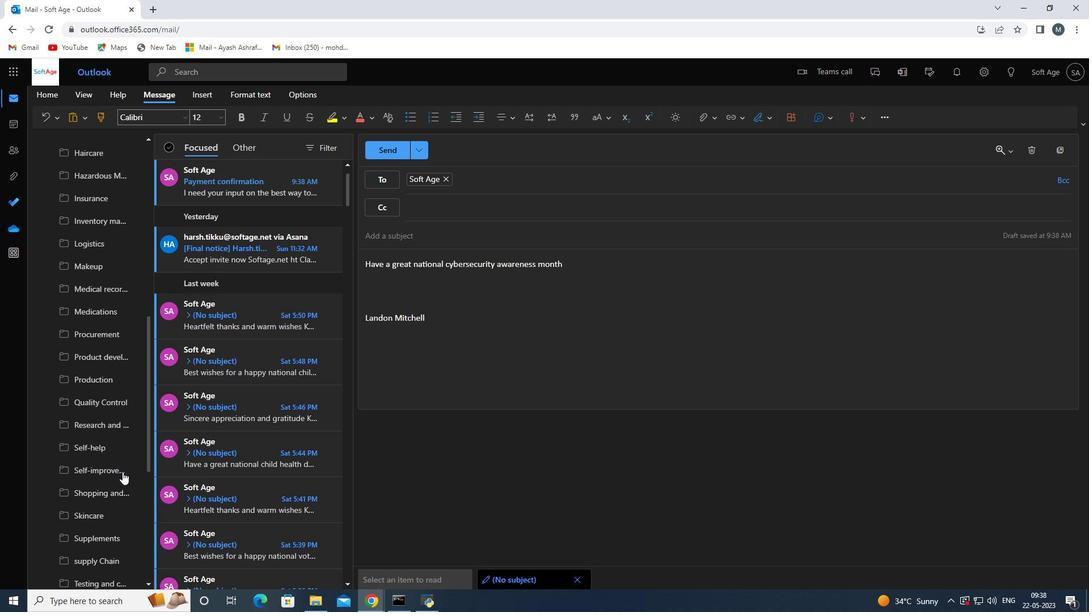
Action: Mouse moved to (122, 473)
Screenshot: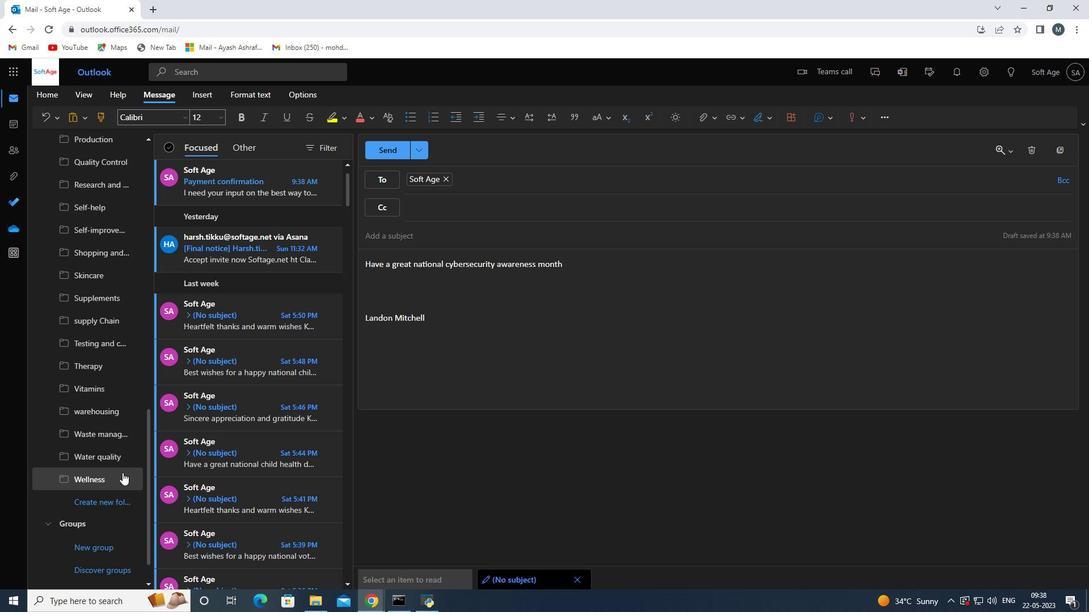 
Action: Mouse scrolled (122, 472) with delta (0, 0)
Screenshot: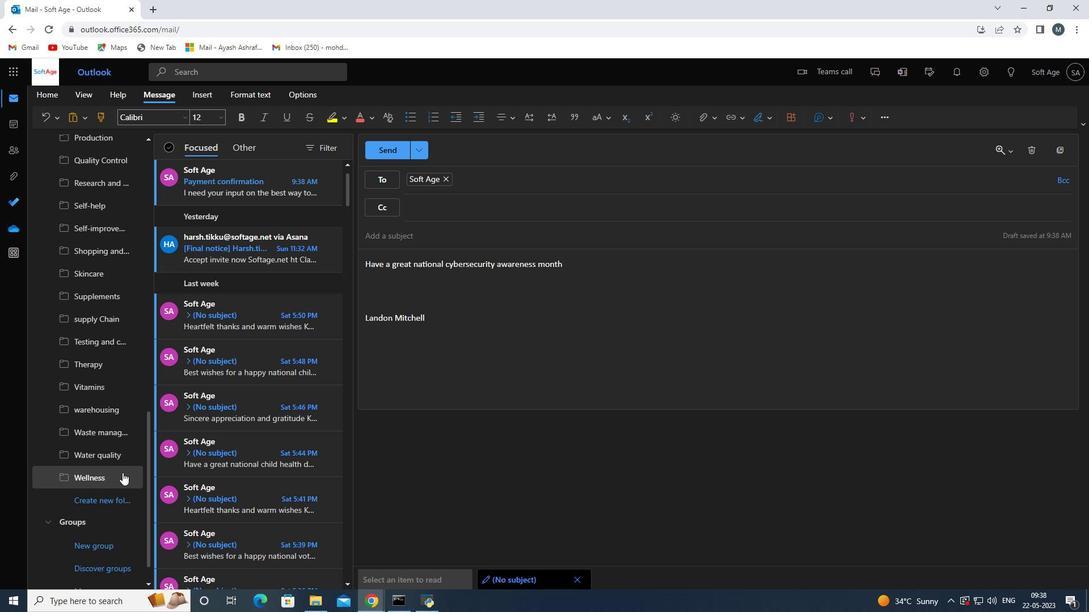 
Action: Mouse scrolled (122, 472) with delta (0, 0)
Screenshot: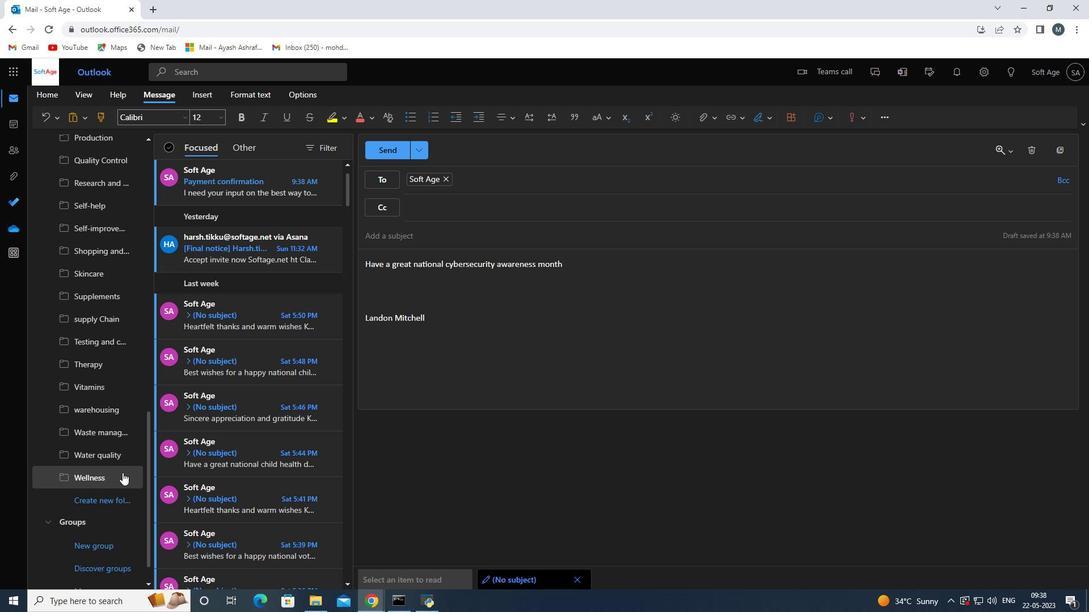 
Action: Mouse scrolled (122, 472) with delta (0, 0)
Screenshot: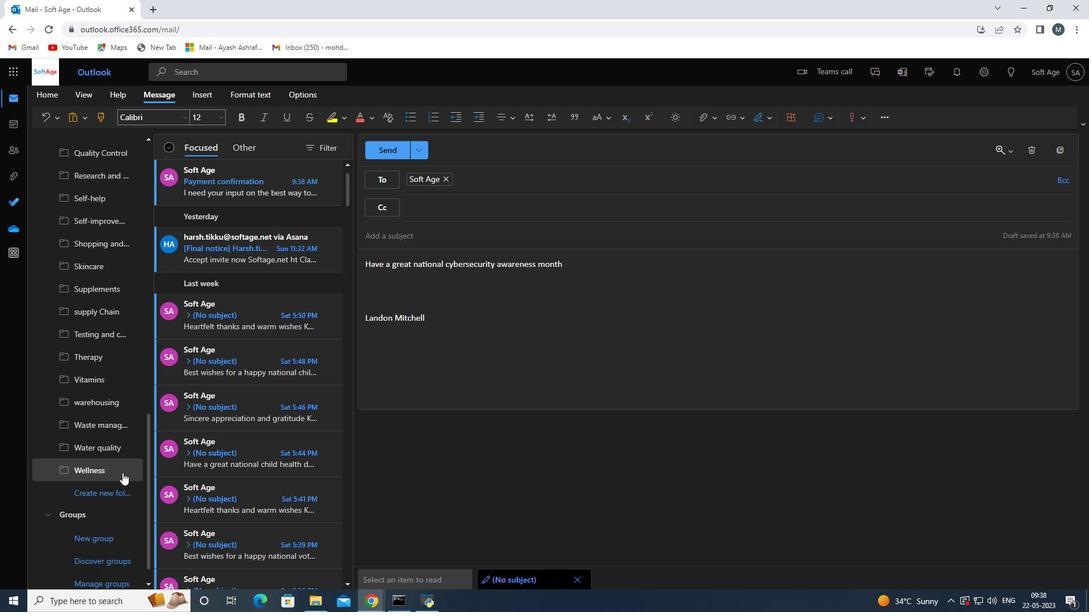 
Action: Mouse moved to (112, 481)
Screenshot: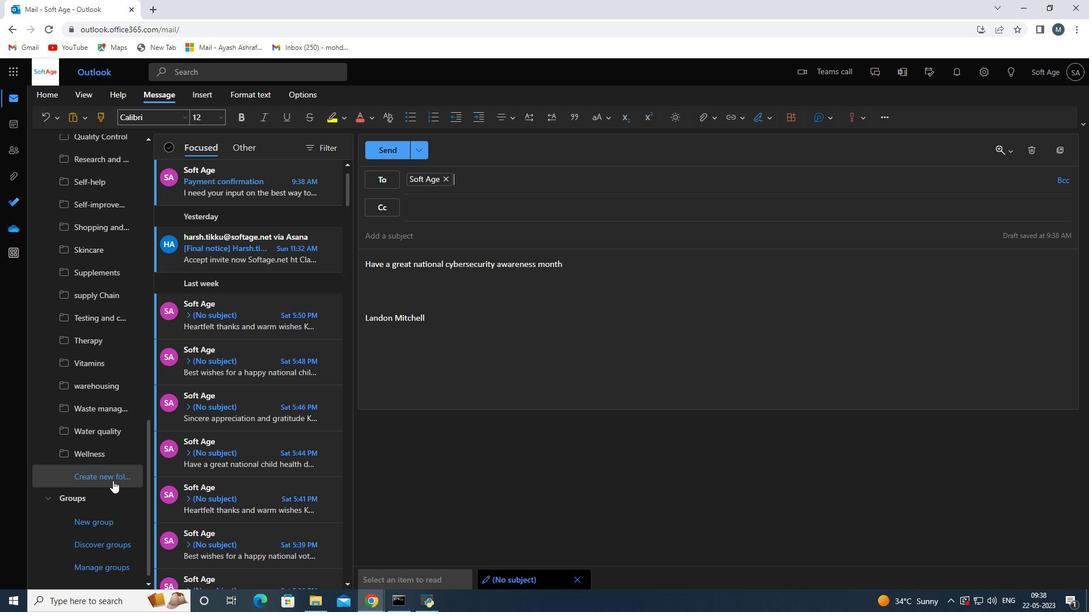
Action: Mouse pressed left at (112, 481)
Screenshot: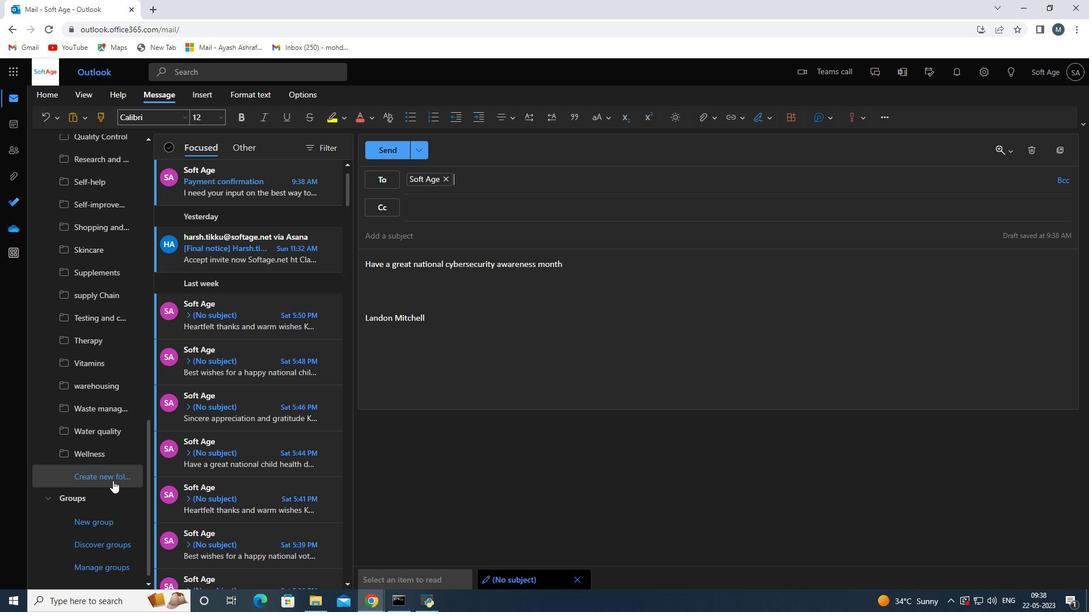 
Action: Mouse moved to (69, 477)
Screenshot: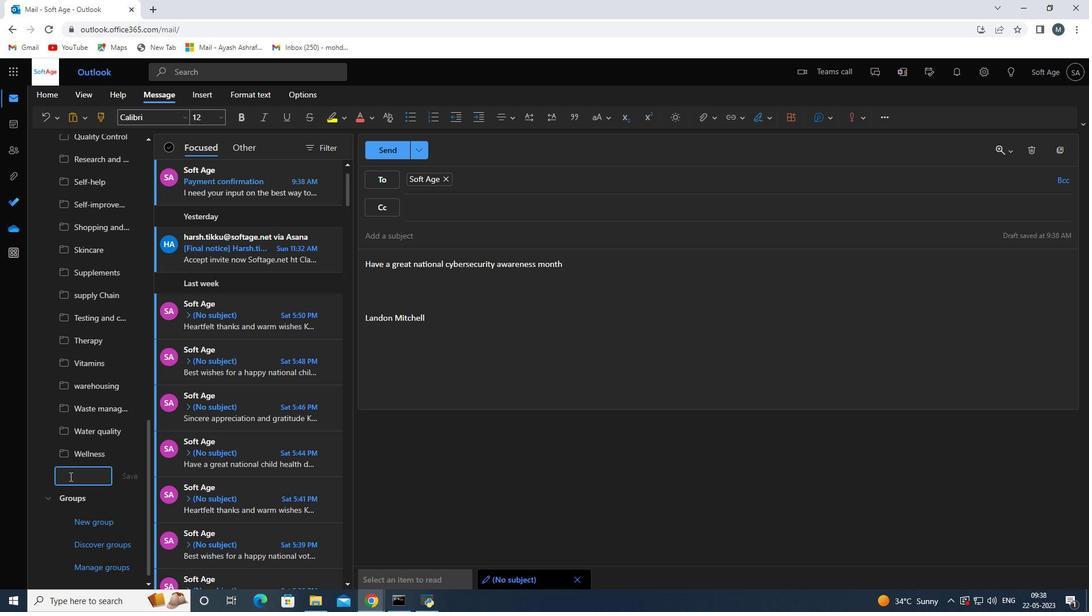 
Action: Mouse pressed left at (69, 477)
Screenshot: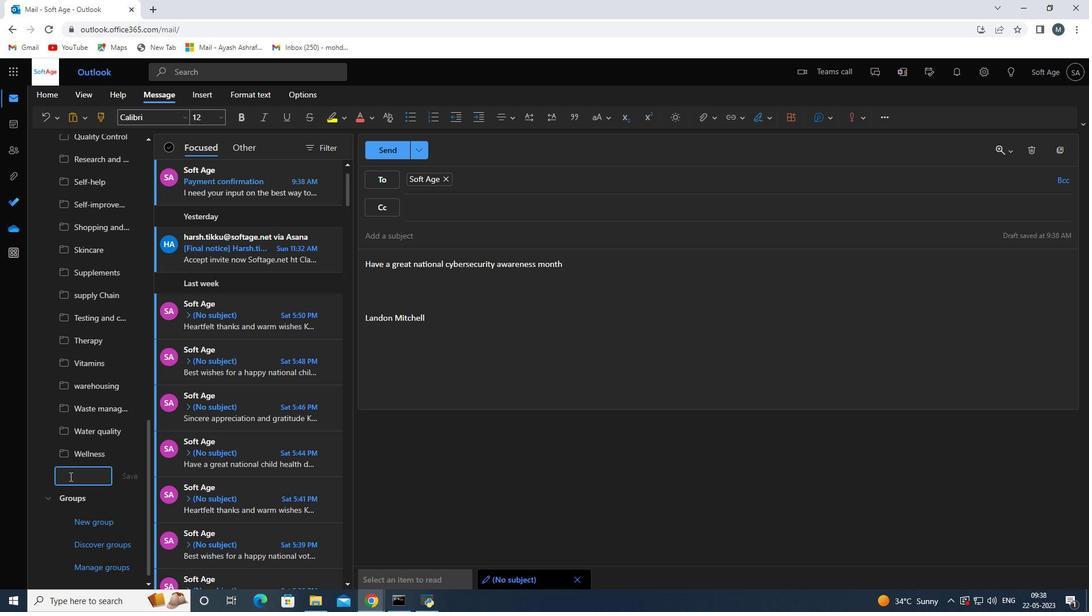 
Action: Mouse moved to (70, 477)
Screenshot: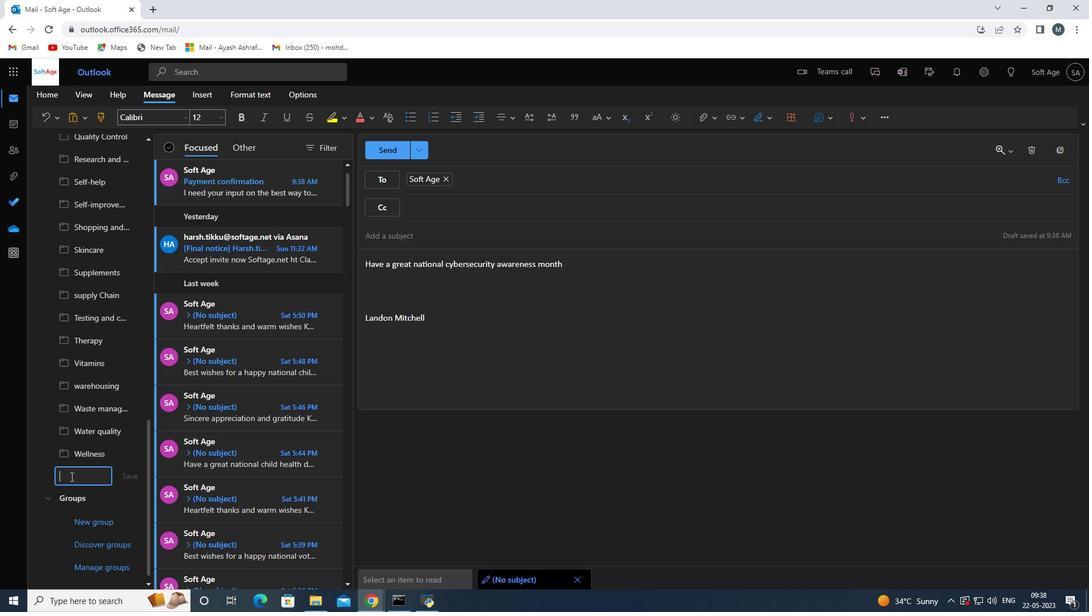 
Action: Key pressed <Key.shift>Assembly<Key.enter>
Screenshot: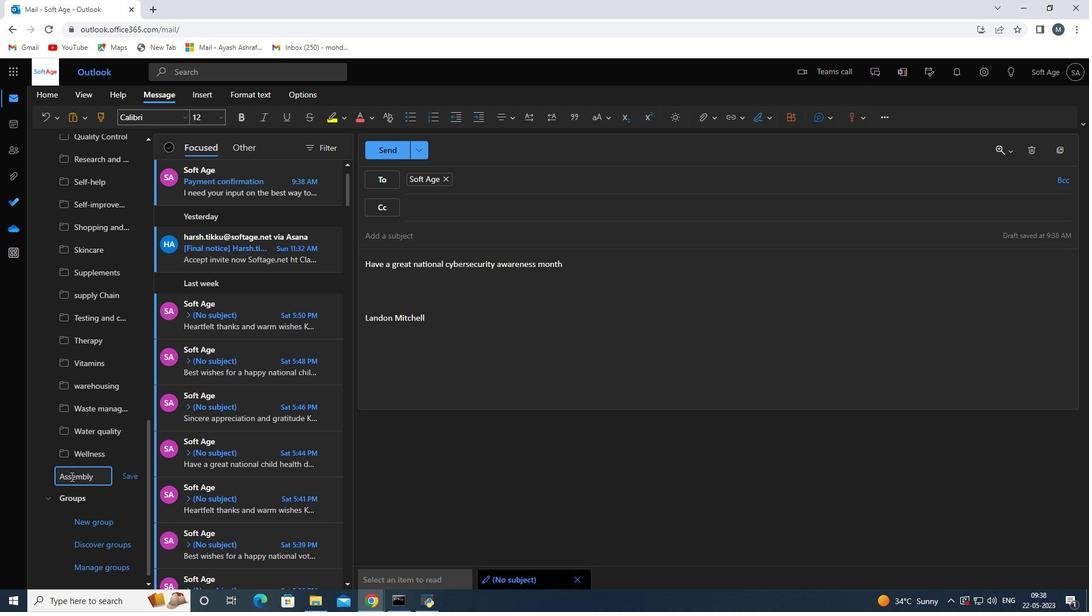 
Action: Mouse scrolled (70, 477) with delta (0, 0)
Screenshot: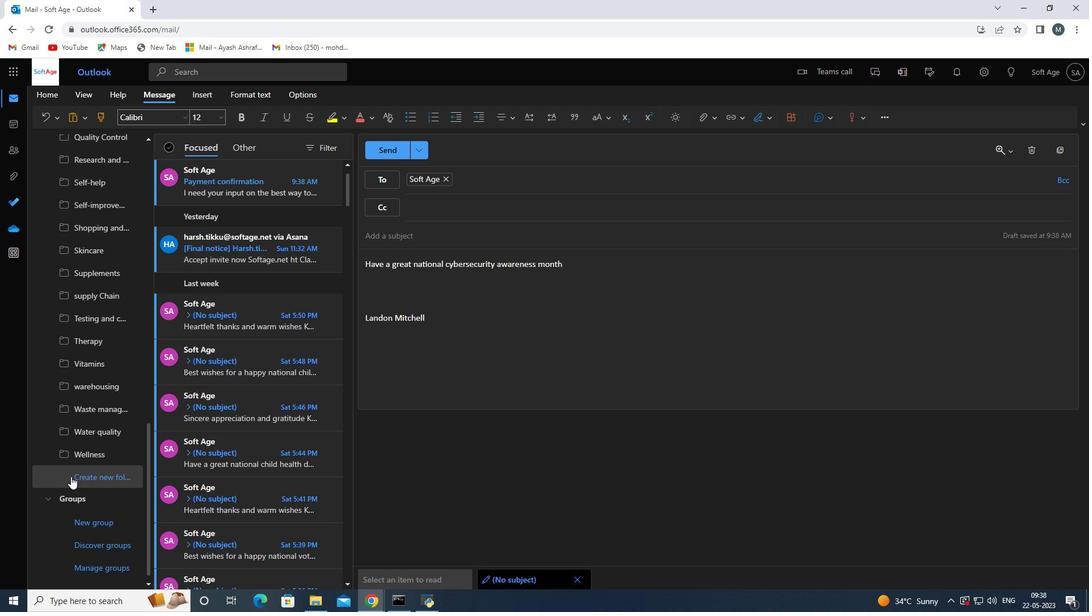 
Action: Mouse scrolled (70, 477) with delta (0, 0)
Screenshot: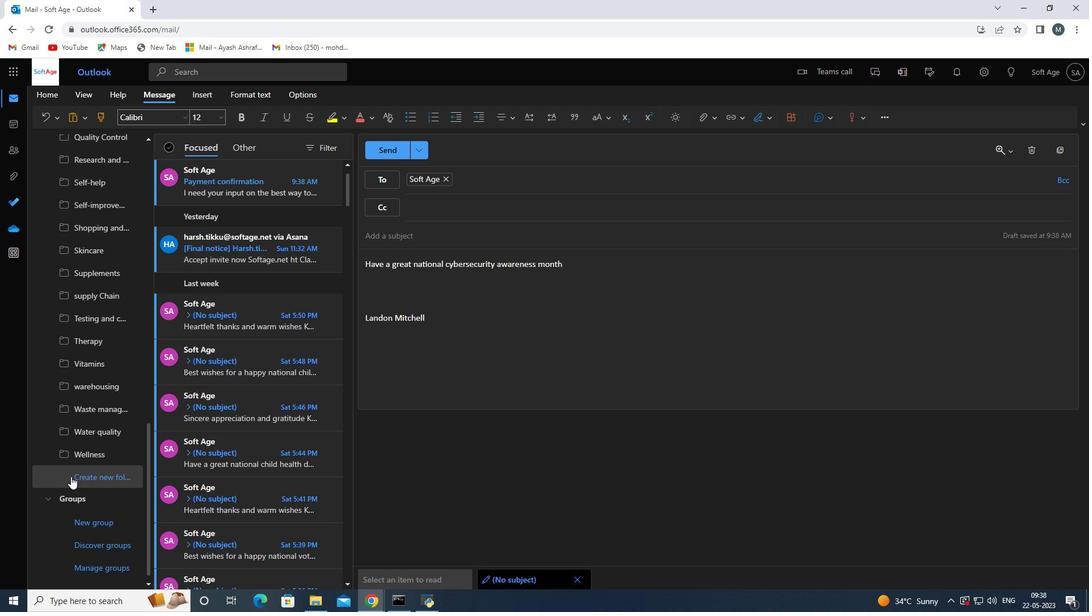 
Action: Mouse scrolled (70, 477) with delta (0, 0)
Screenshot: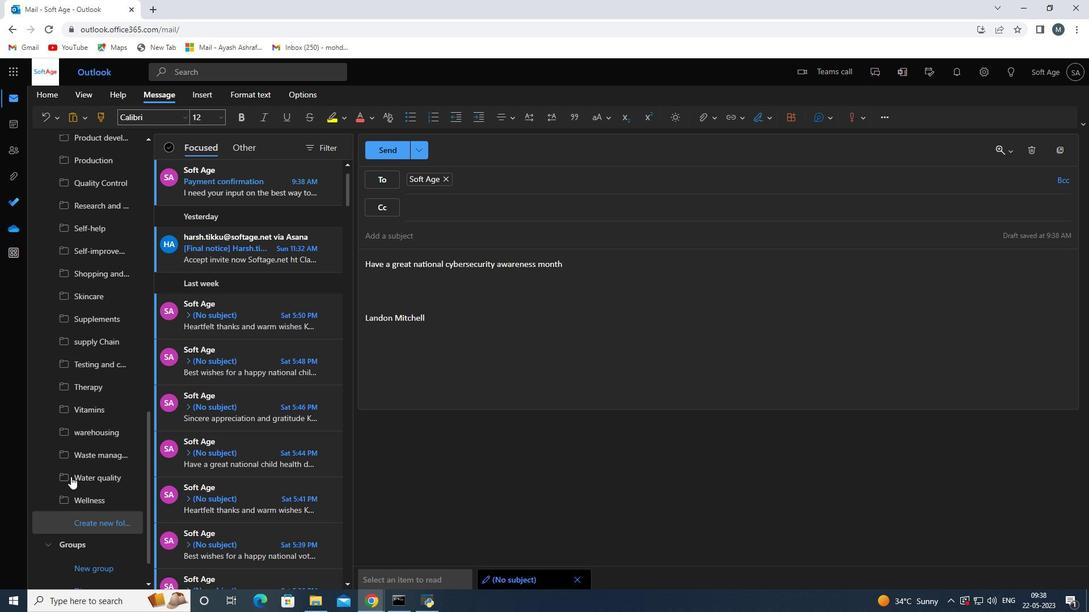 
Action: Mouse moved to (395, 156)
Screenshot: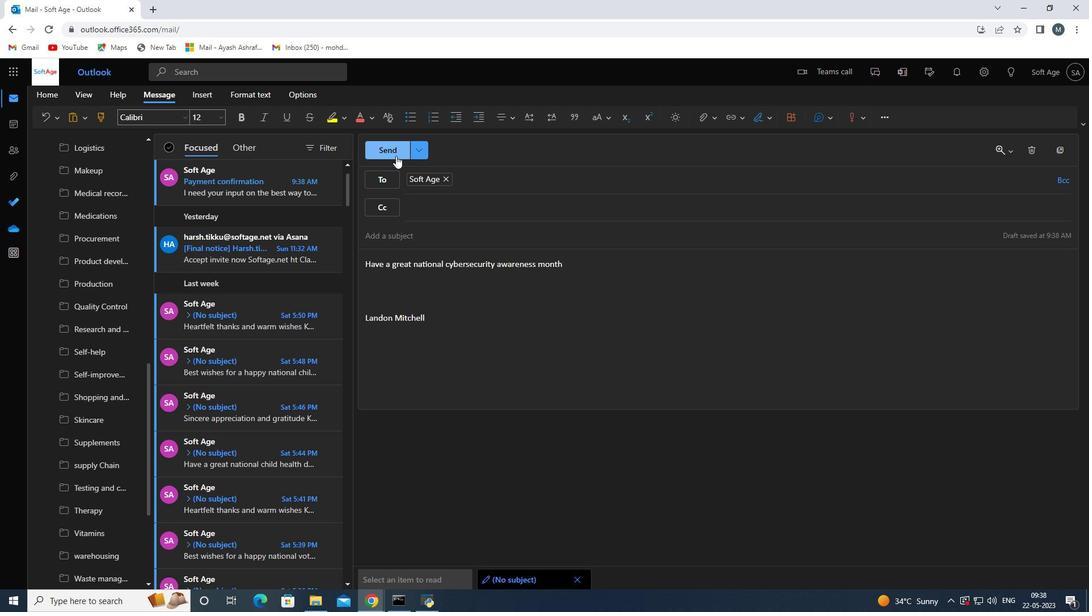 
Action: Mouse pressed left at (395, 156)
Screenshot: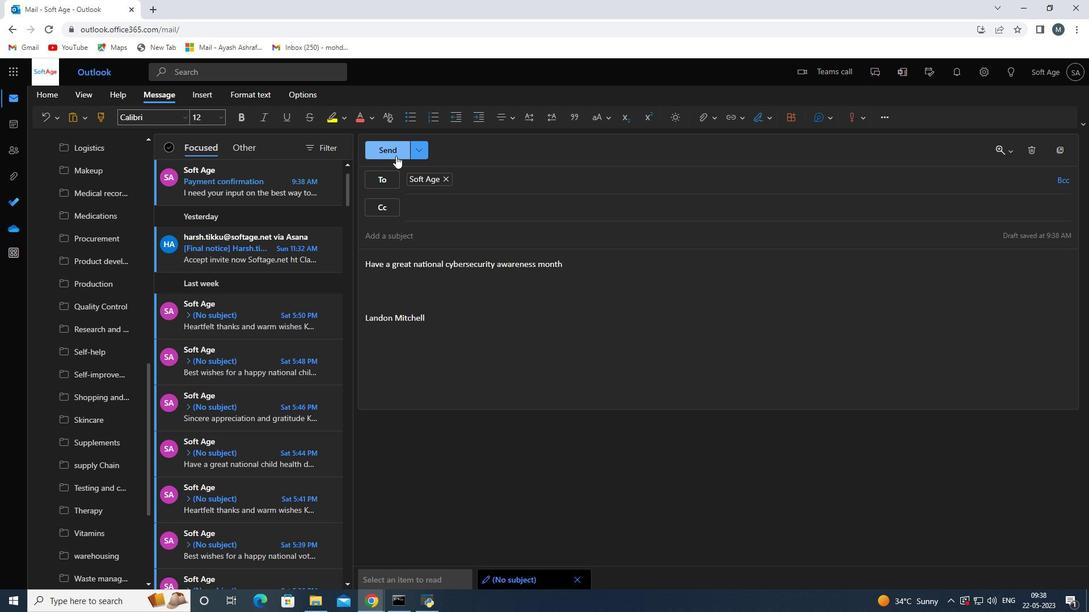 
Action: Mouse moved to (529, 356)
Screenshot: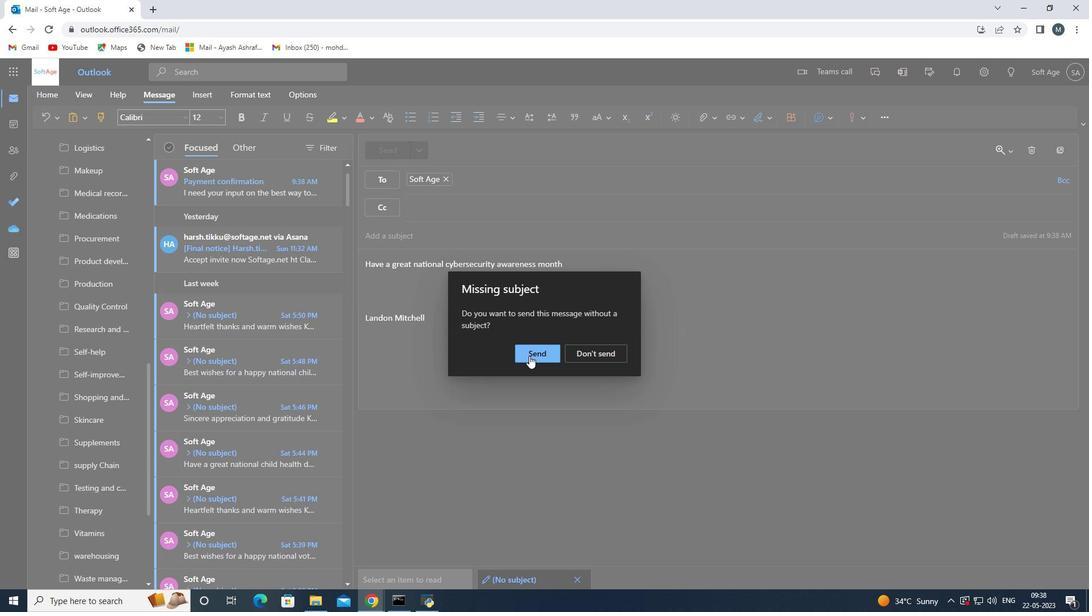 
Action: Mouse pressed left at (529, 356)
Screenshot: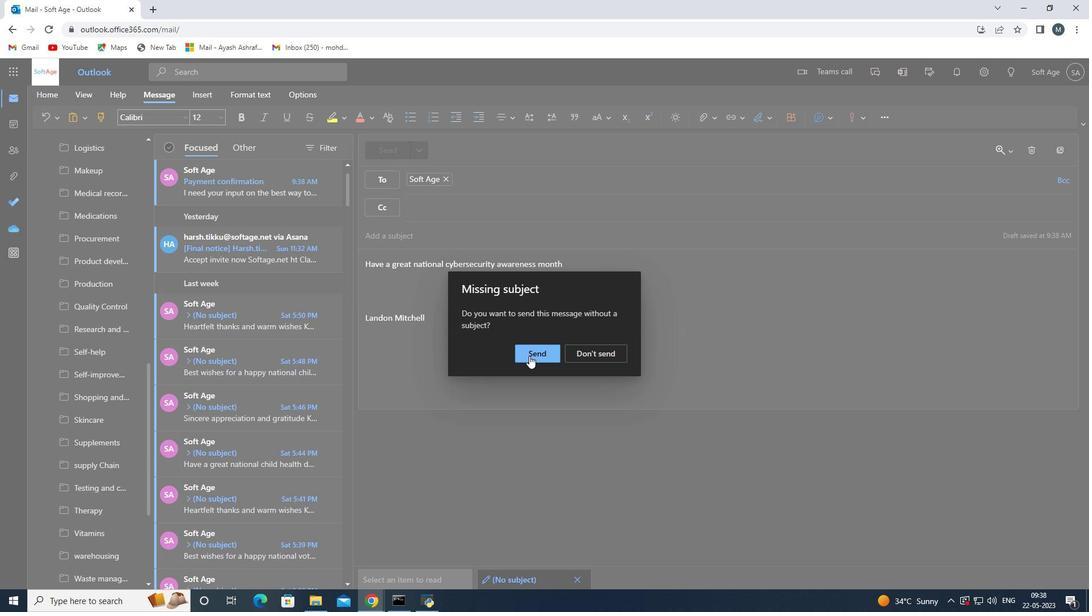 
